 Task: Look for space in Banfora, Burkina Faso from 1st July, 2023 to 8th July, 2023 for 2 adults, 1 child in price range Rs.15000 to Rs.20000. Place can be entire place with 1  bedroom having 1 bed and 1 bathroom. Property type can be house, flat, guest house, hotel. Amenities needed are: air conditioning, free parkinig on premises, gym. Booking option can be shelf check-in. Required host language is English.
Action: Mouse moved to (564, 128)
Screenshot: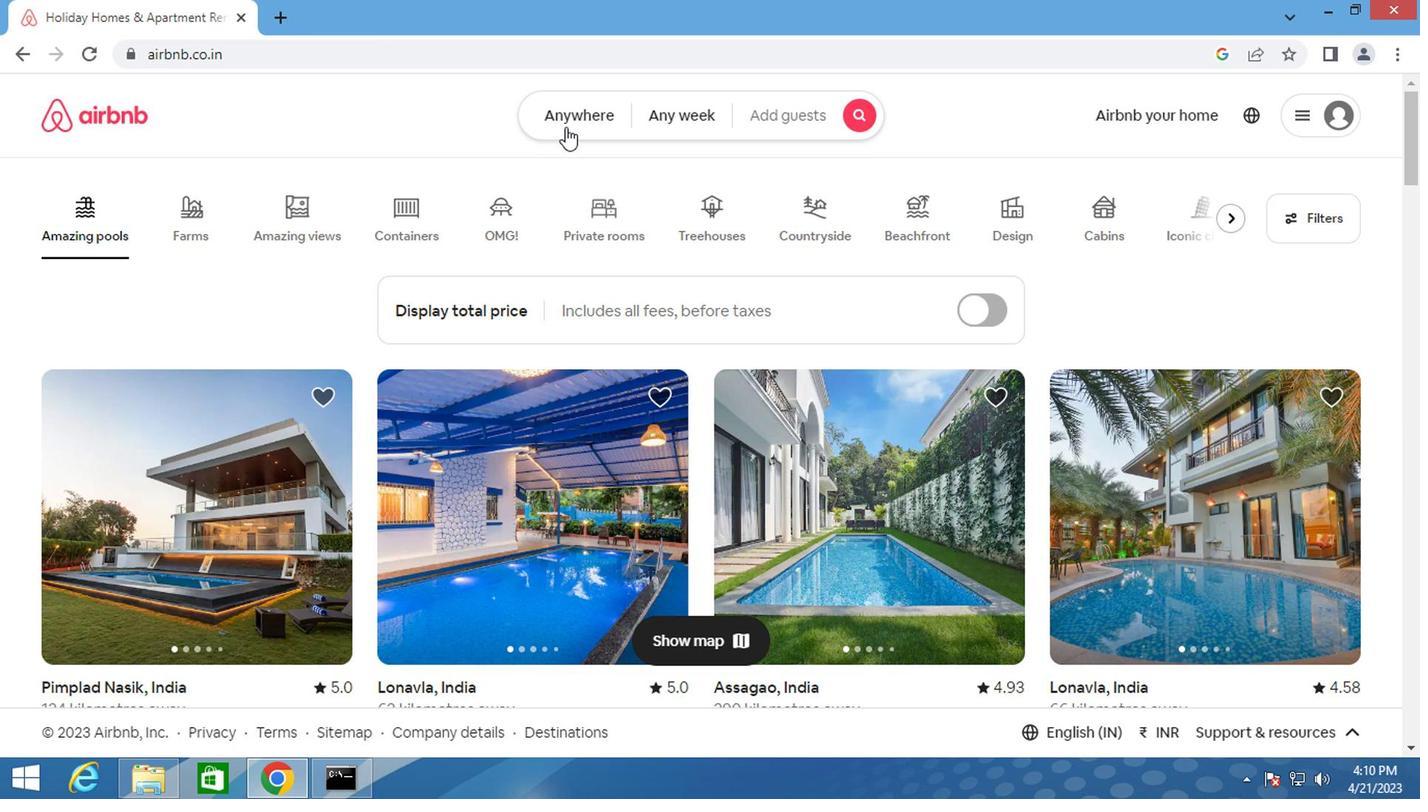 
Action: Mouse pressed left at (564, 128)
Screenshot: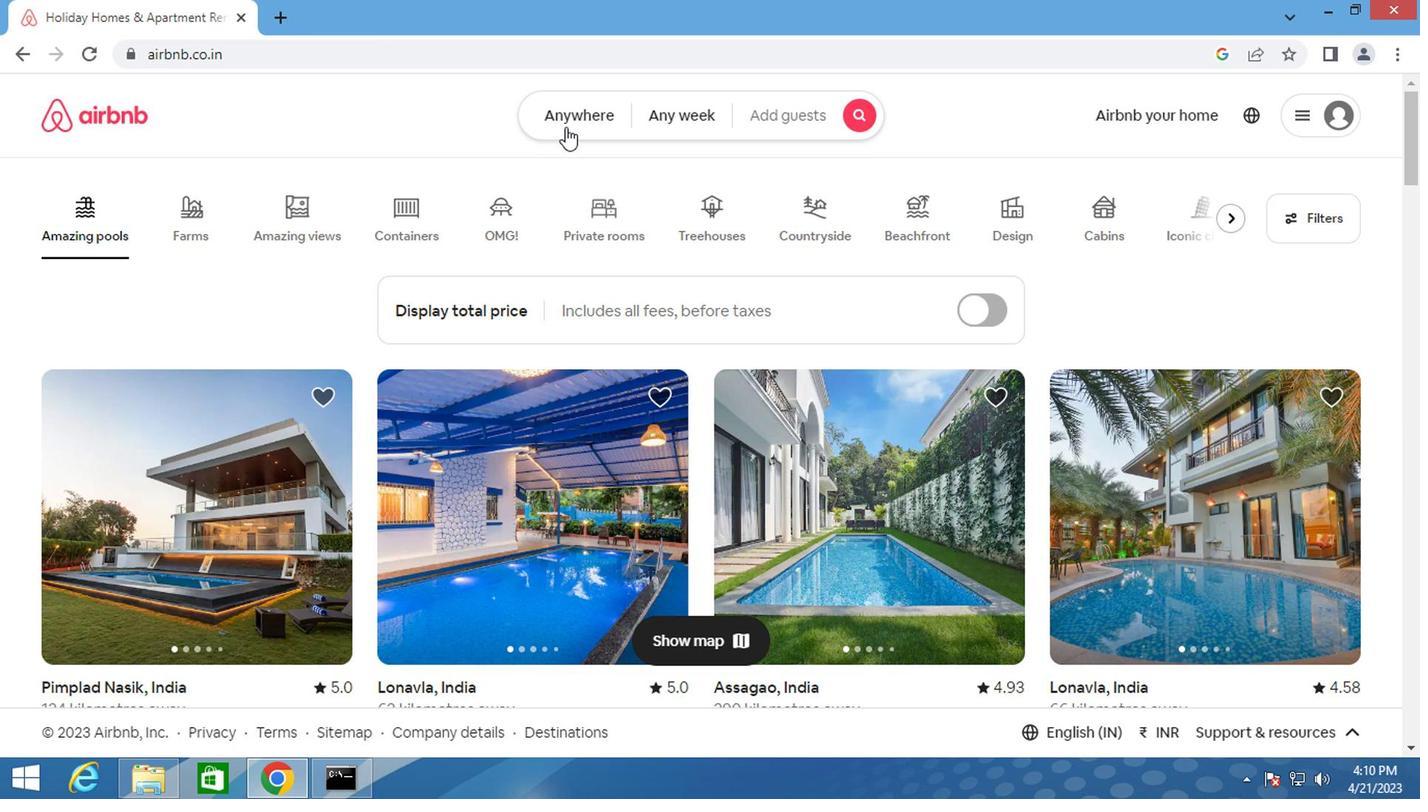 
Action: Mouse moved to (395, 189)
Screenshot: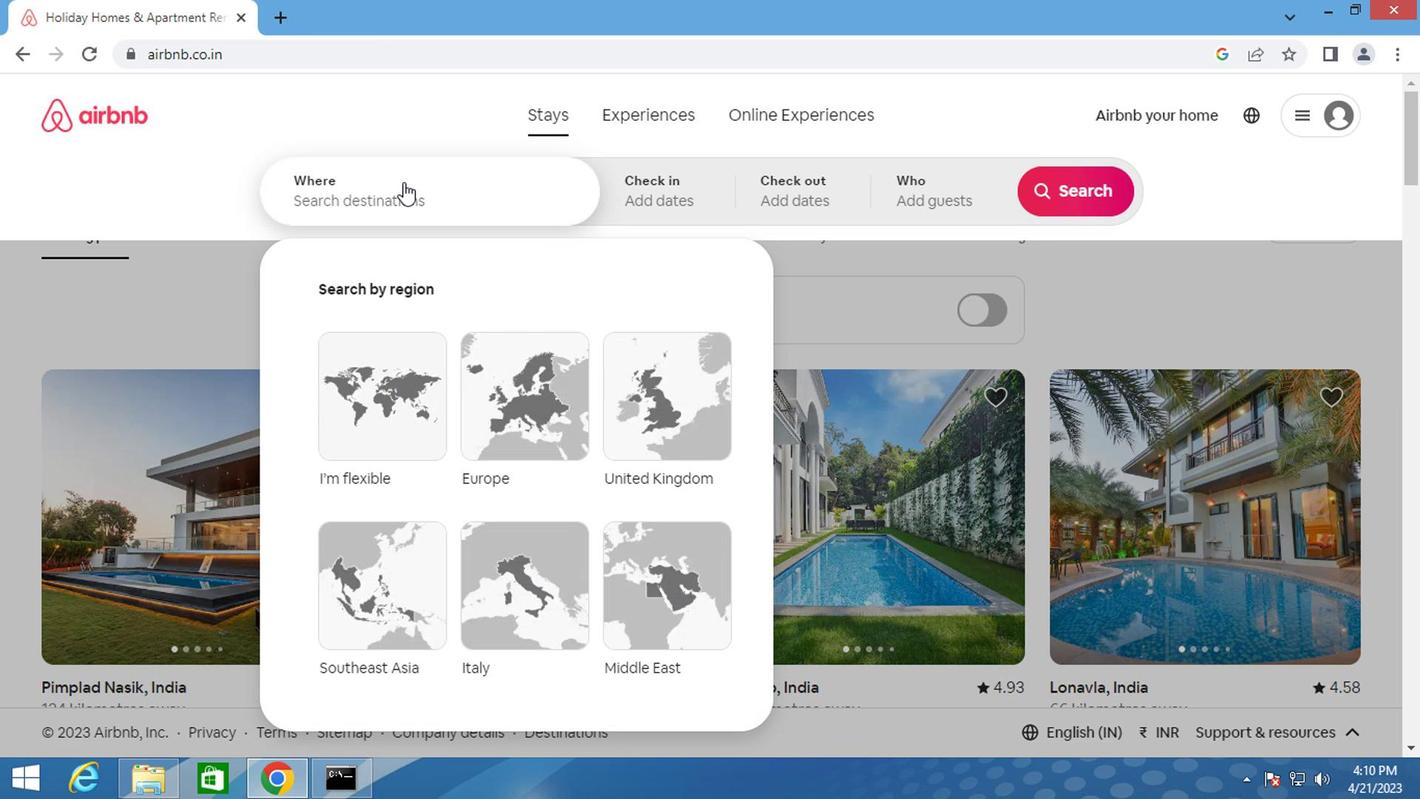 
Action: Mouse pressed left at (395, 189)
Screenshot: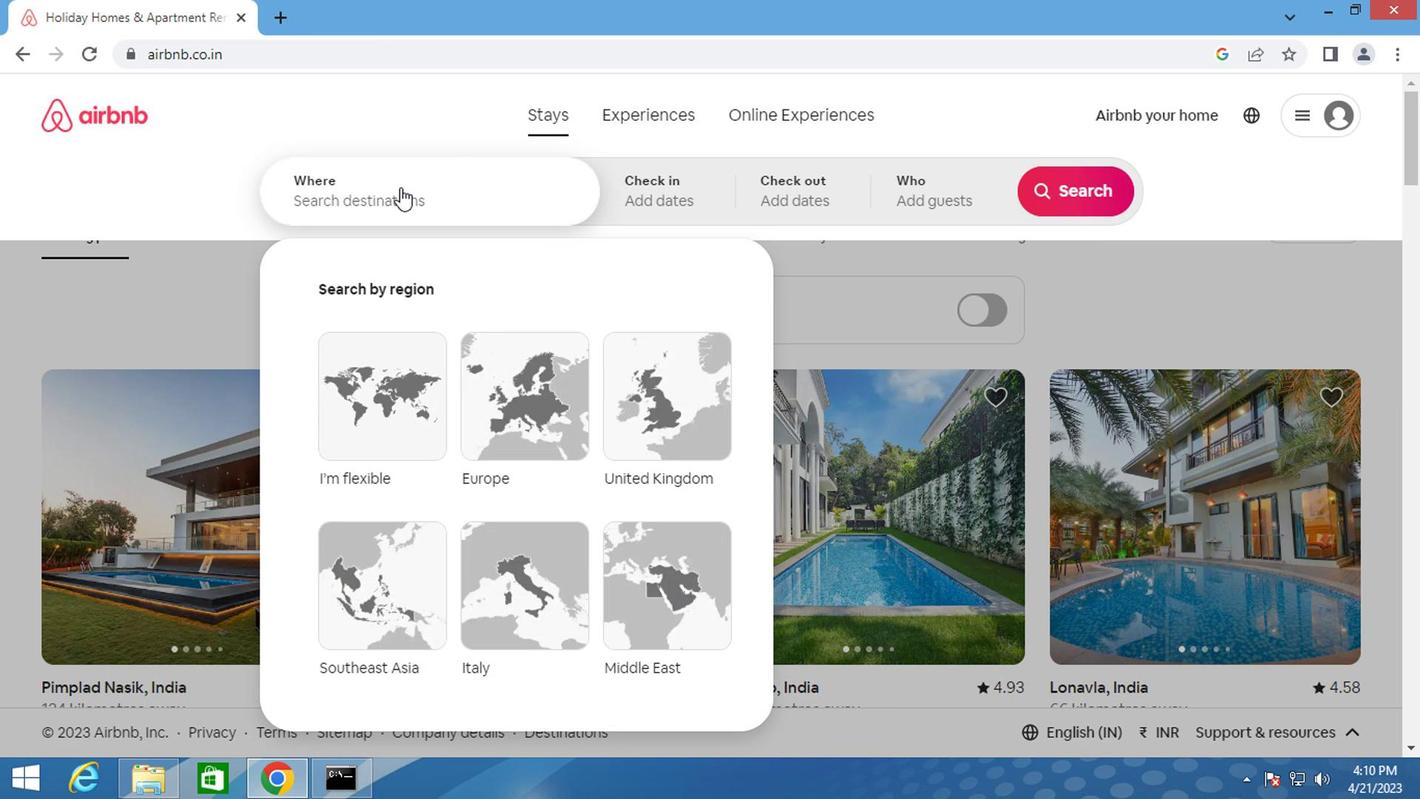 
Action: Mouse moved to (395, 190)
Screenshot: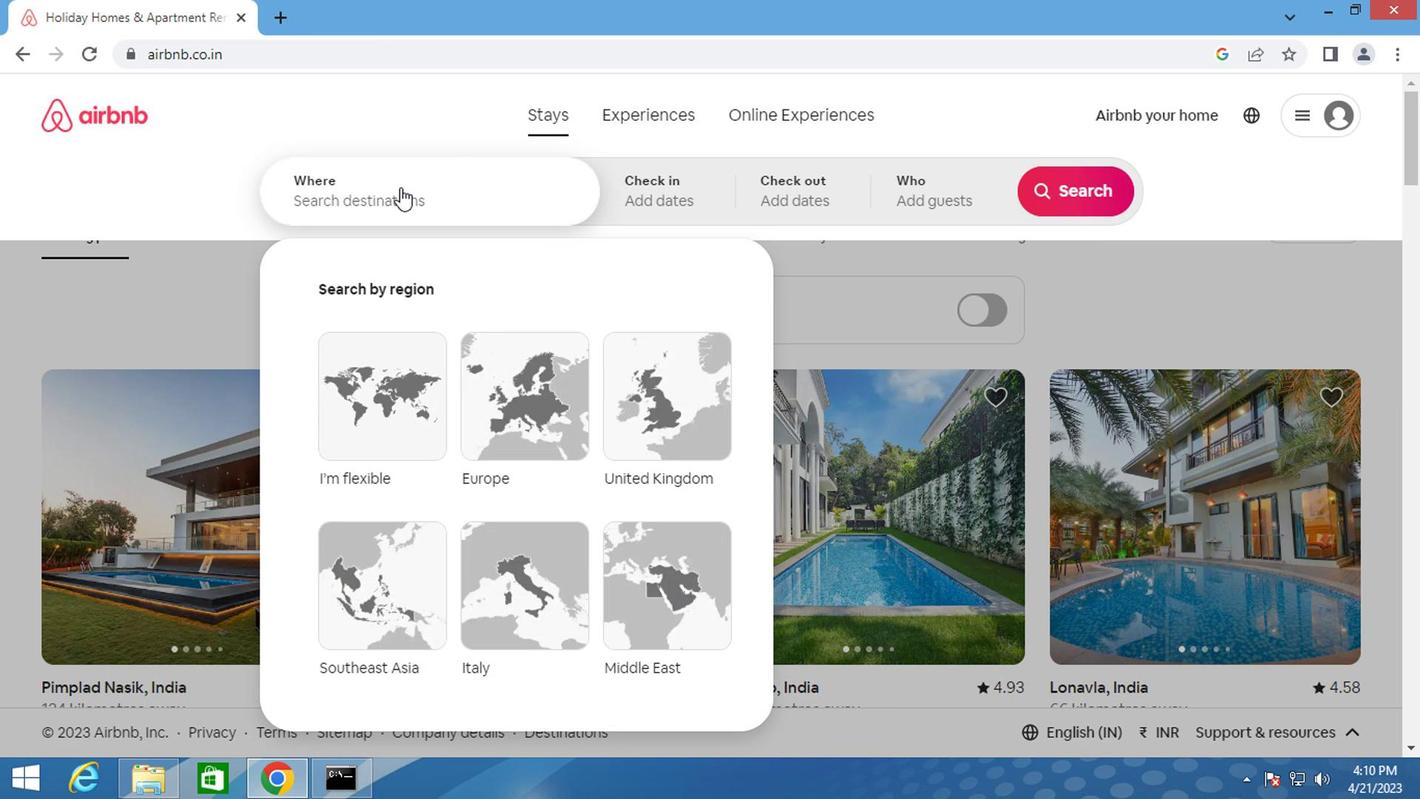 
Action: Key pressed <Key.shift>BANFORA,<Key.shift>BUR
Screenshot: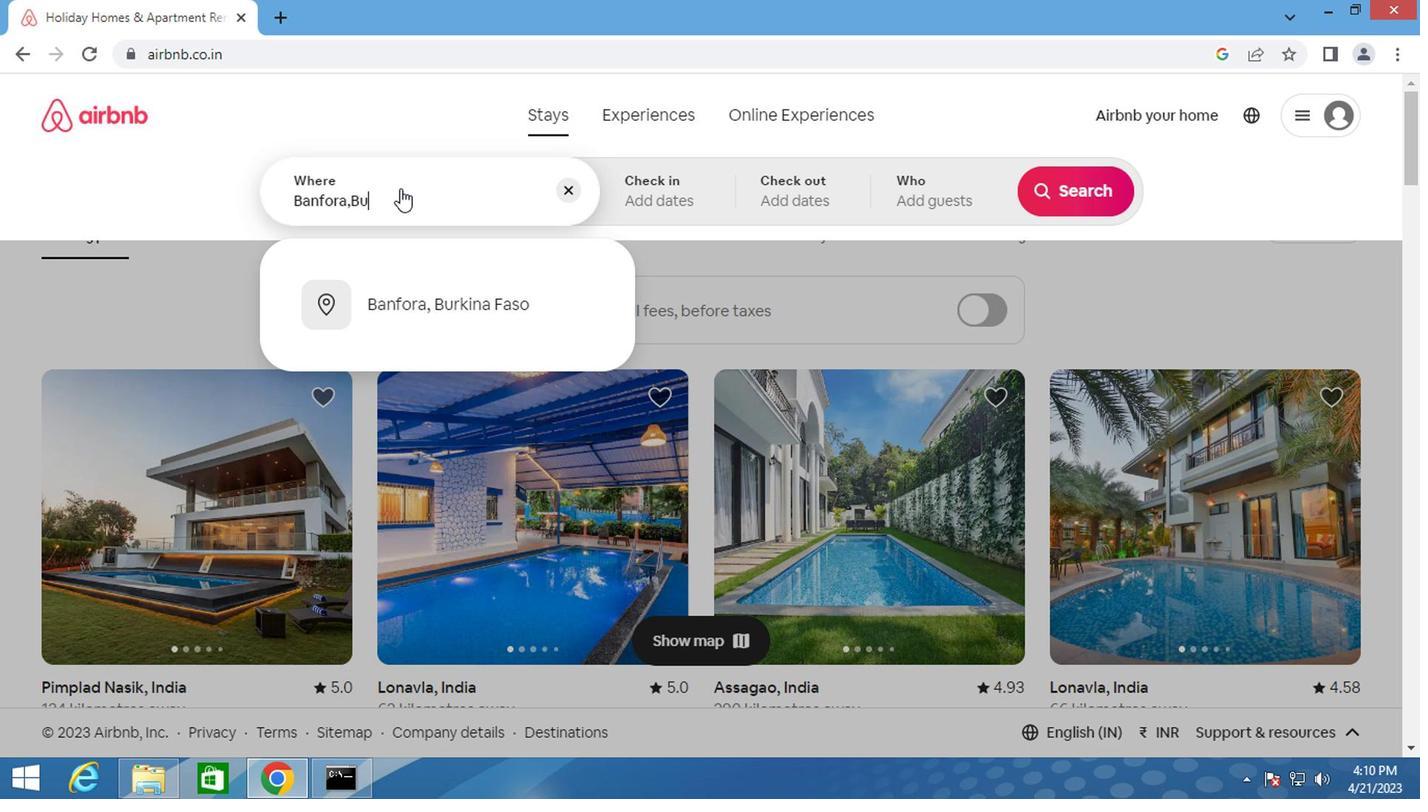 
Action: Mouse moved to (365, 292)
Screenshot: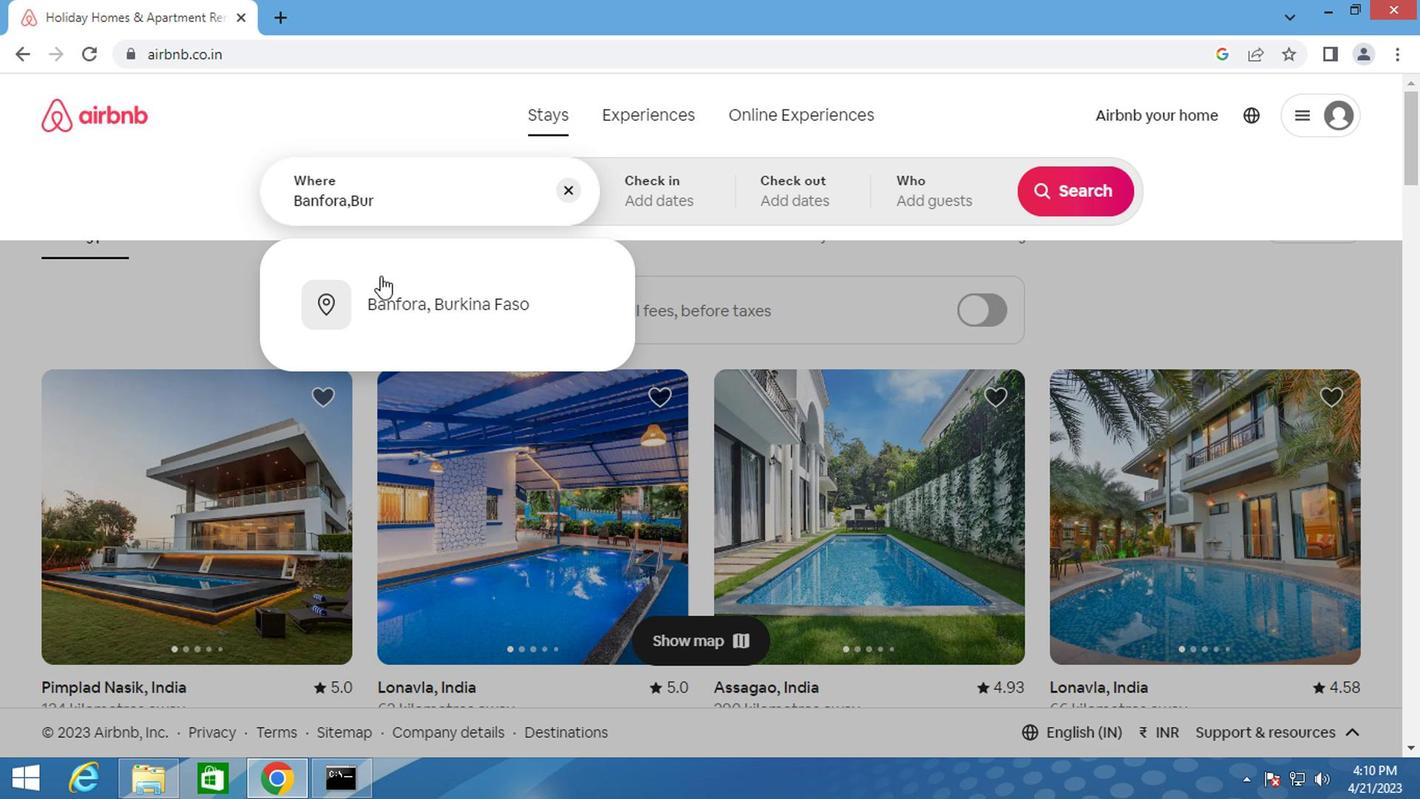 
Action: Mouse pressed left at (365, 292)
Screenshot: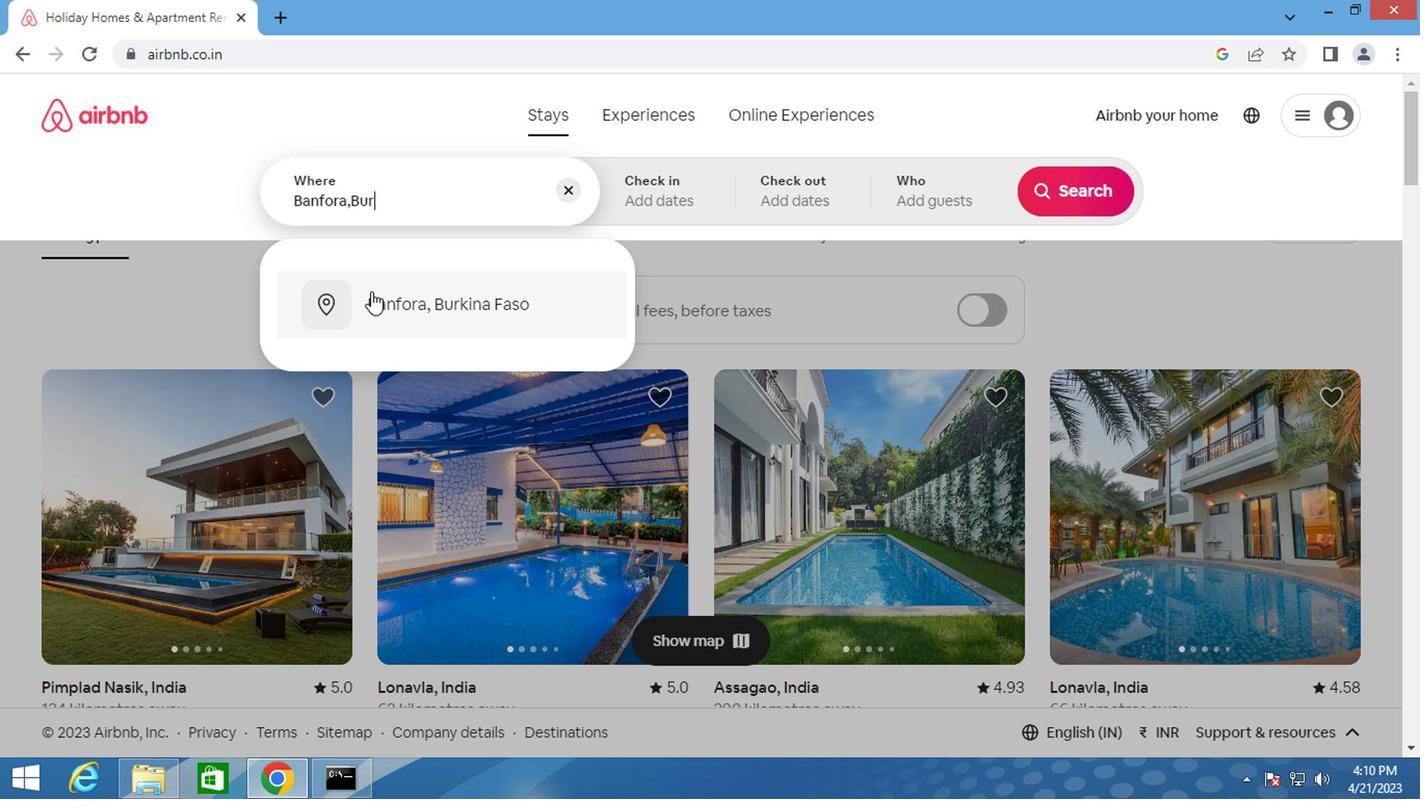 
Action: Mouse moved to (638, 201)
Screenshot: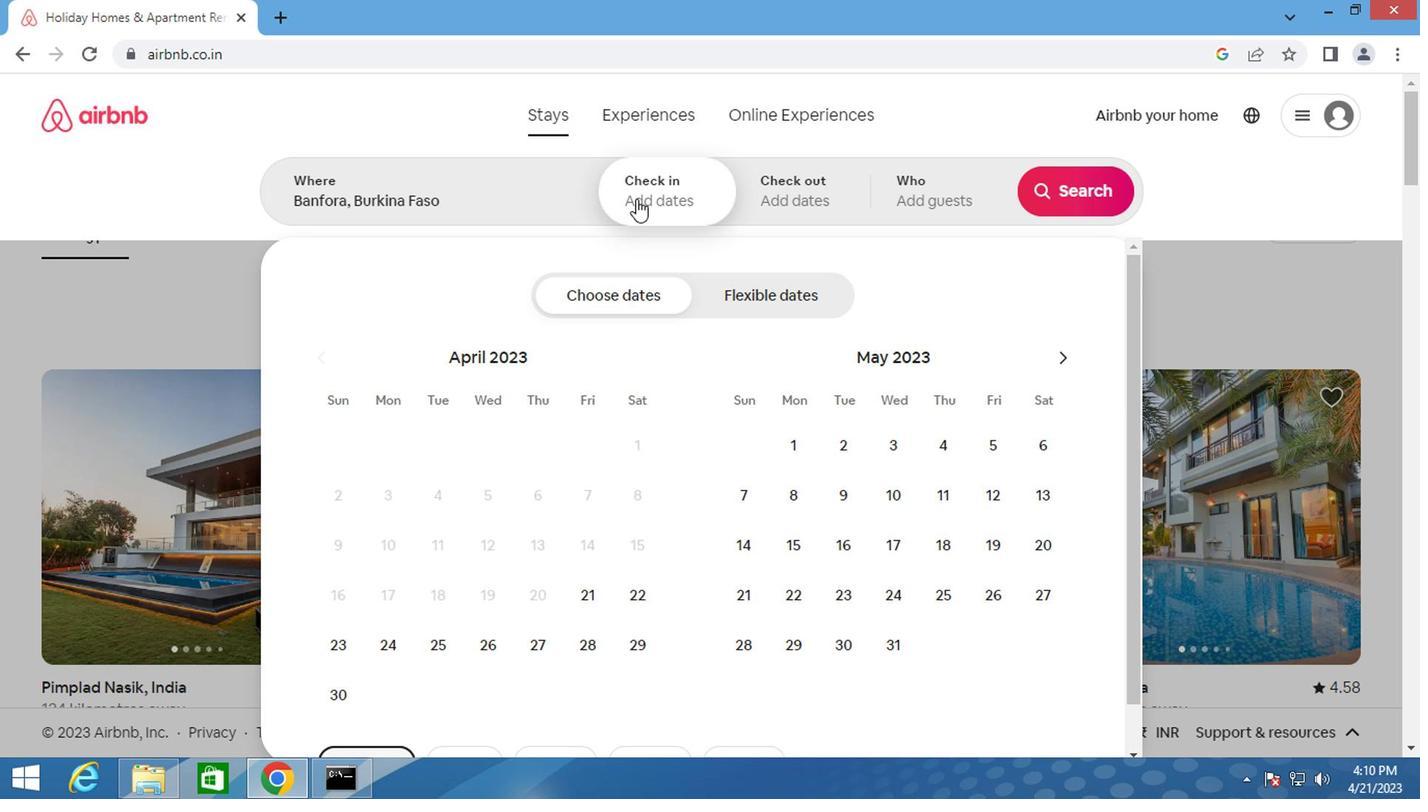 
Action: Mouse pressed left at (638, 201)
Screenshot: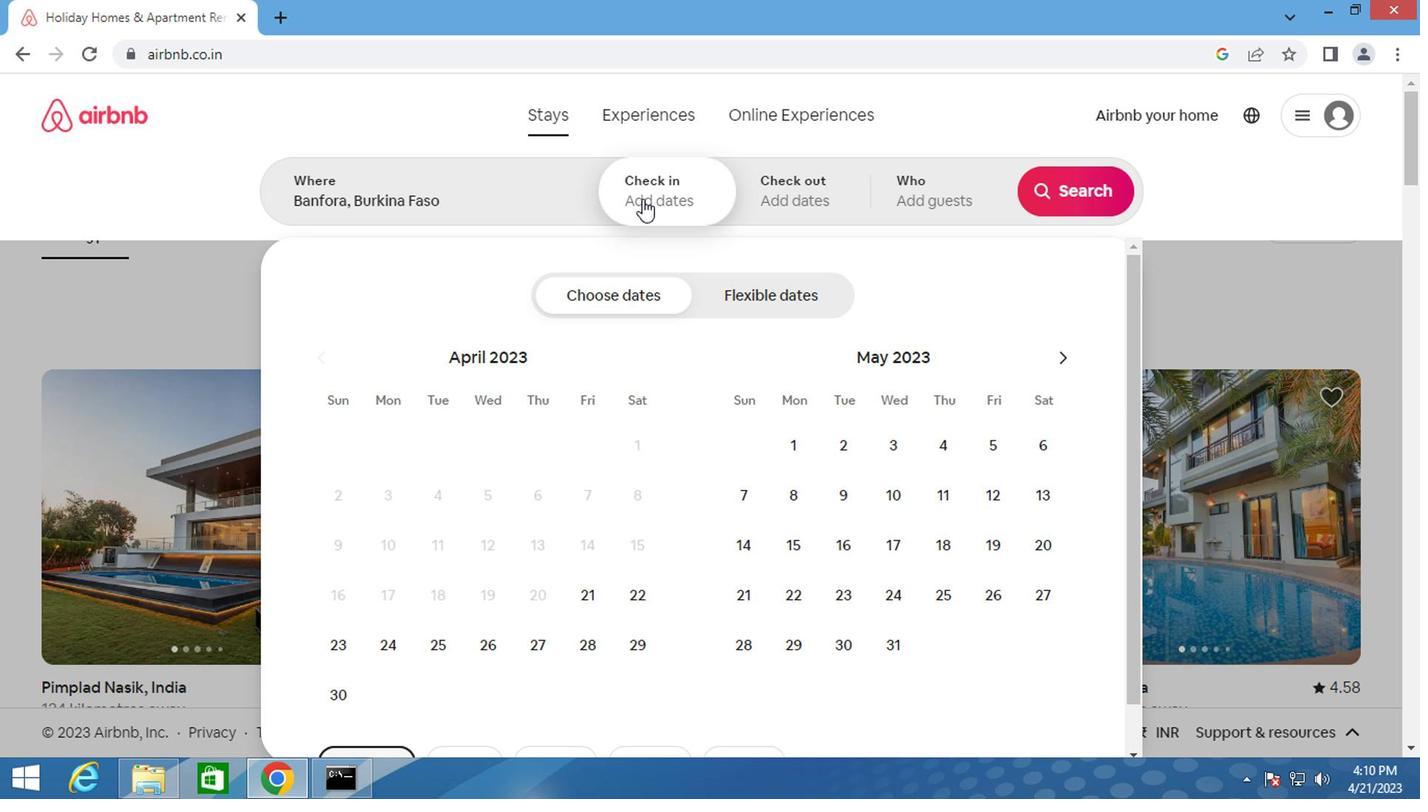 
Action: Mouse moved to (640, 201)
Screenshot: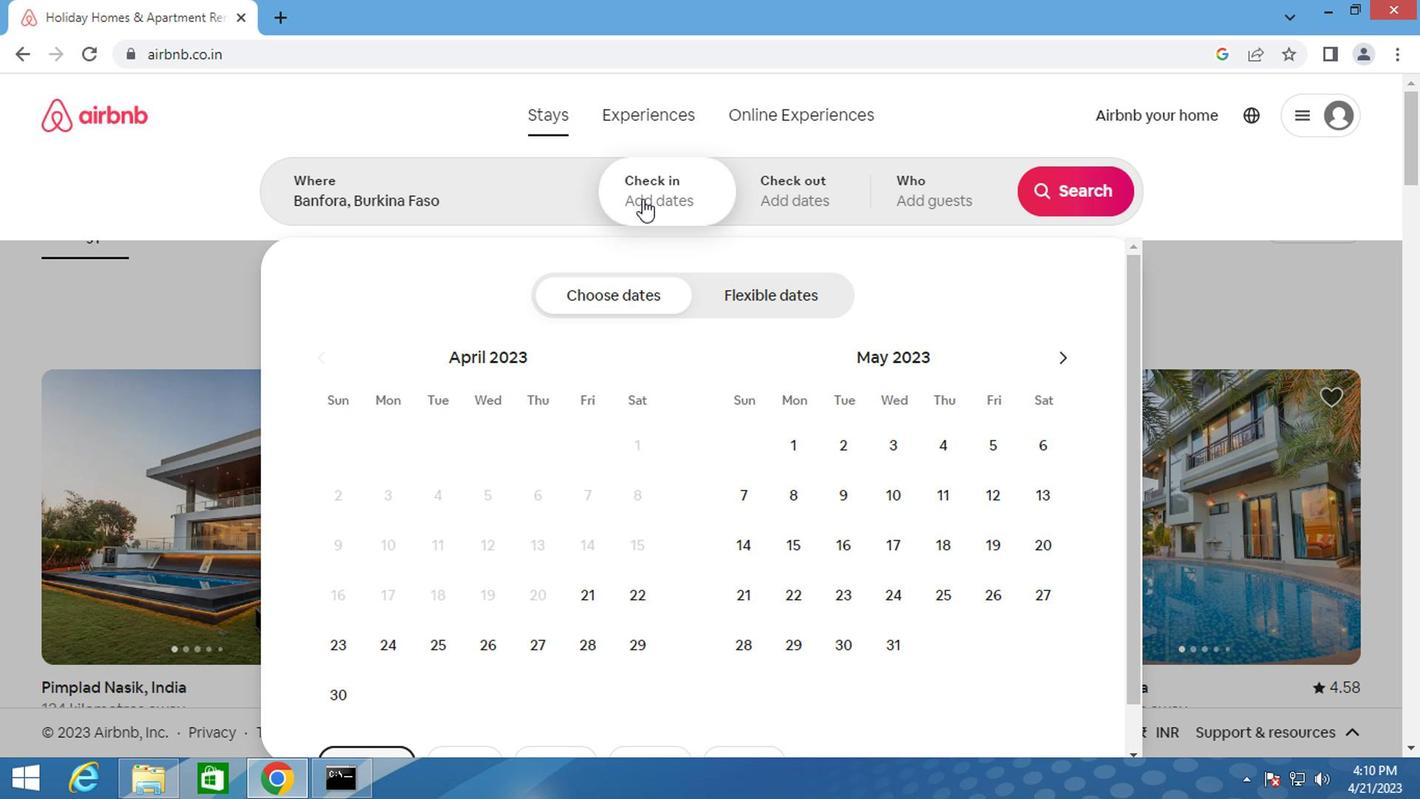 
Action: Mouse pressed left at (640, 201)
Screenshot: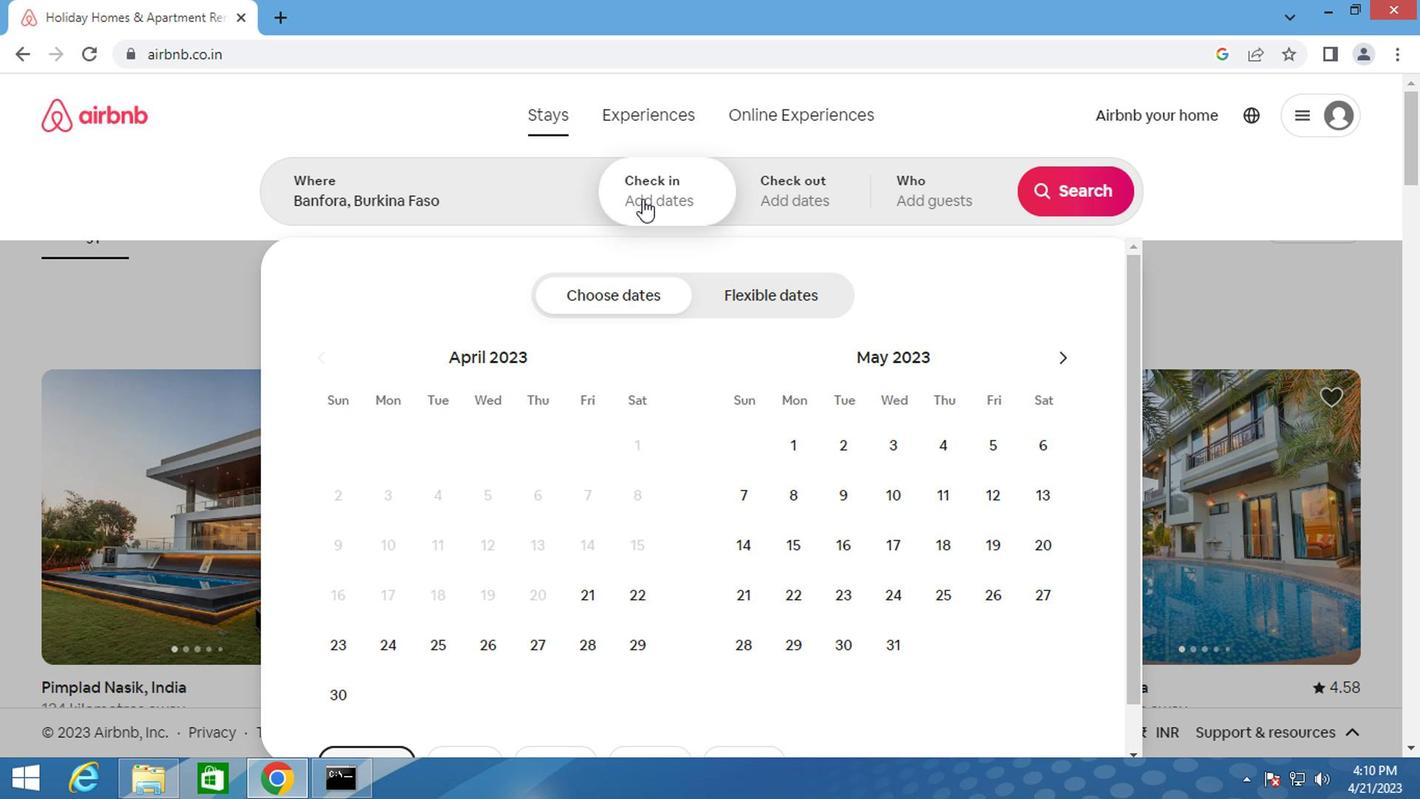 
Action: Mouse moved to (1057, 363)
Screenshot: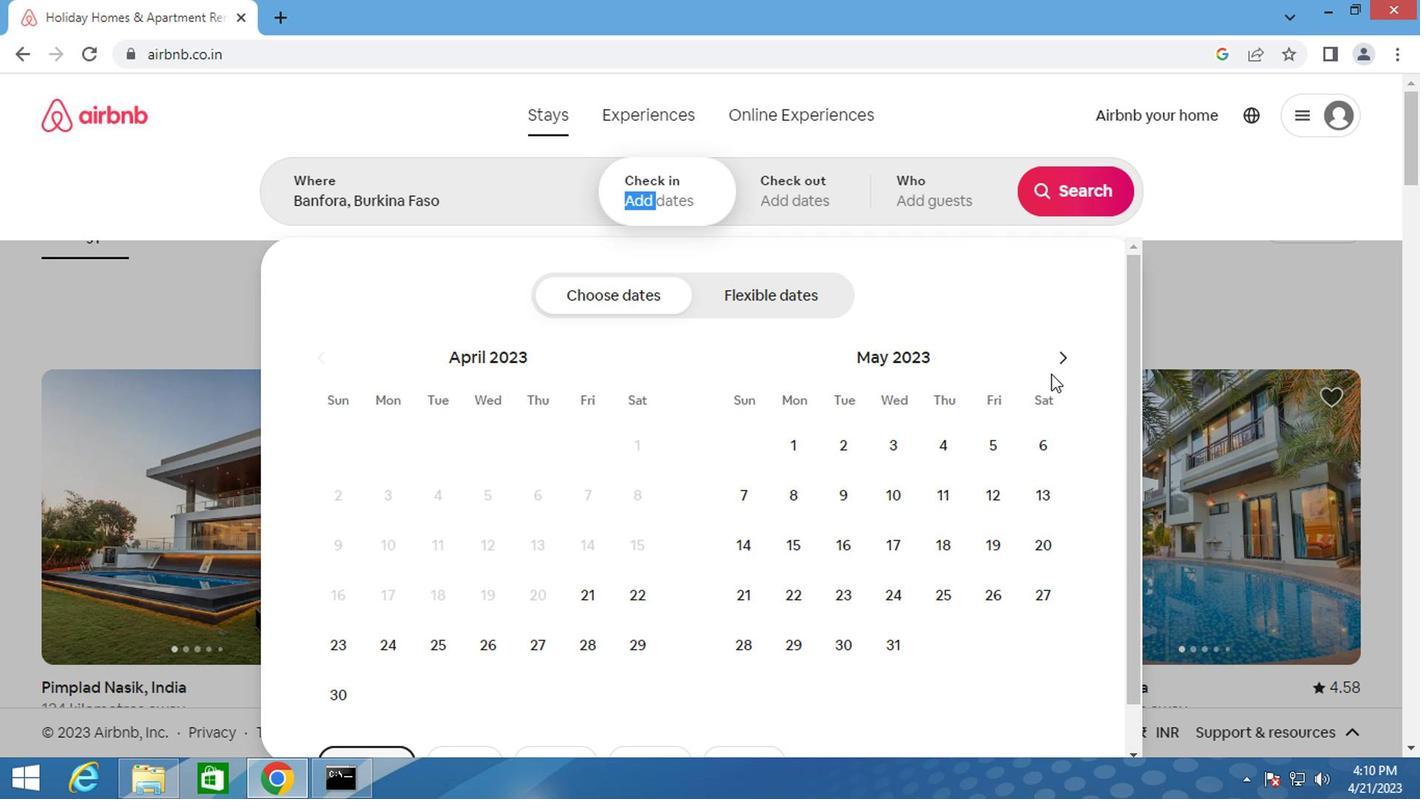 
Action: Mouse pressed left at (1057, 363)
Screenshot: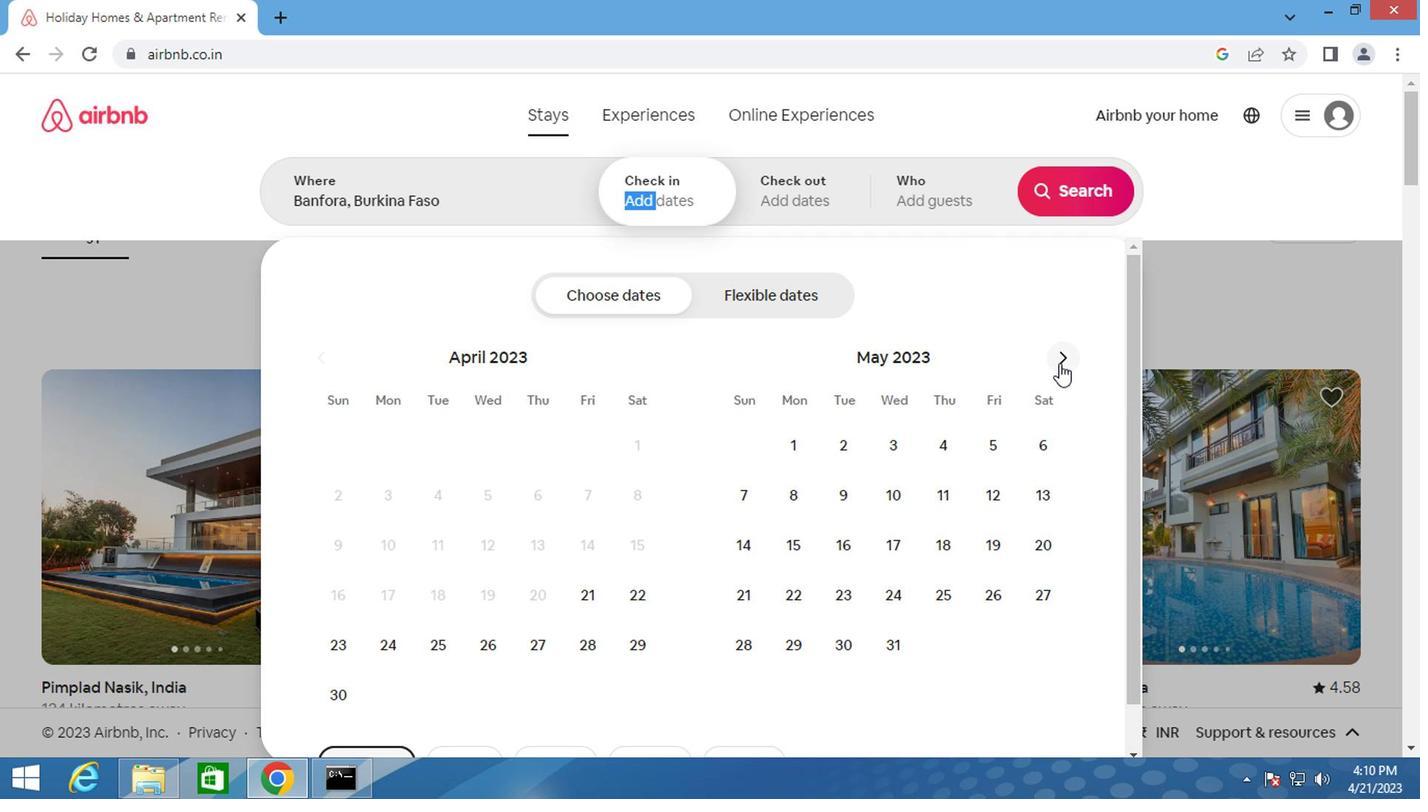 
Action: Mouse moved to (1061, 359)
Screenshot: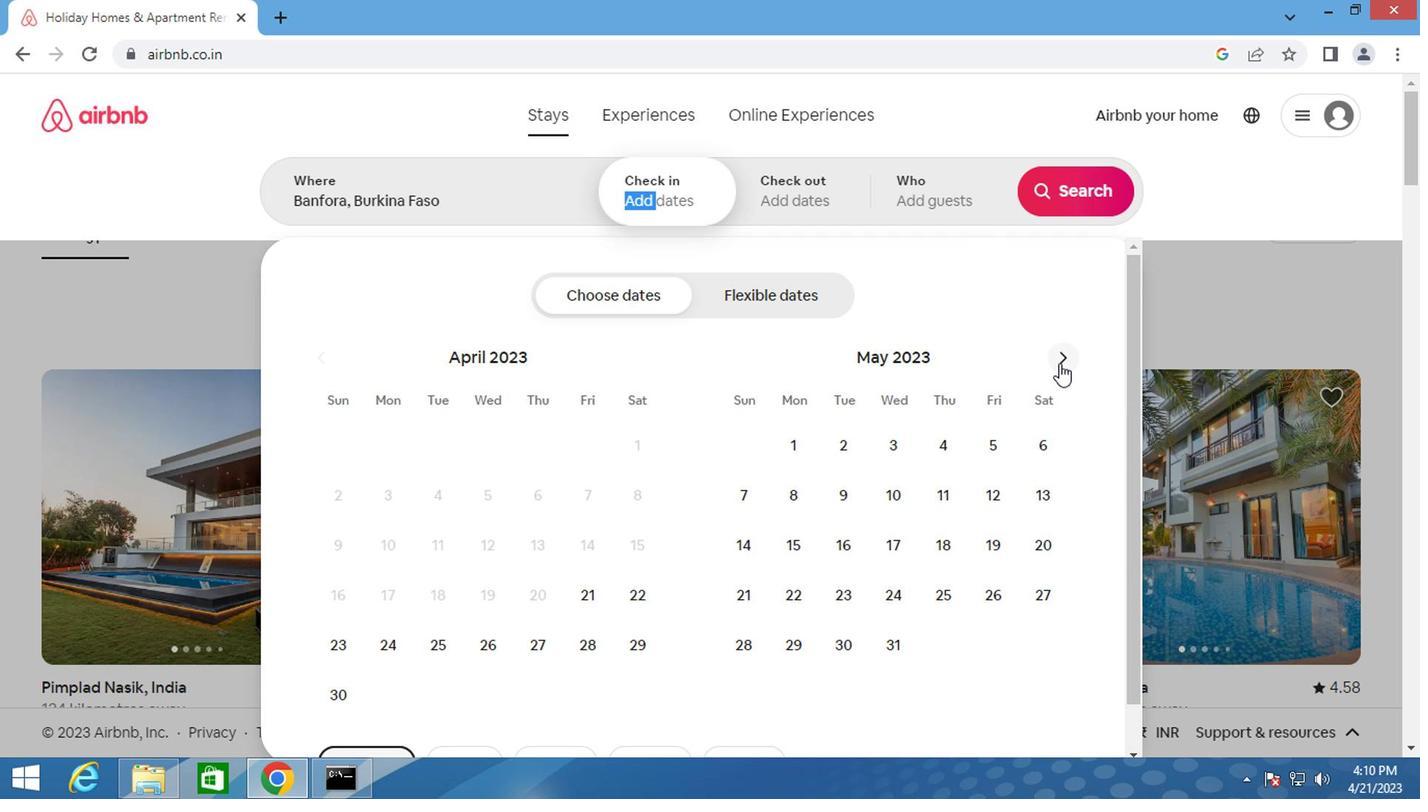 
Action: Mouse pressed left at (1061, 359)
Screenshot: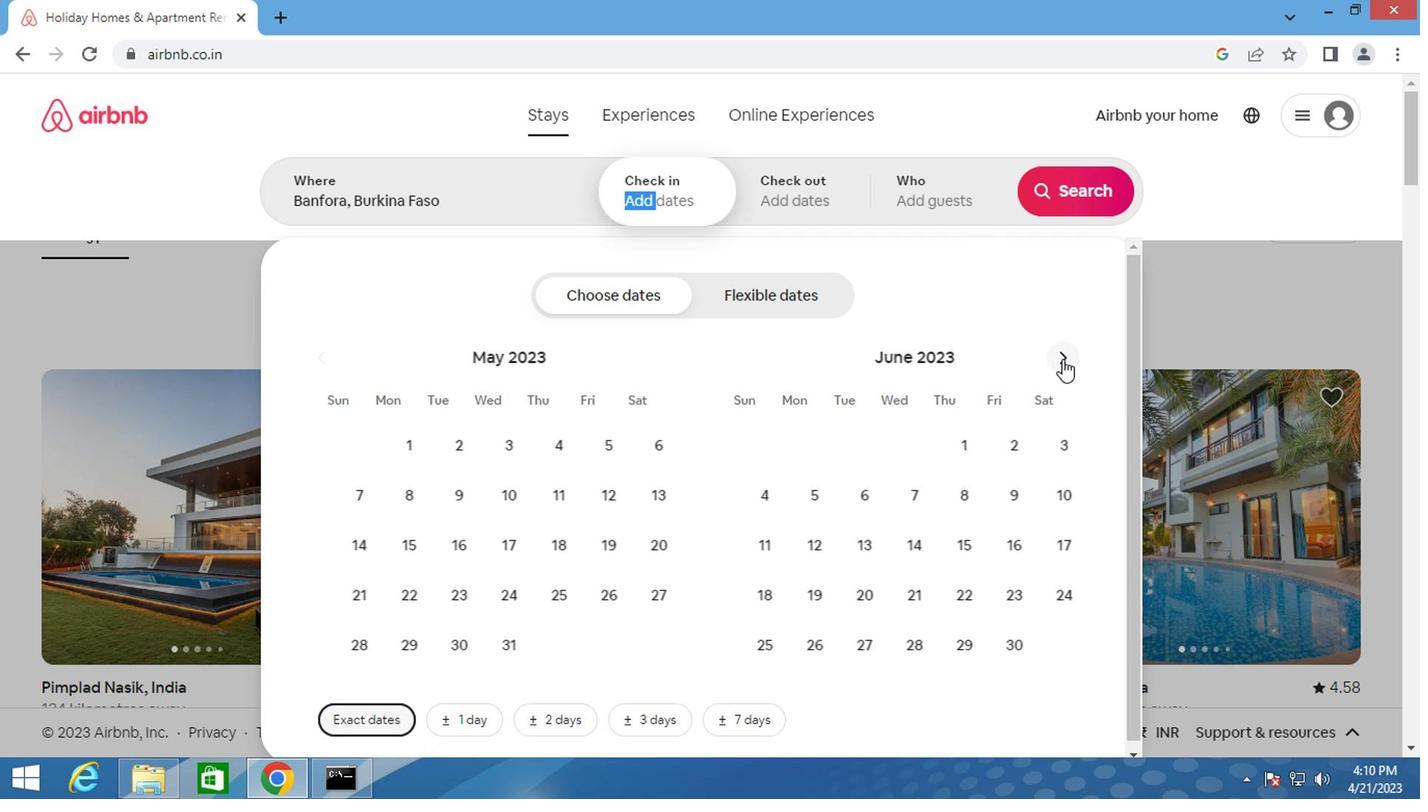 
Action: Mouse moved to (1036, 434)
Screenshot: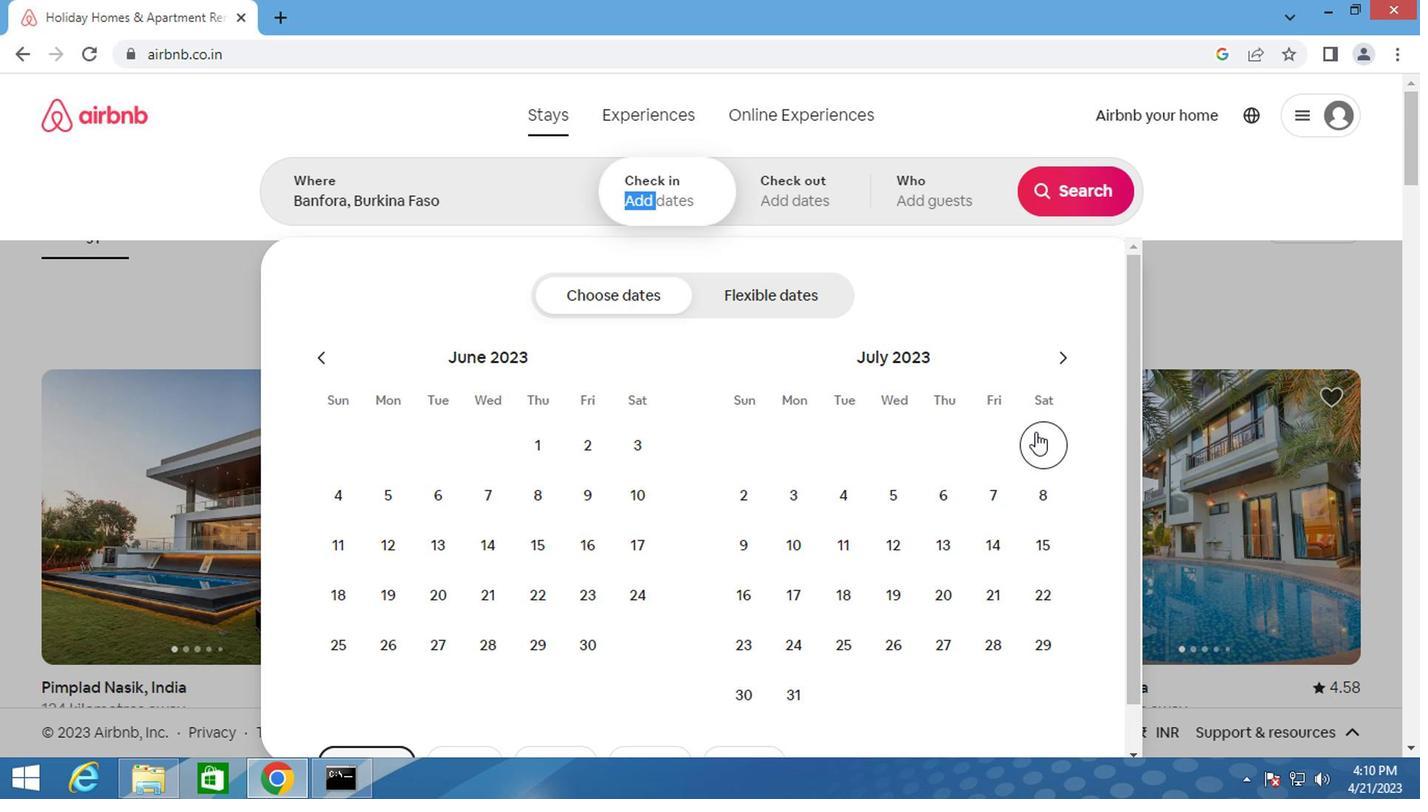 
Action: Mouse pressed left at (1036, 434)
Screenshot: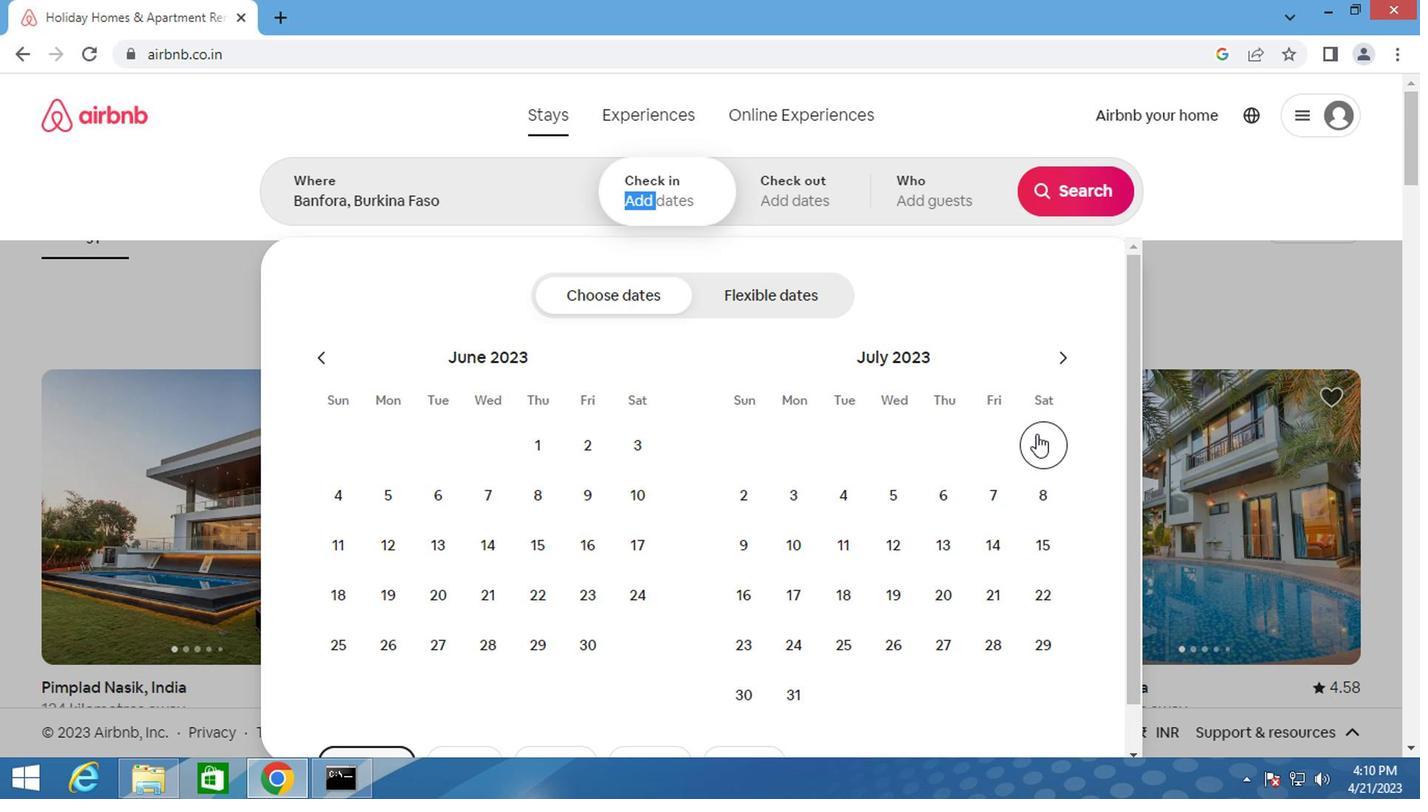 
Action: Mouse moved to (1032, 472)
Screenshot: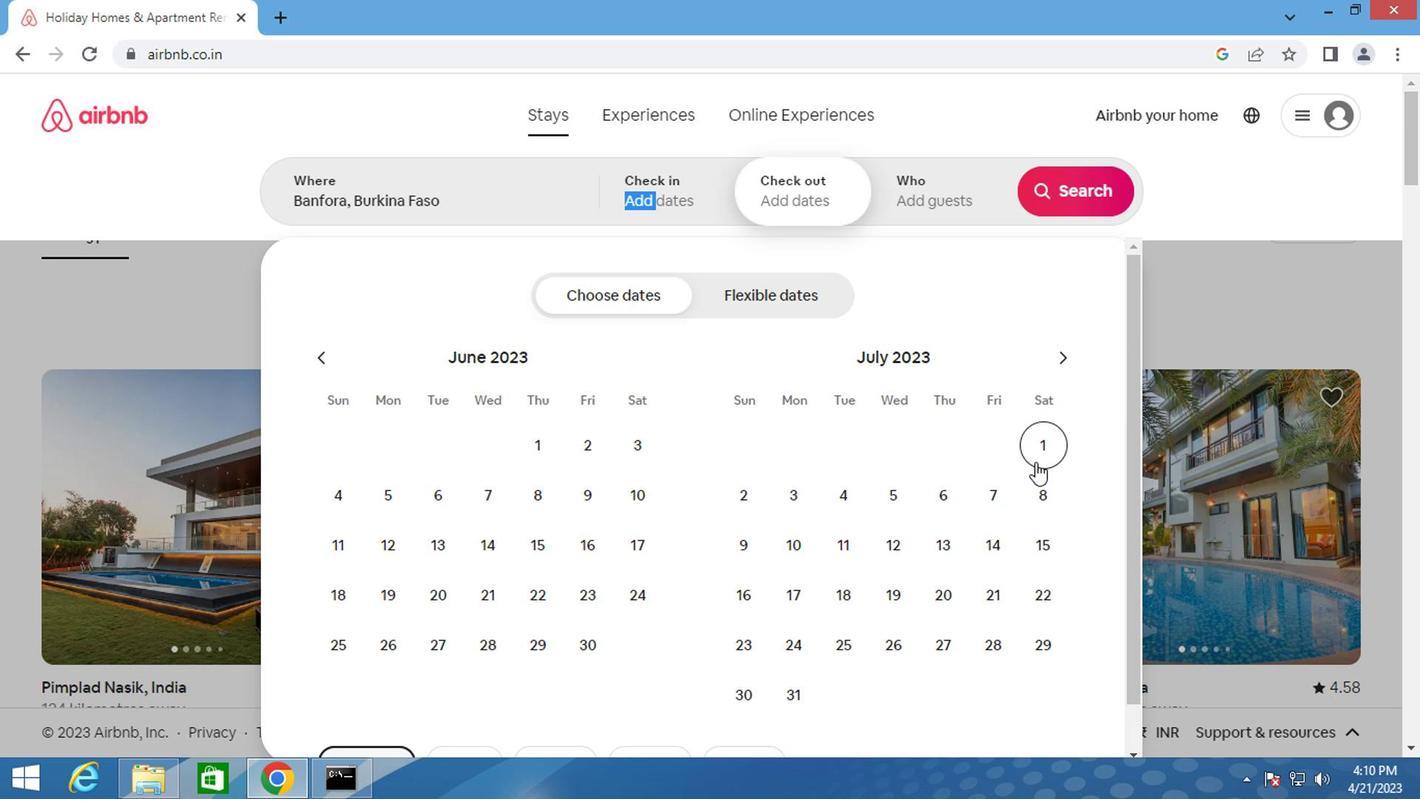 
Action: Mouse pressed left at (1032, 472)
Screenshot: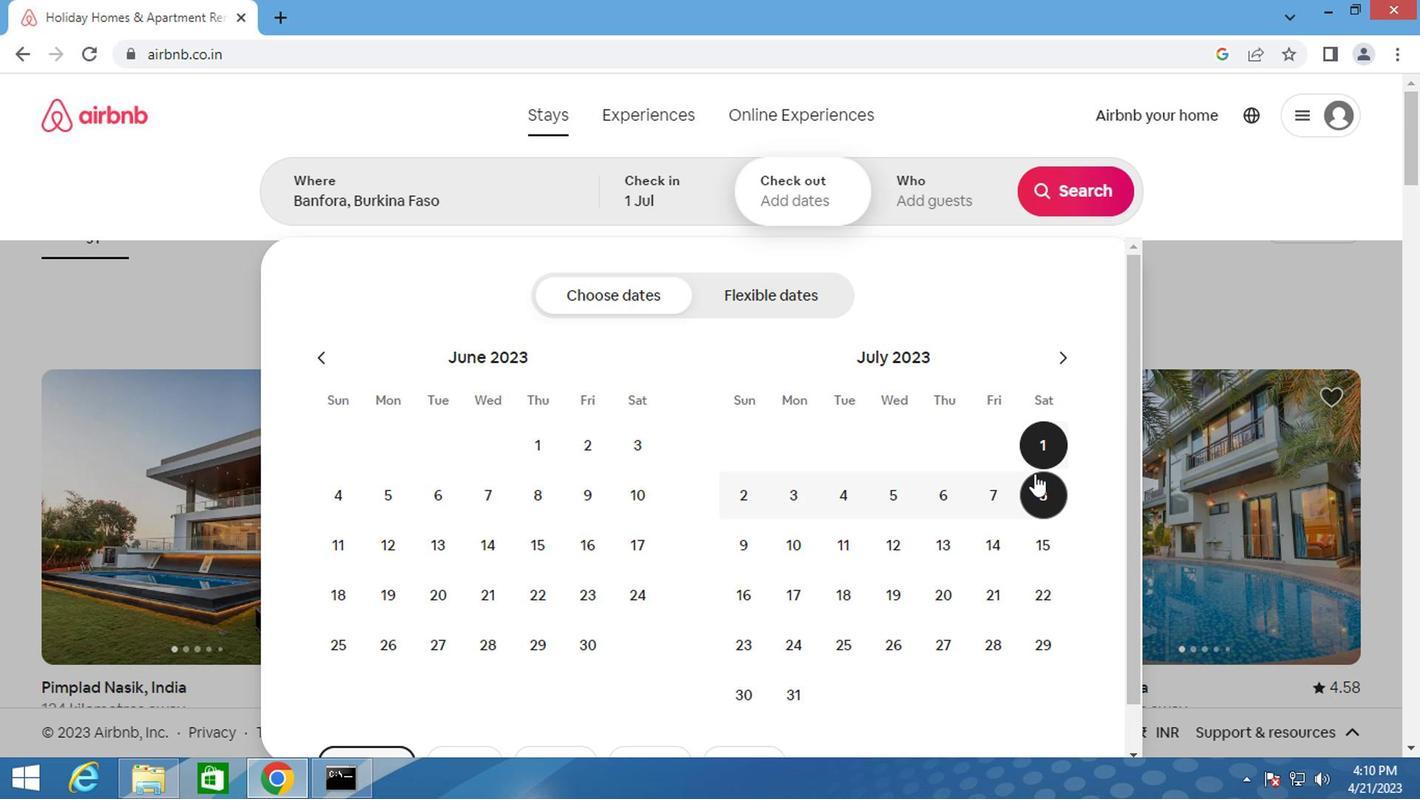 
Action: Mouse moved to (936, 196)
Screenshot: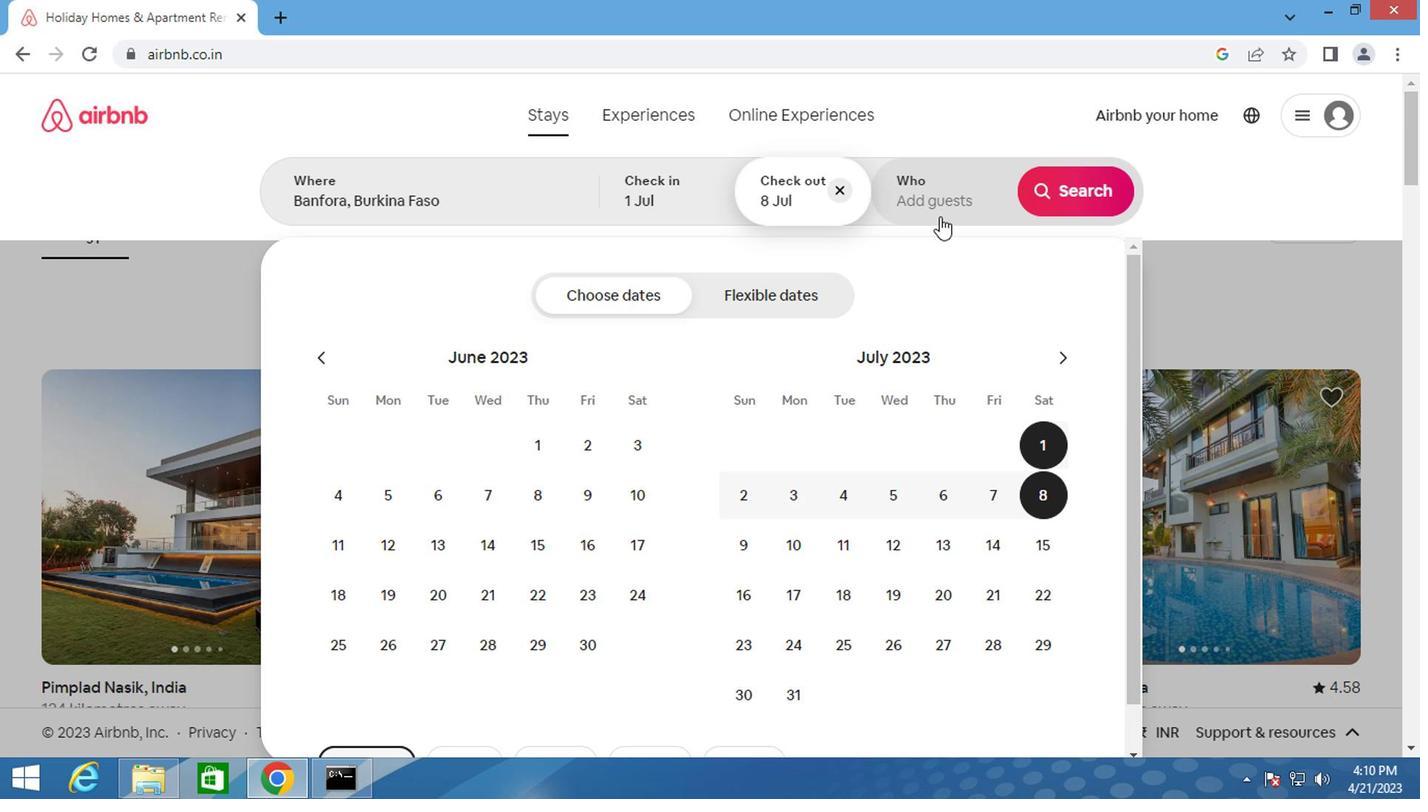 
Action: Mouse pressed left at (936, 196)
Screenshot: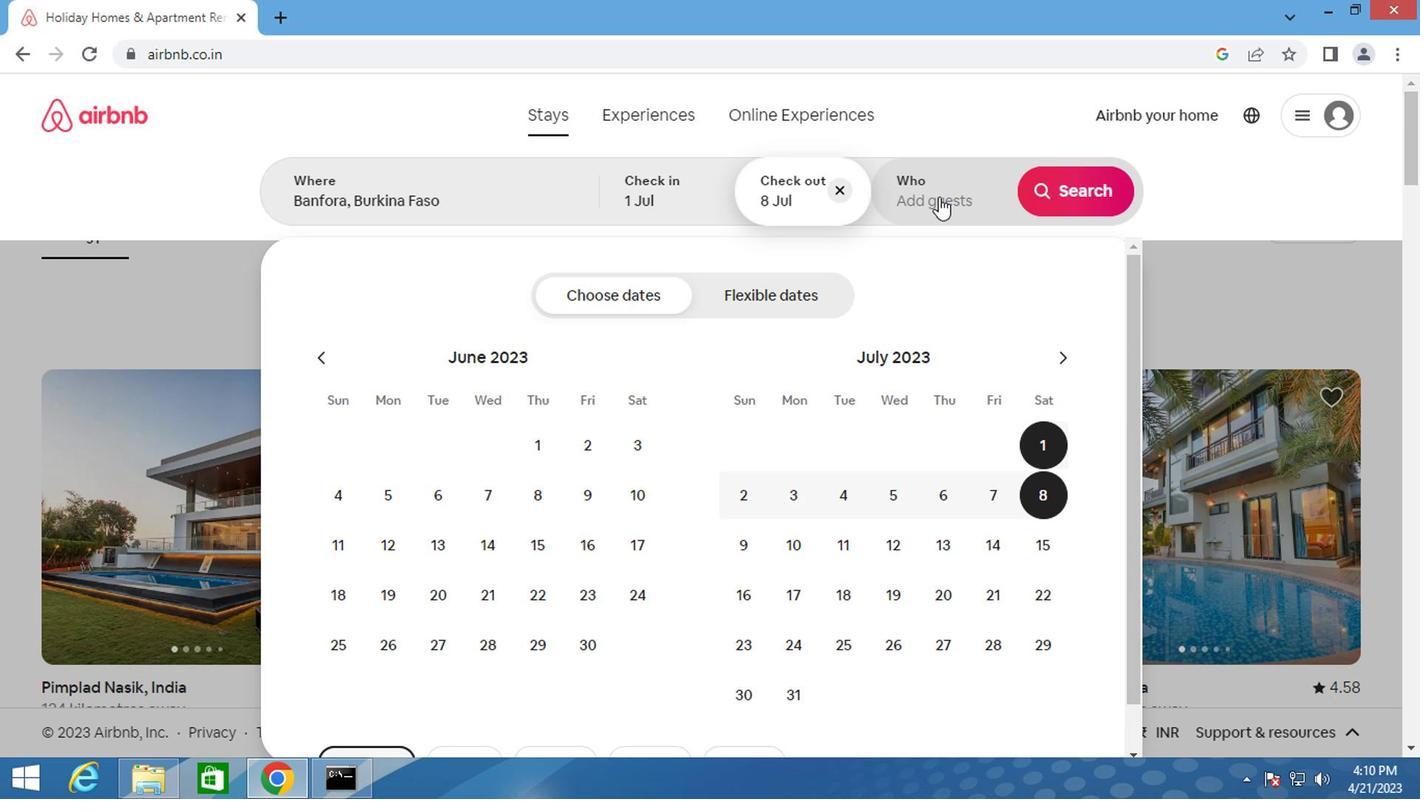 
Action: Mouse moved to (1078, 304)
Screenshot: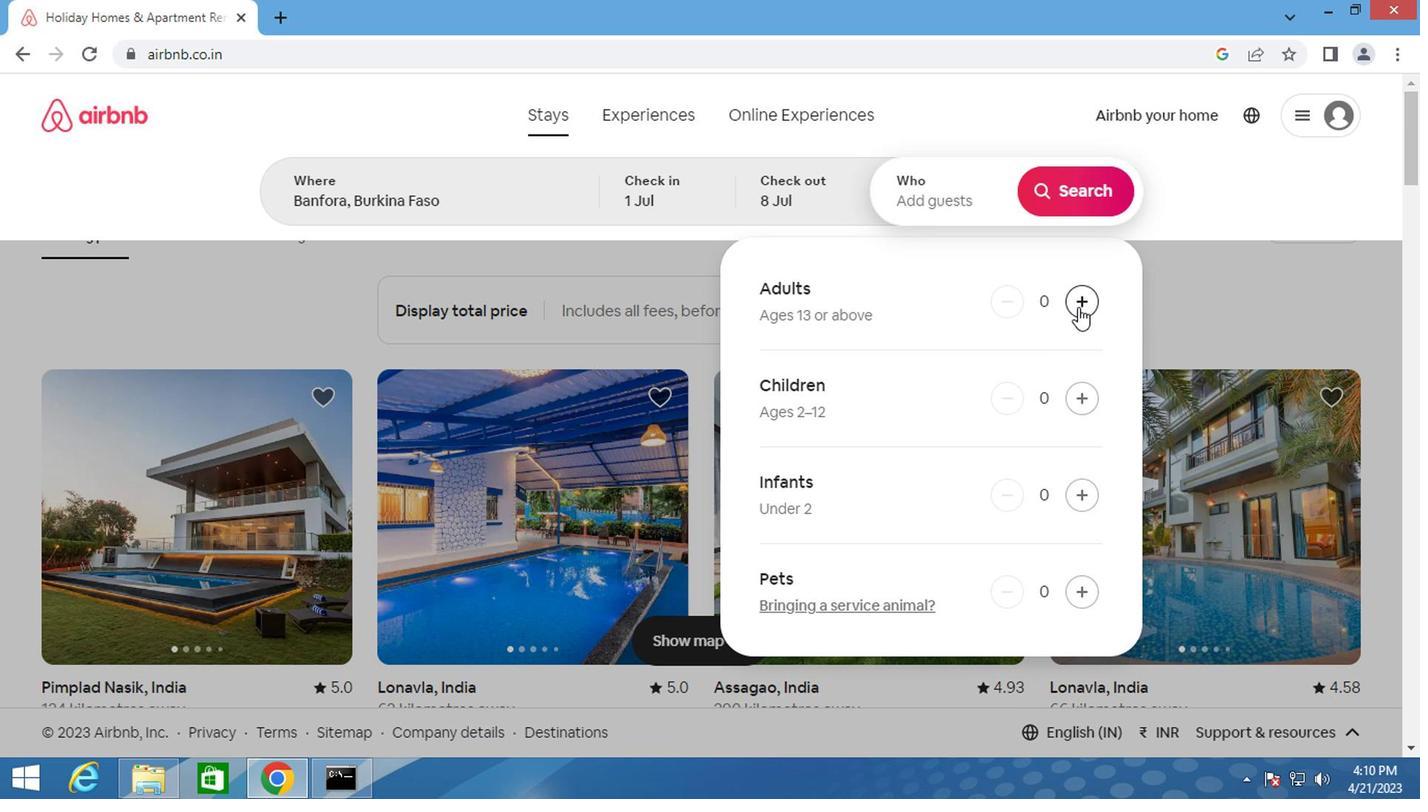
Action: Mouse pressed left at (1078, 304)
Screenshot: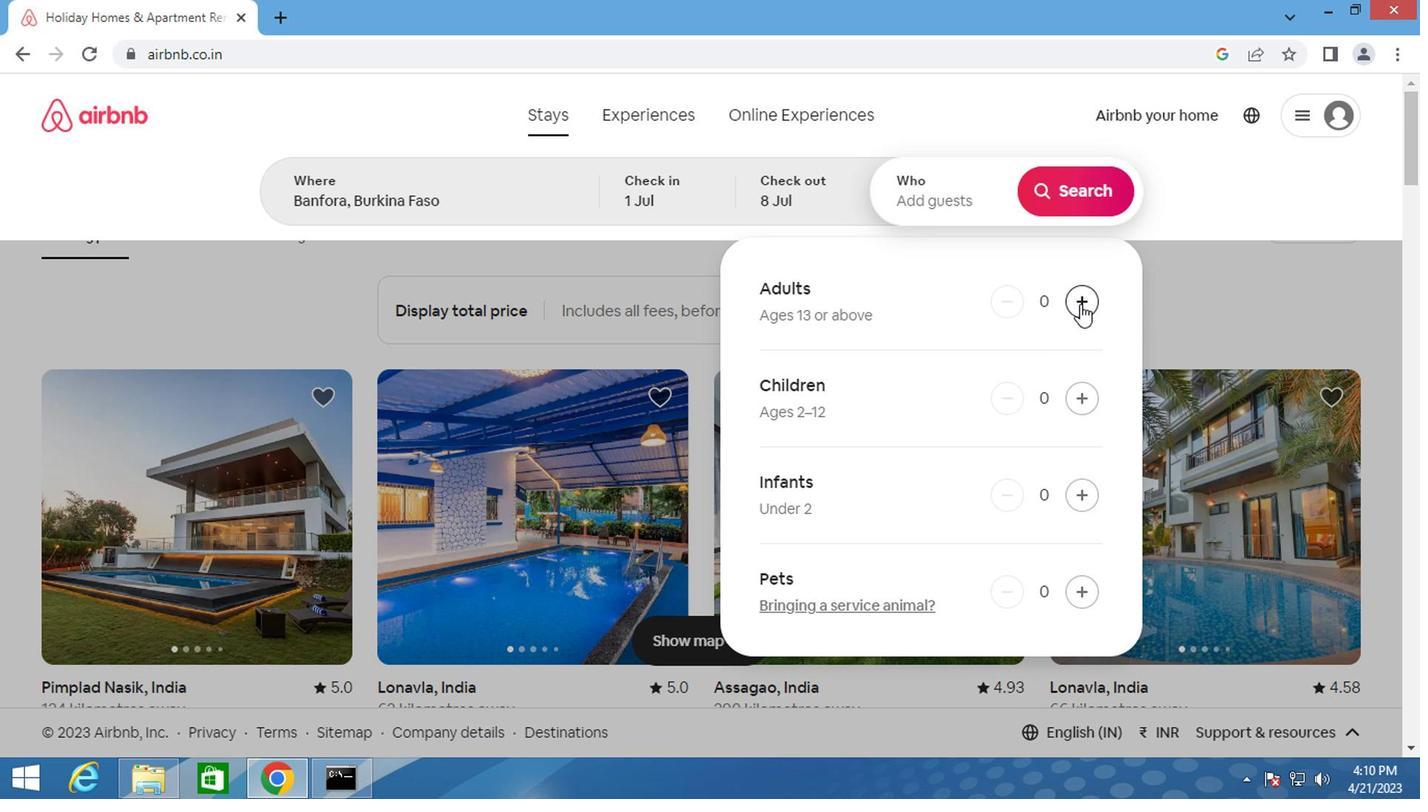 
Action: Mouse moved to (1079, 304)
Screenshot: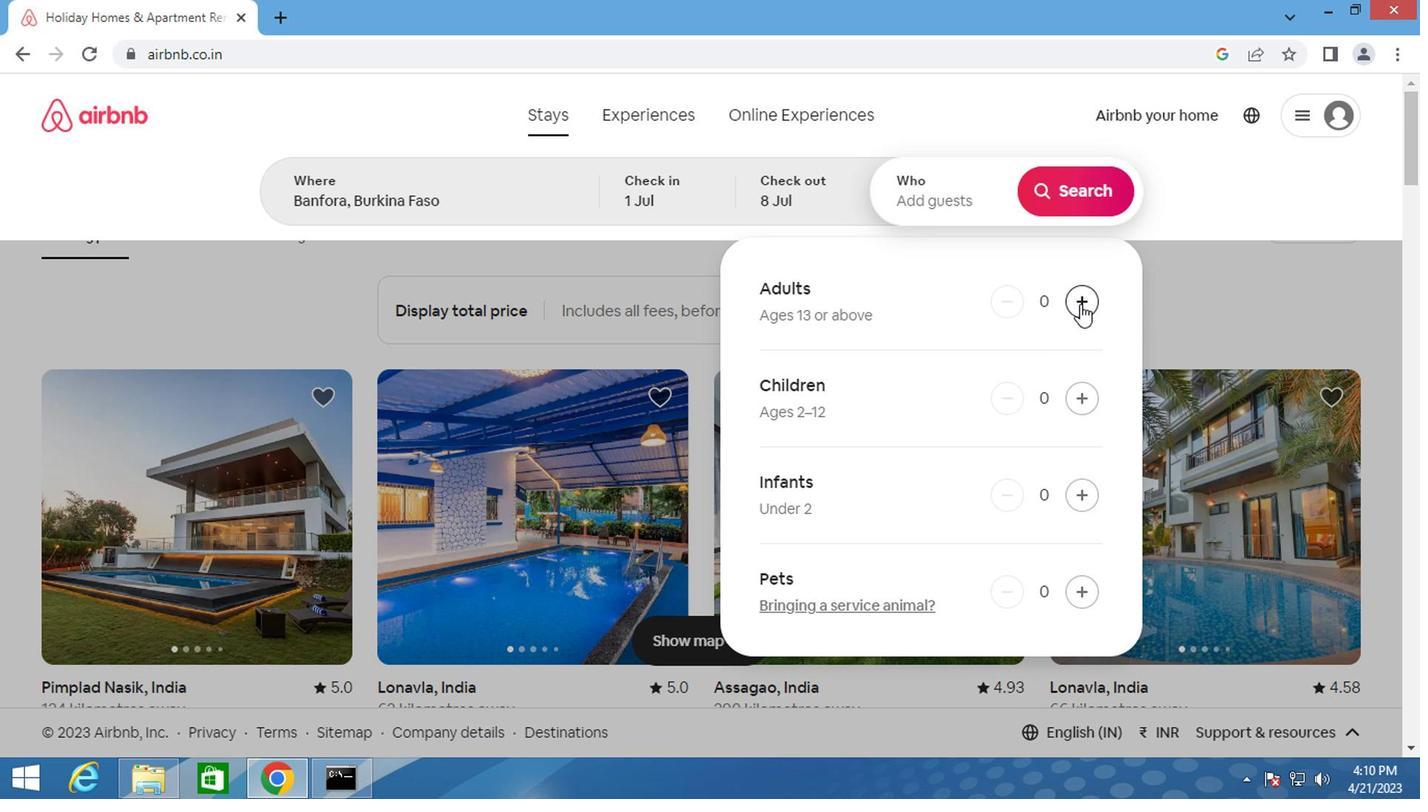 
Action: Mouse pressed left at (1079, 304)
Screenshot: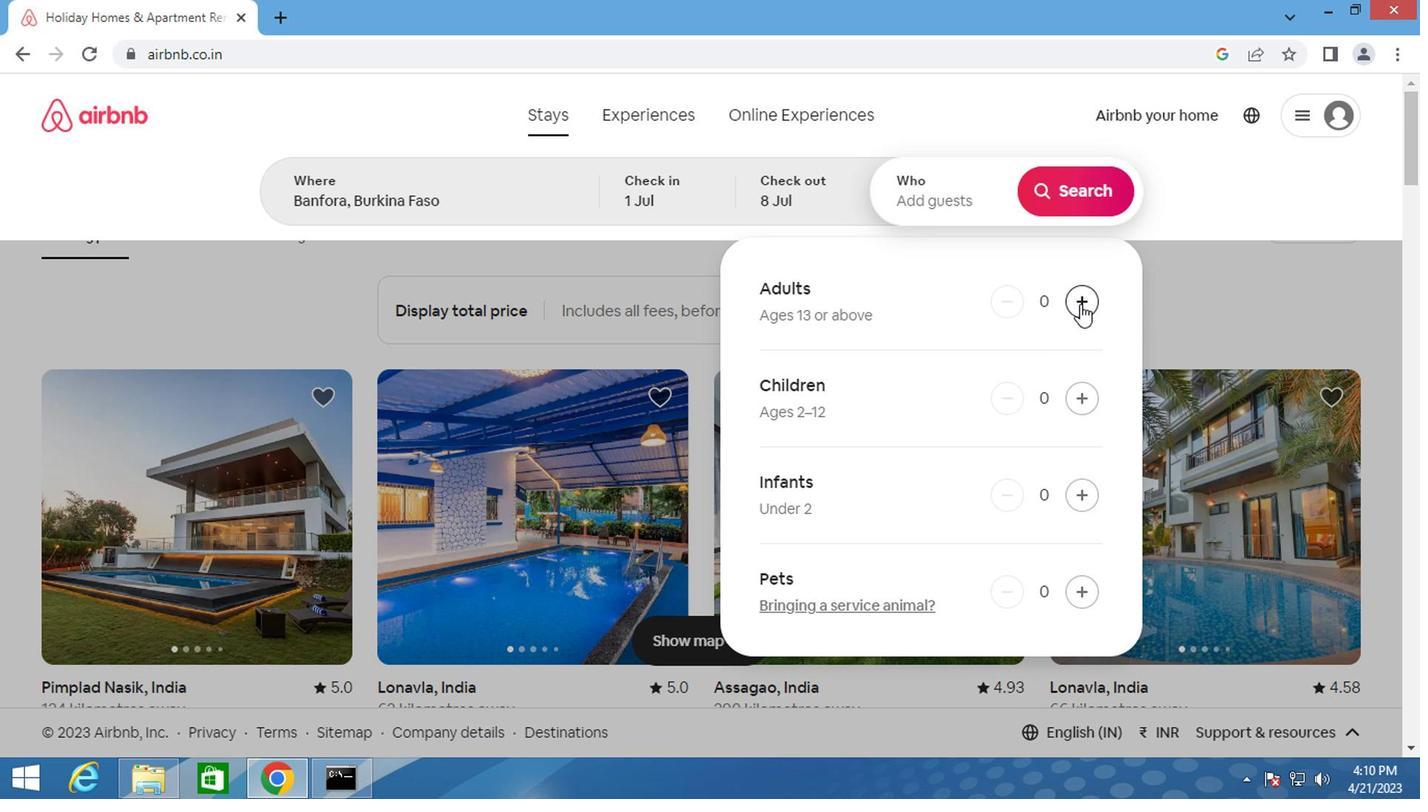 
Action: Mouse moved to (1074, 395)
Screenshot: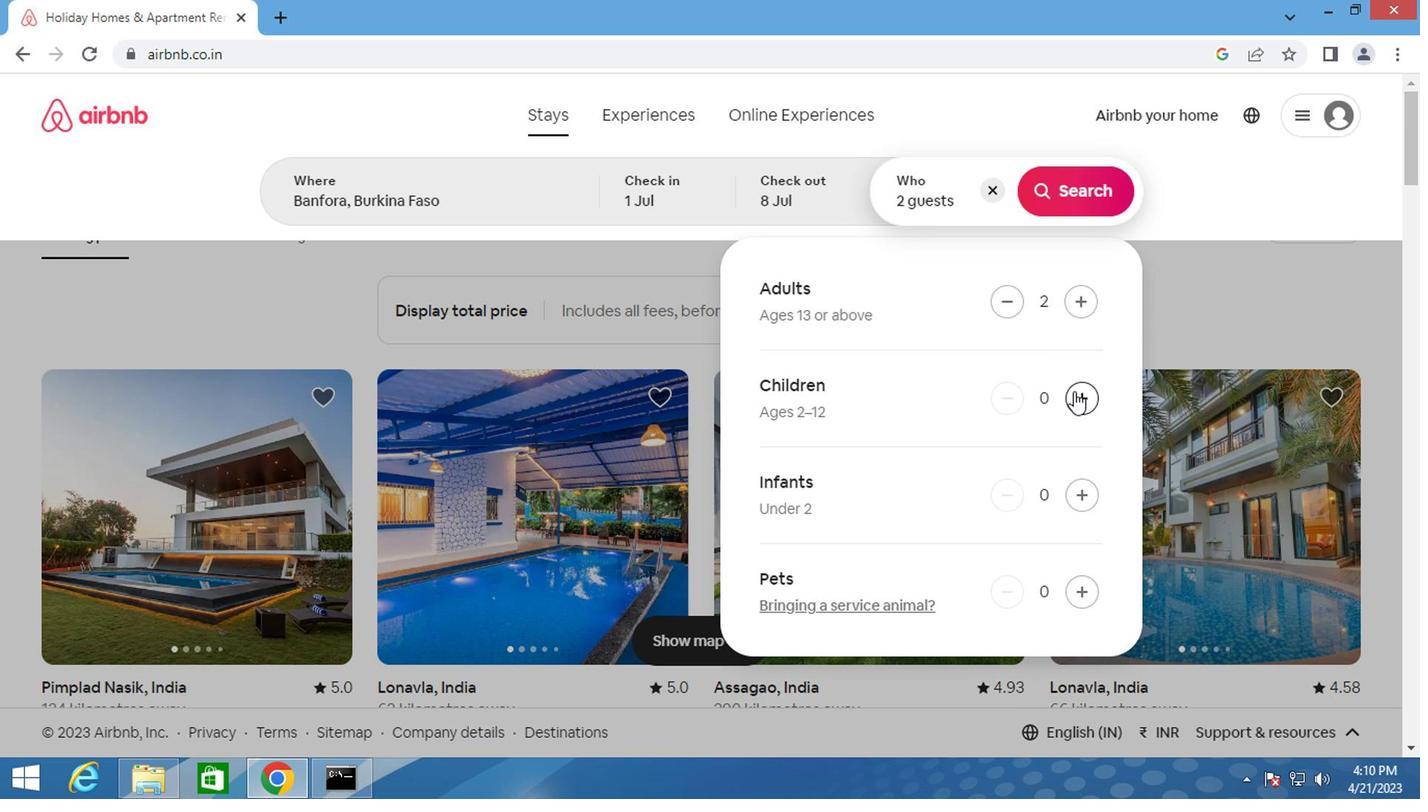 
Action: Mouse pressed left at (1074, 395)
Screenshot: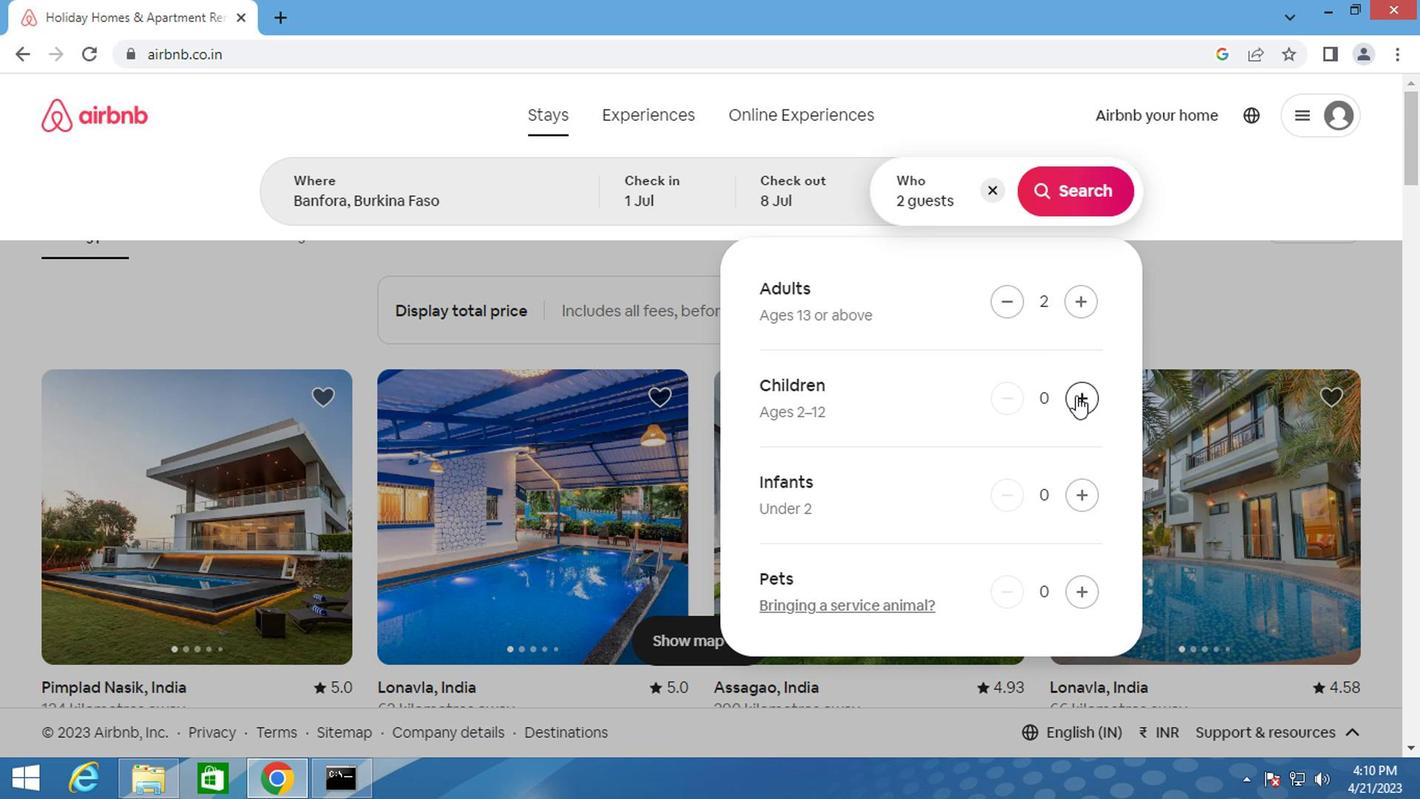 
Action: Mouse moved to (1069, 207)
Screenshot: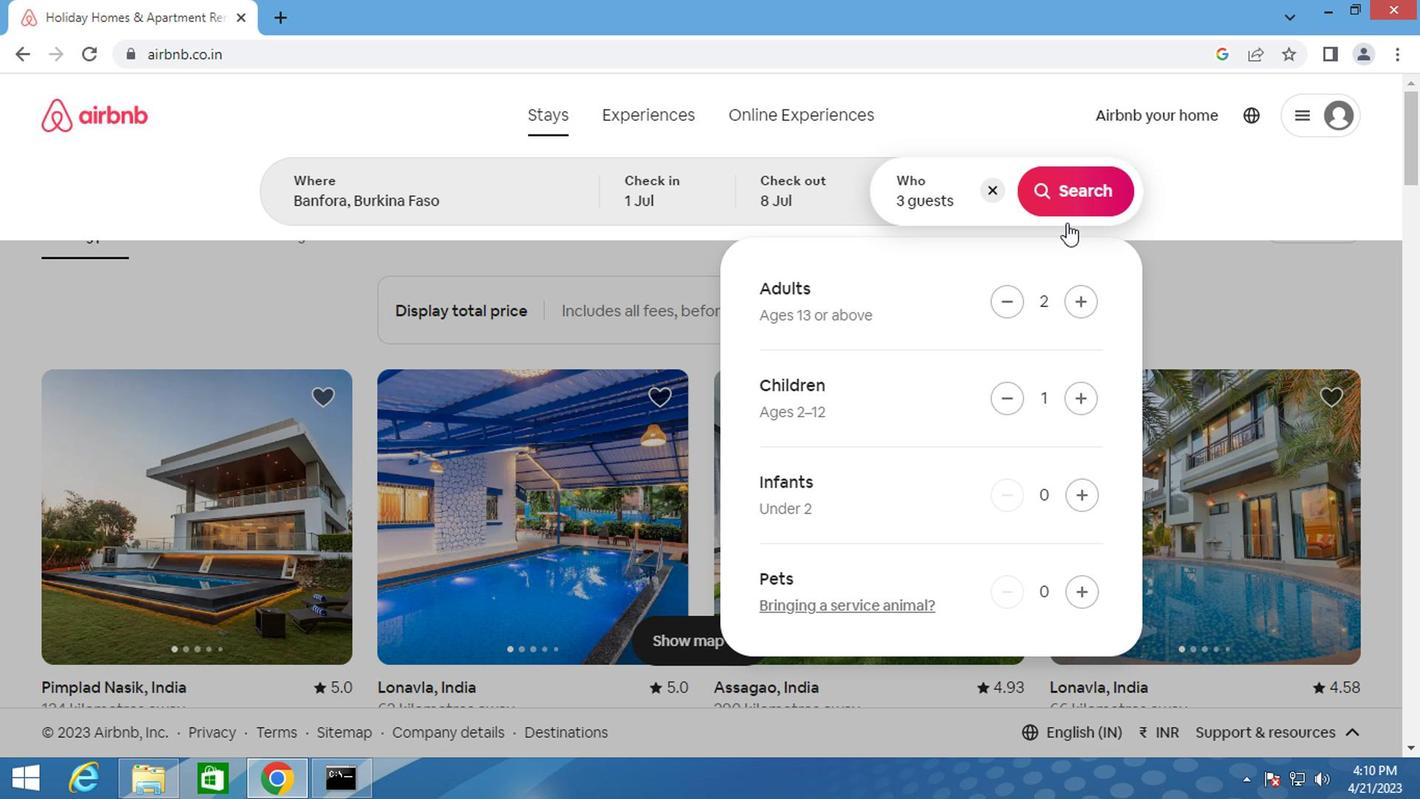 
Action: Mouse pressed left at (1069, 207)
Screenshot: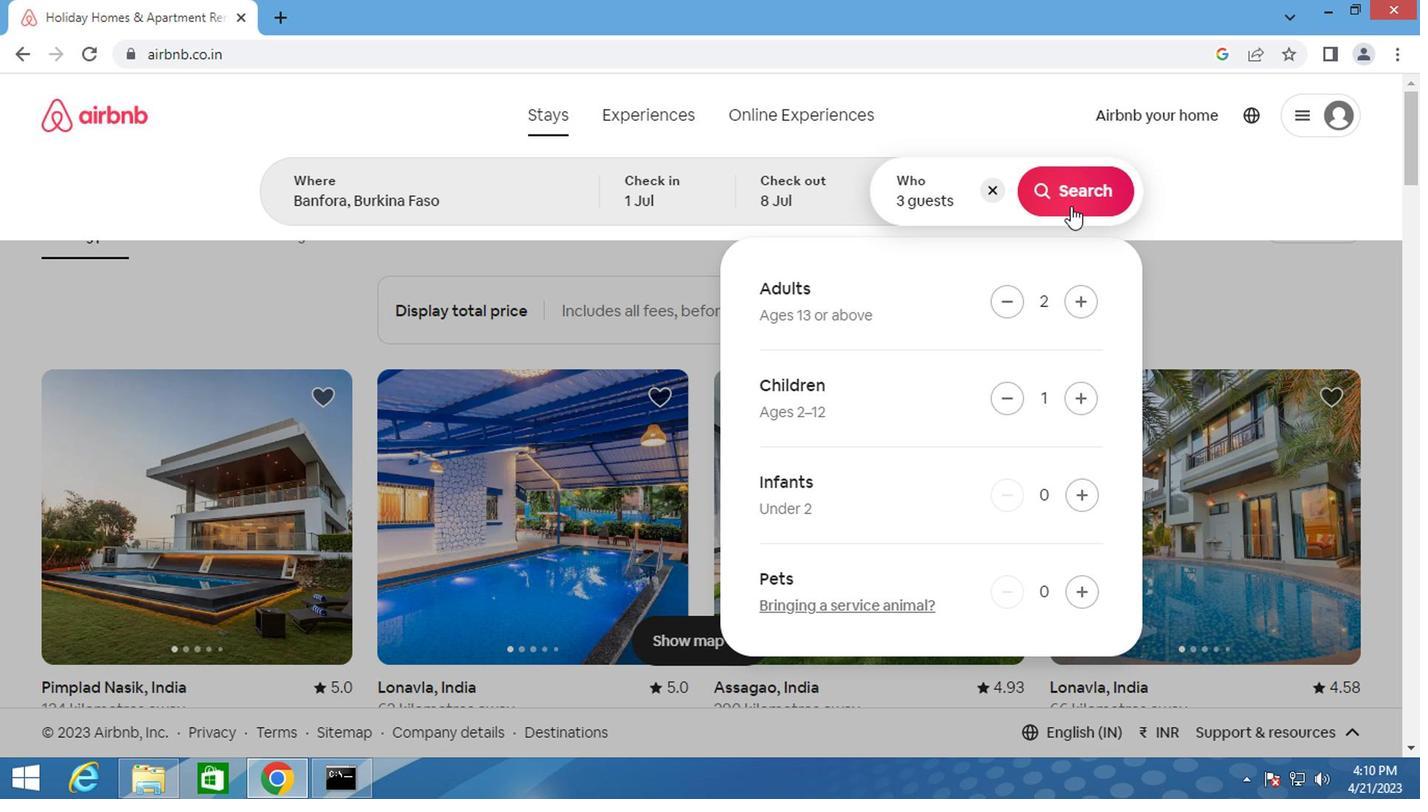 
Action: Mouse moved to (1306, 207)
Screenshot: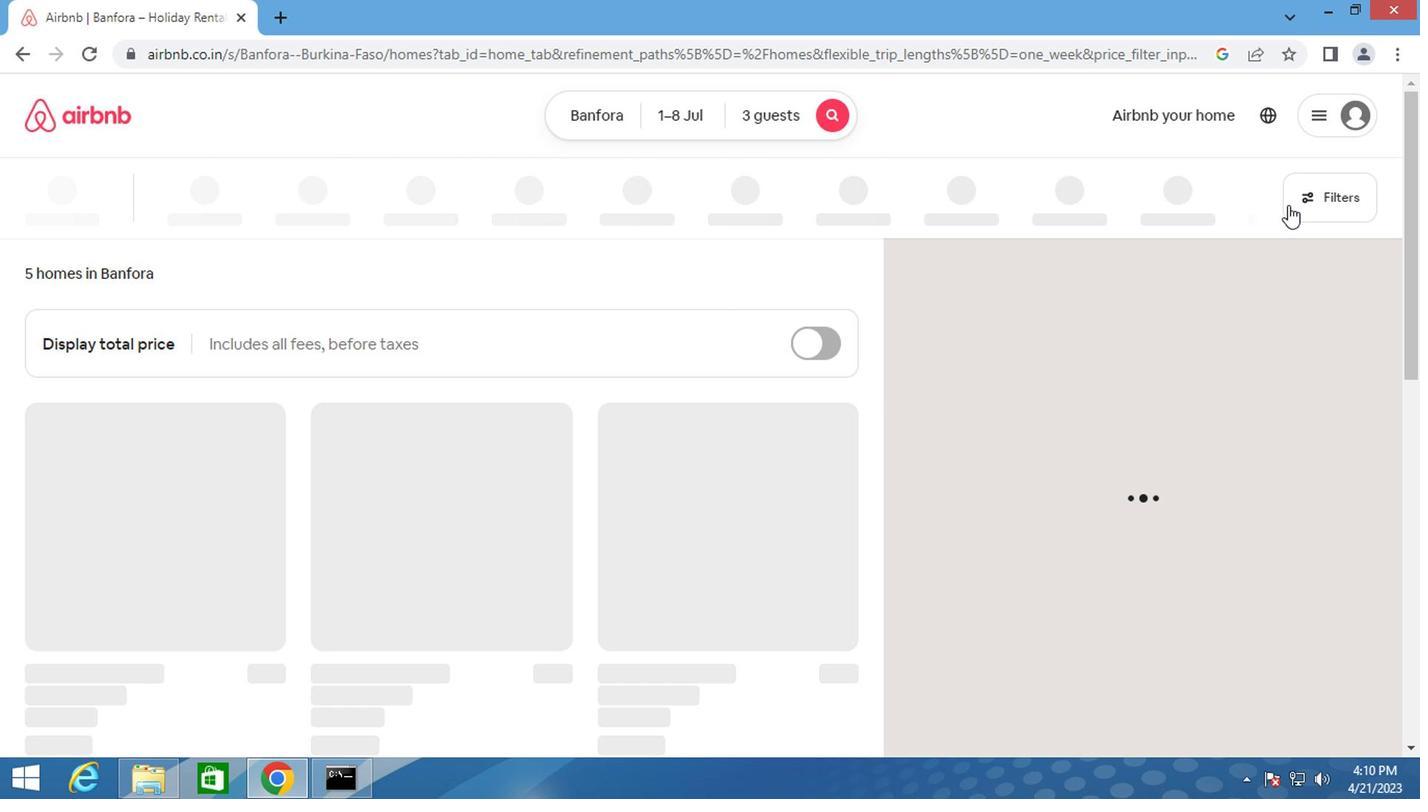 
Action: Mouse pressed left at (1306, 207)
Screenshot: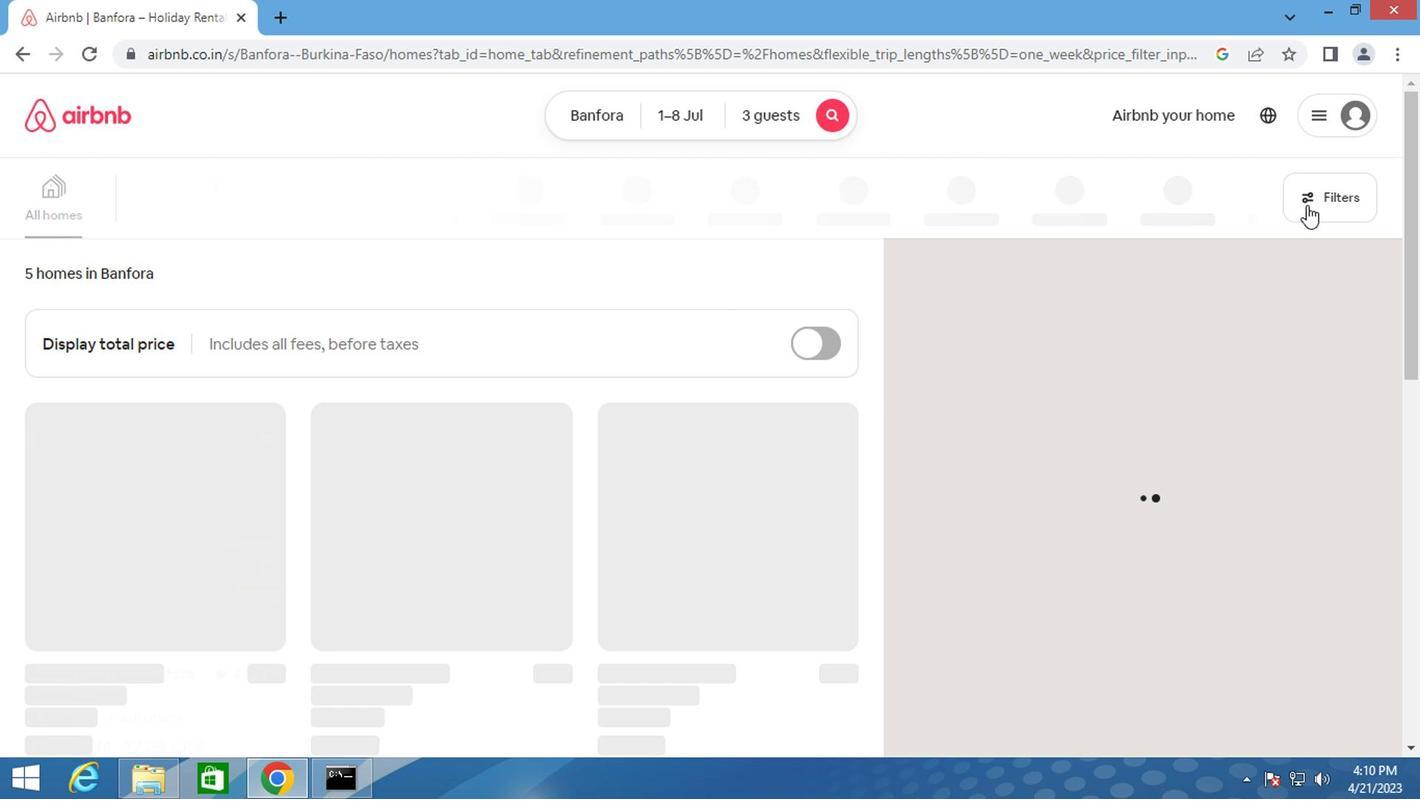 
Action: Mouse moved to (412, 463)
Screenshot: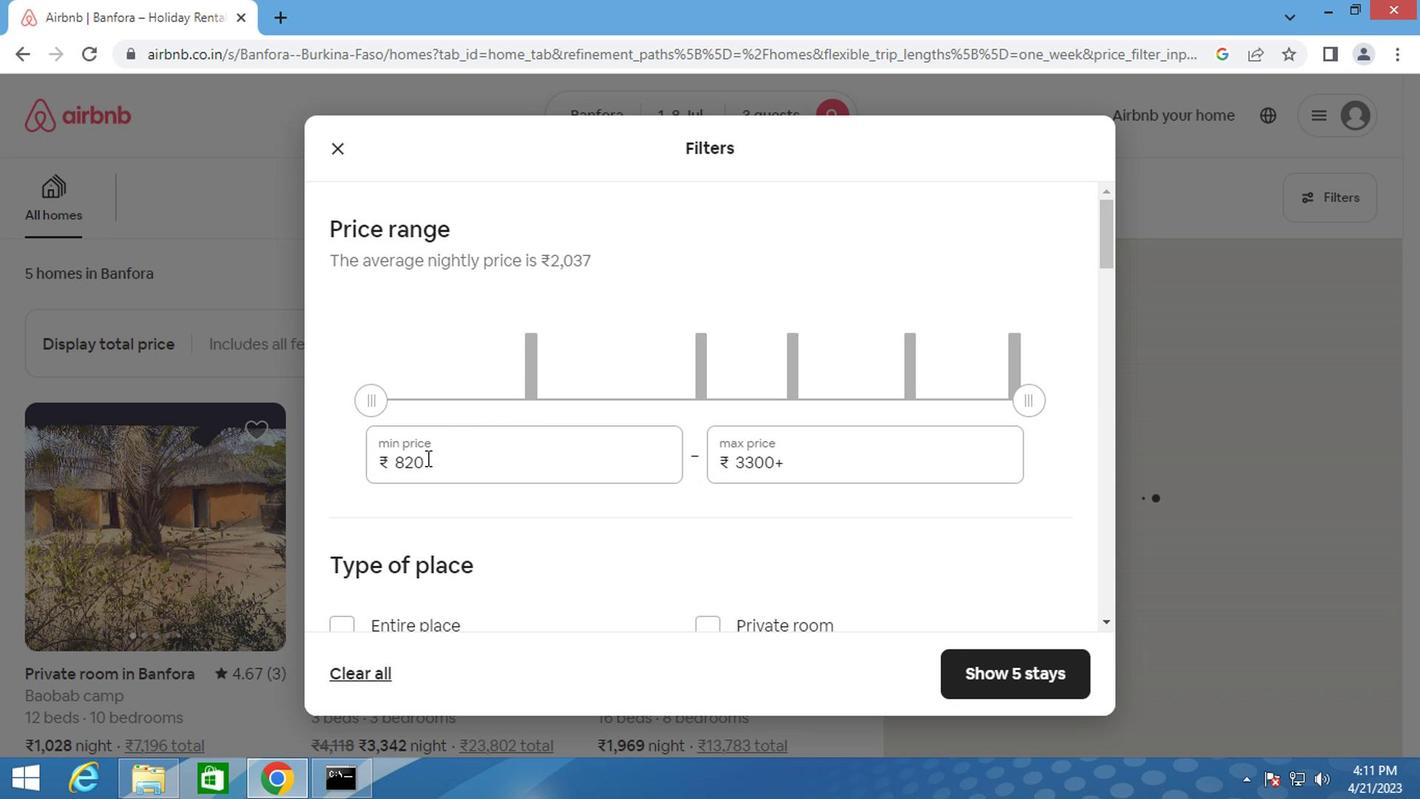 
Action: Mouse pressed left at (412, 463)
Screenshot: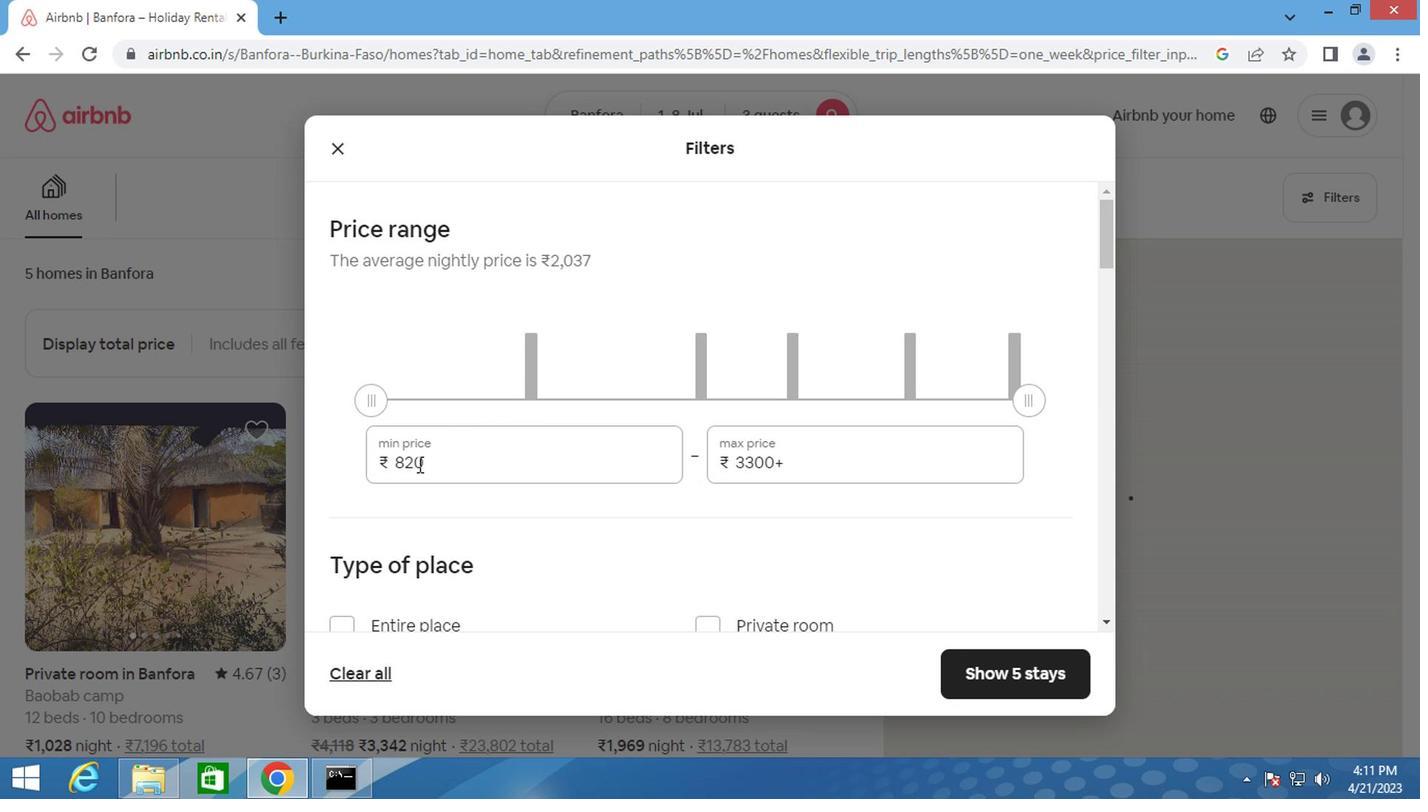 
Action: Mouse pressed left at (412, 463)
Screenshot: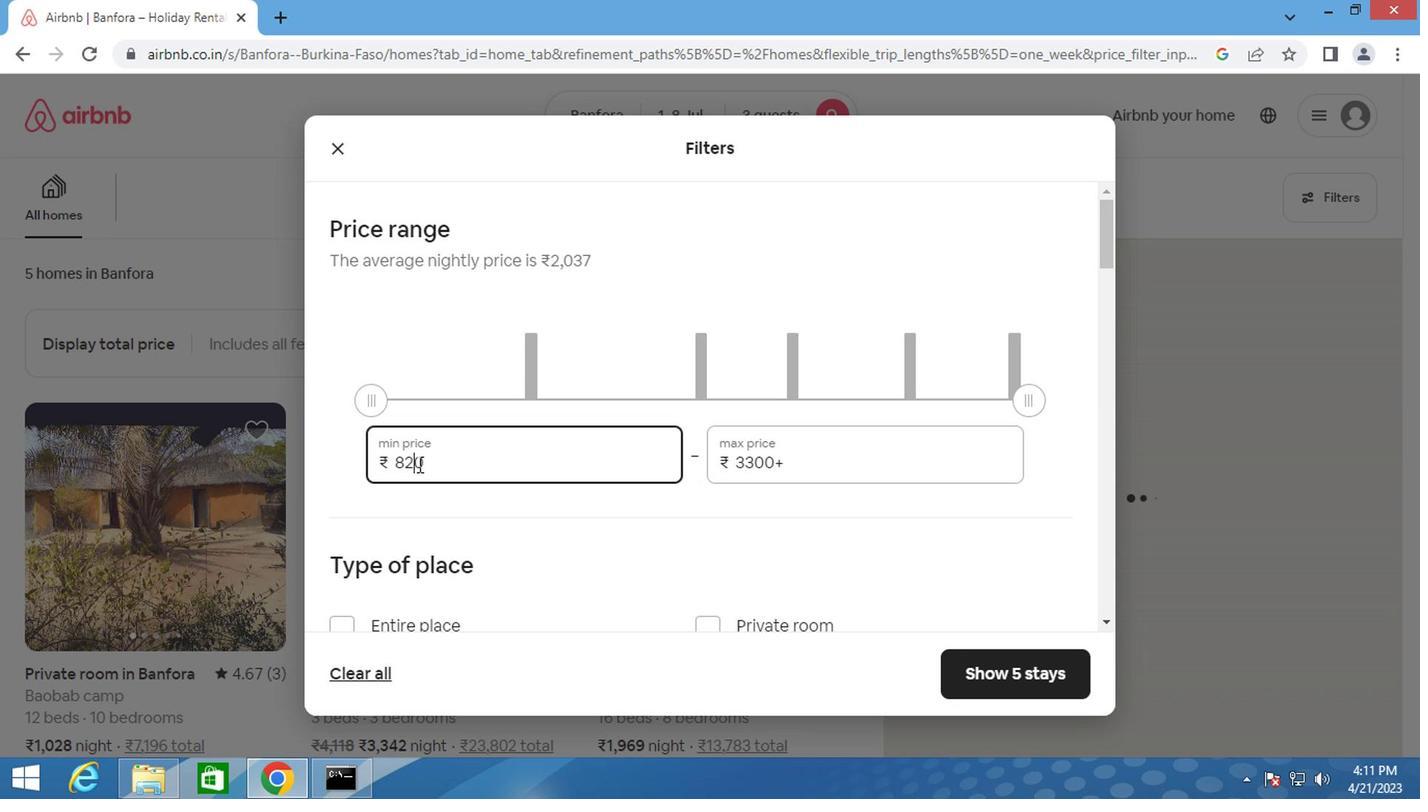 
Action: Mouse moved to (420, 457)
Screenshot: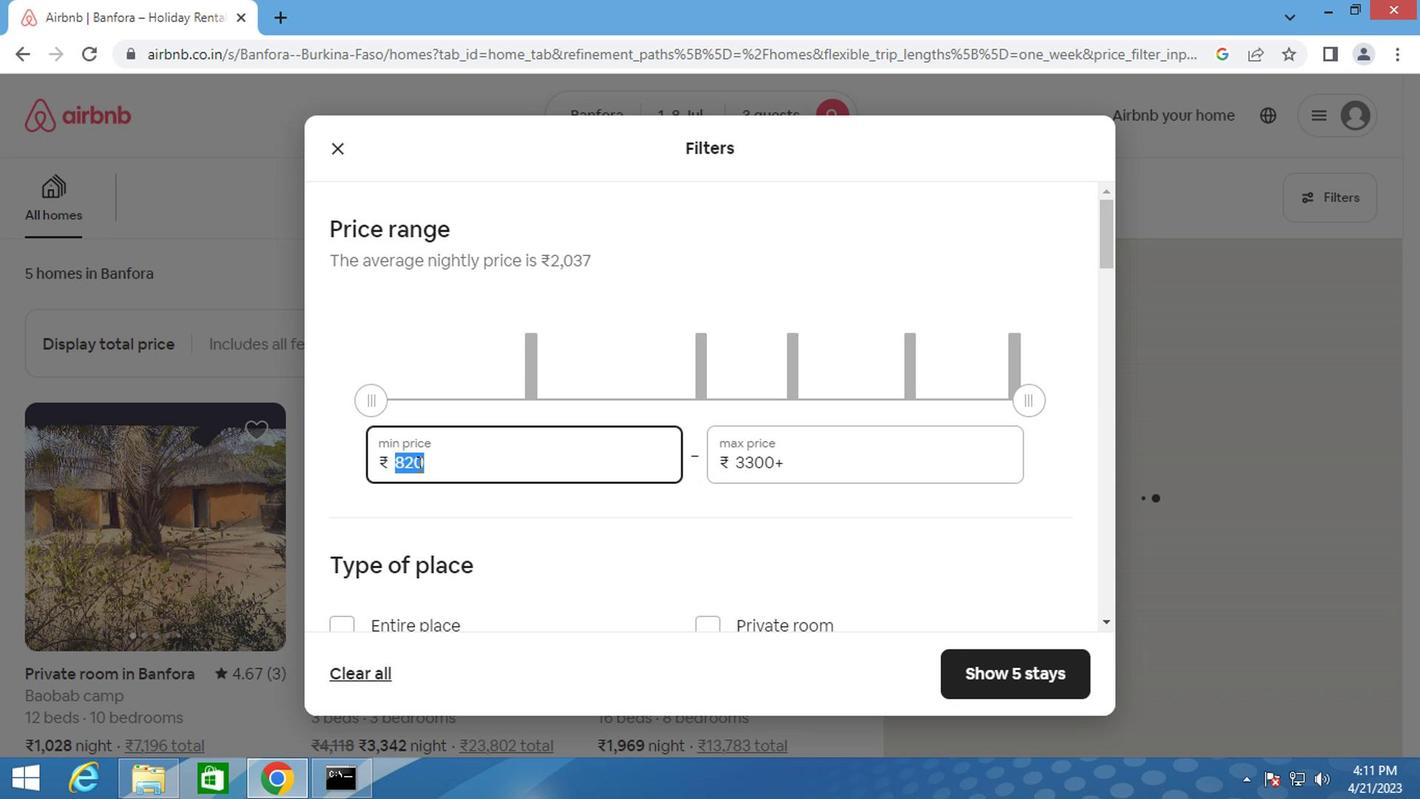 
Action: Key pressed <Key.backspace>15000
Screenshot: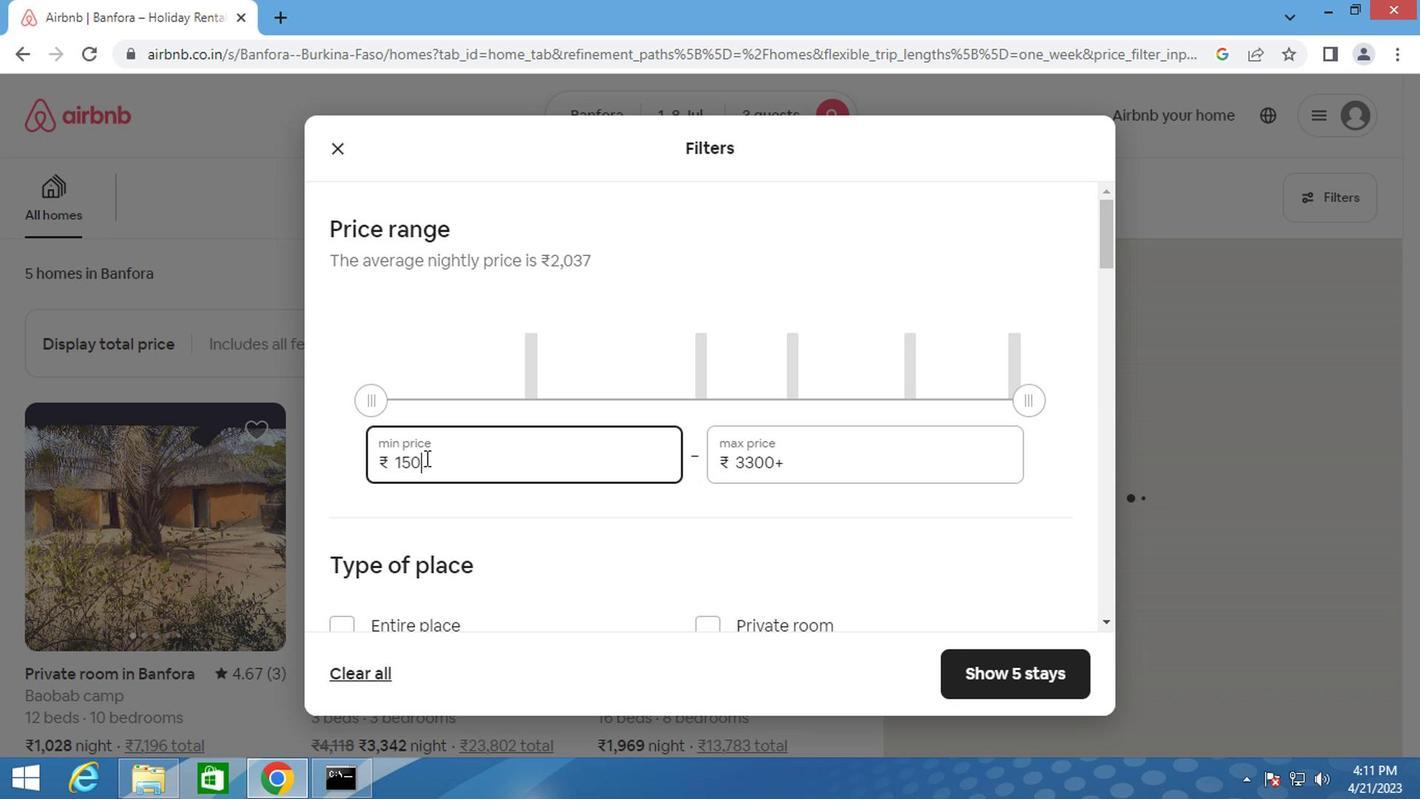 
Action: Mouse moved to (744, 461)
Screenshot: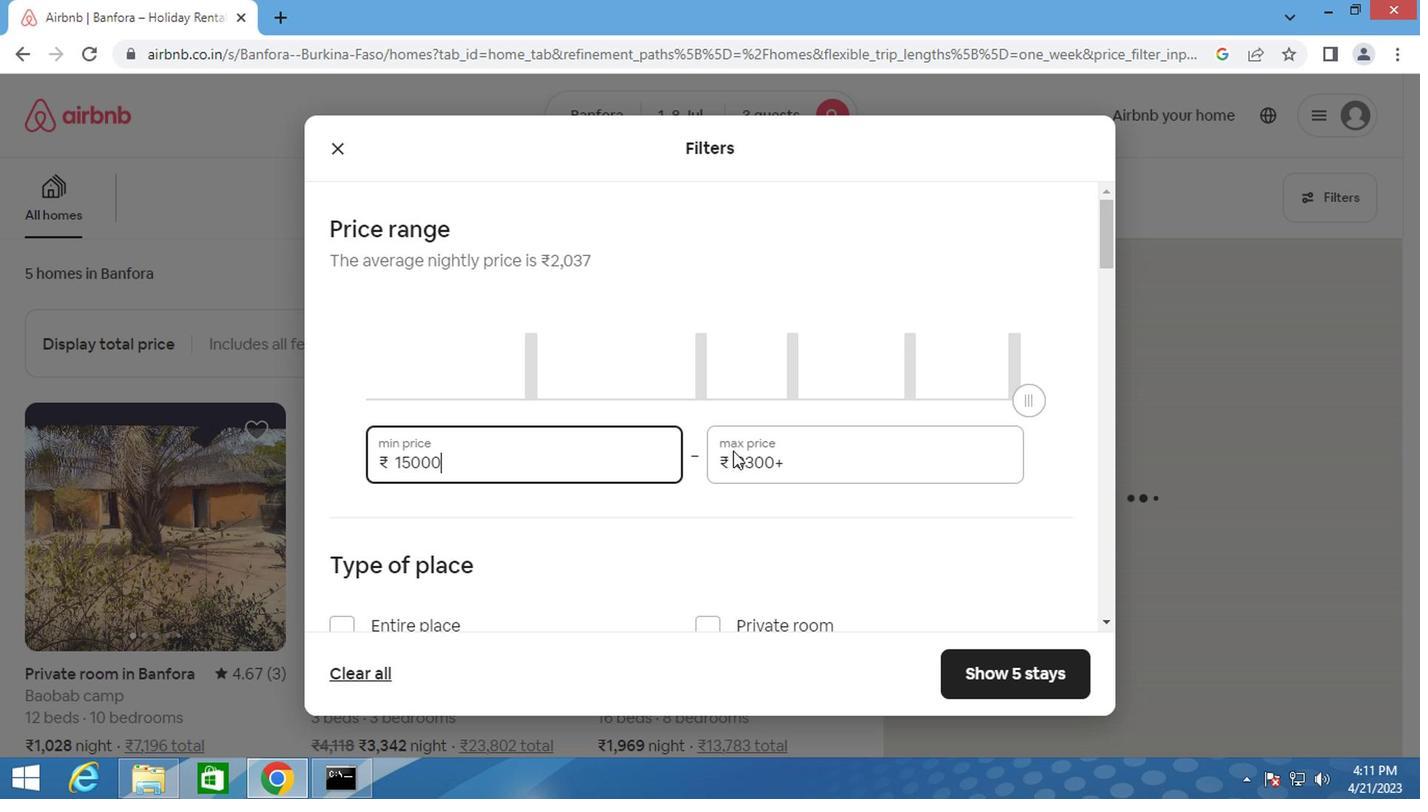 
Action: Mouse pressed left at (744, 461)
Screenshot: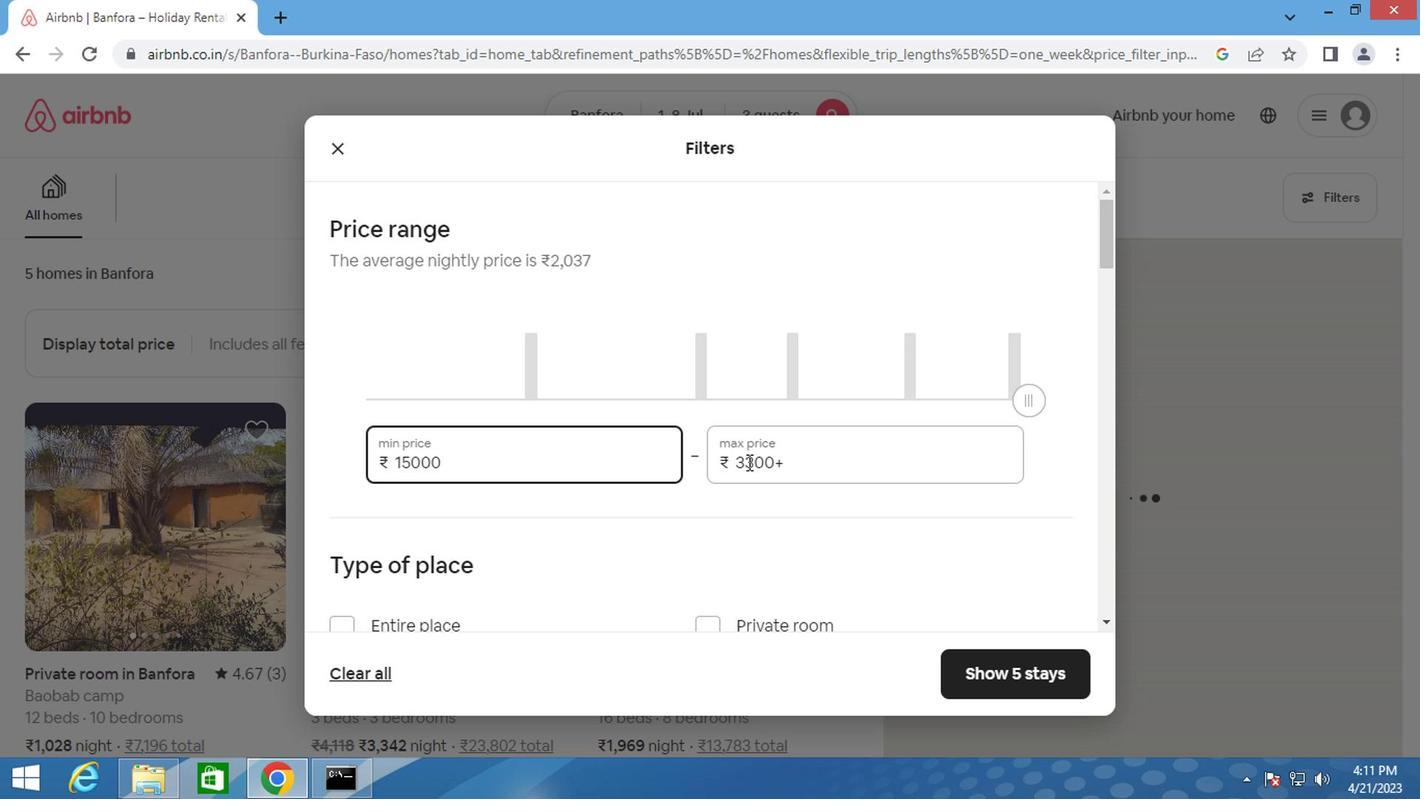 
Action: Mouse pressed left at (744, 461)
Screenshot: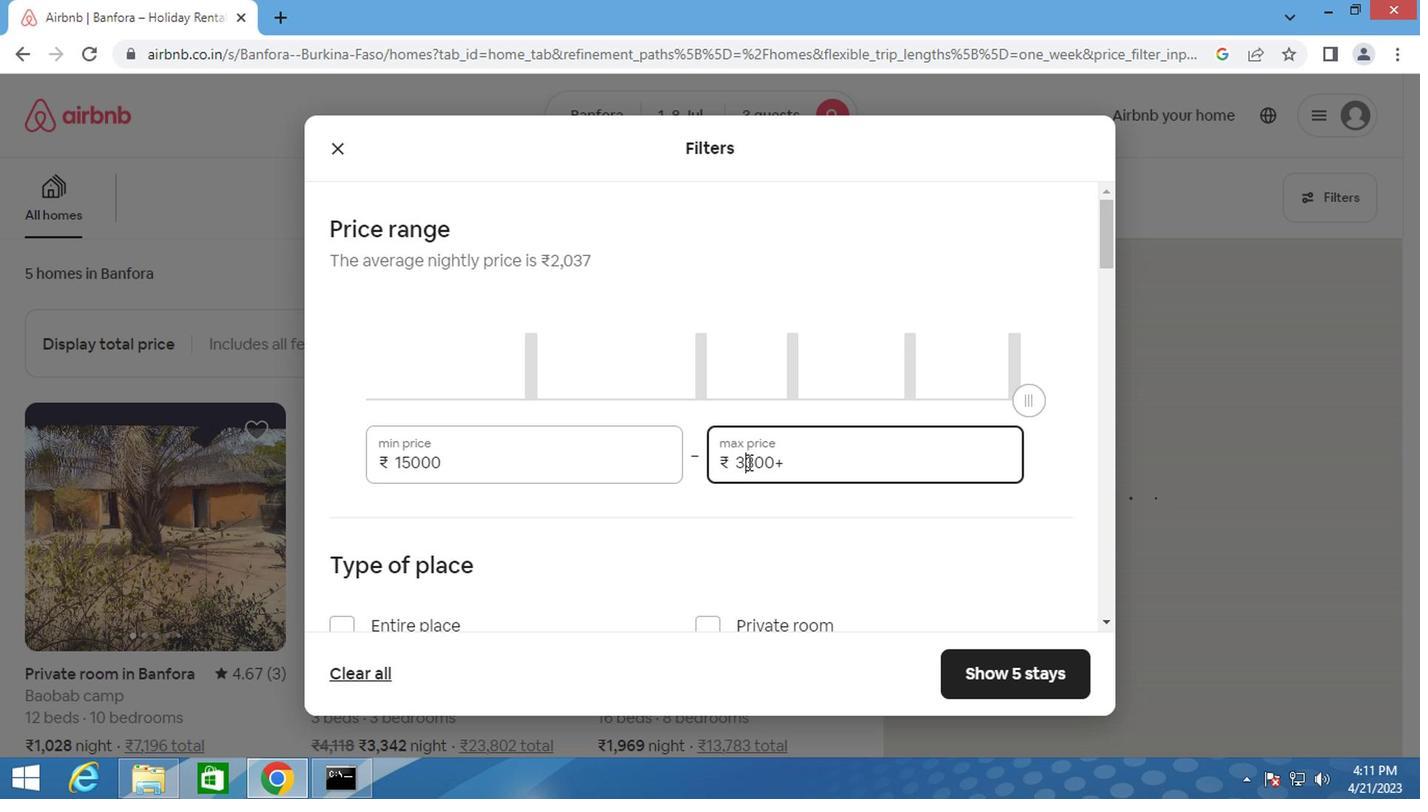 
Action: Mouse pressed left at (744, 461)
Screenshot: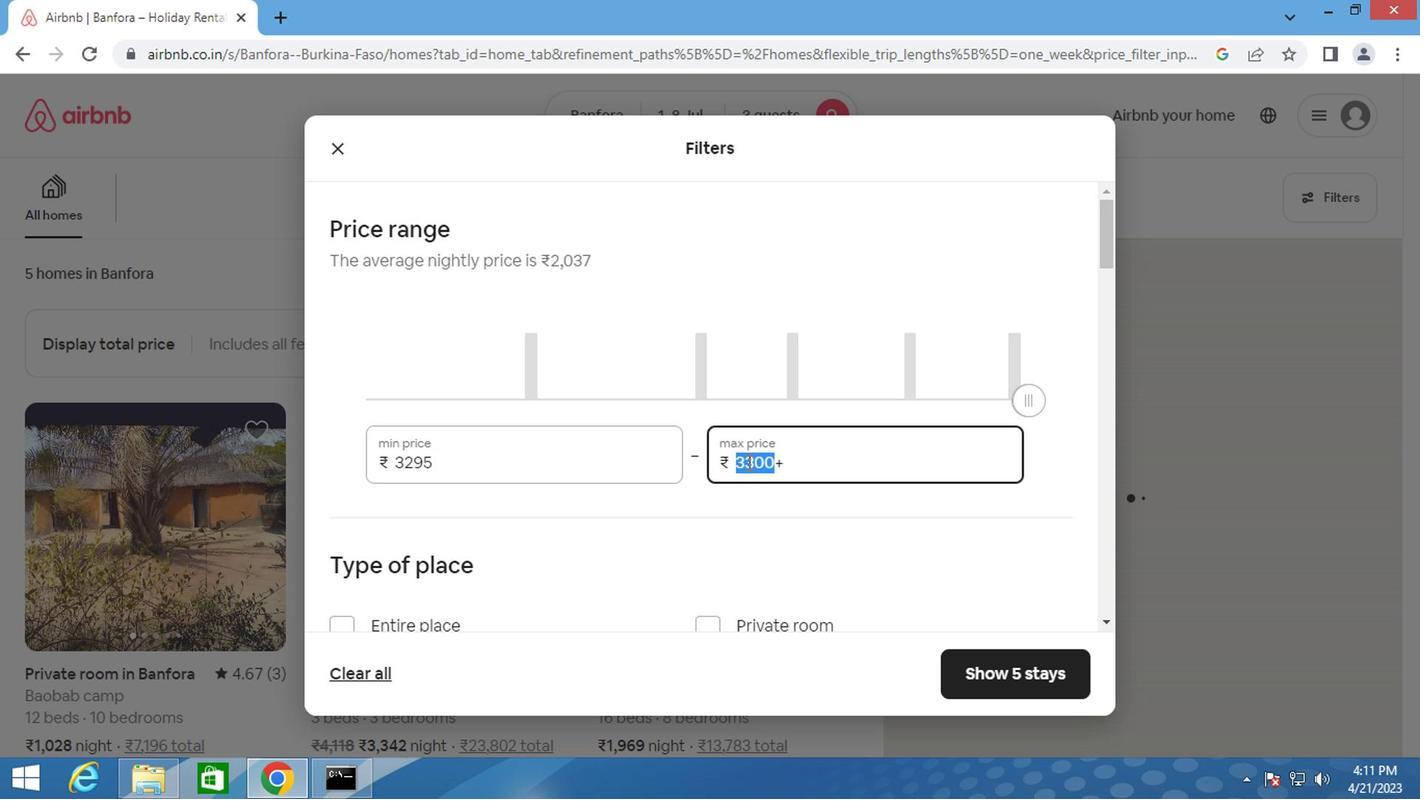 
Action: Key pressed <Key.backspace>20000
Screenshot: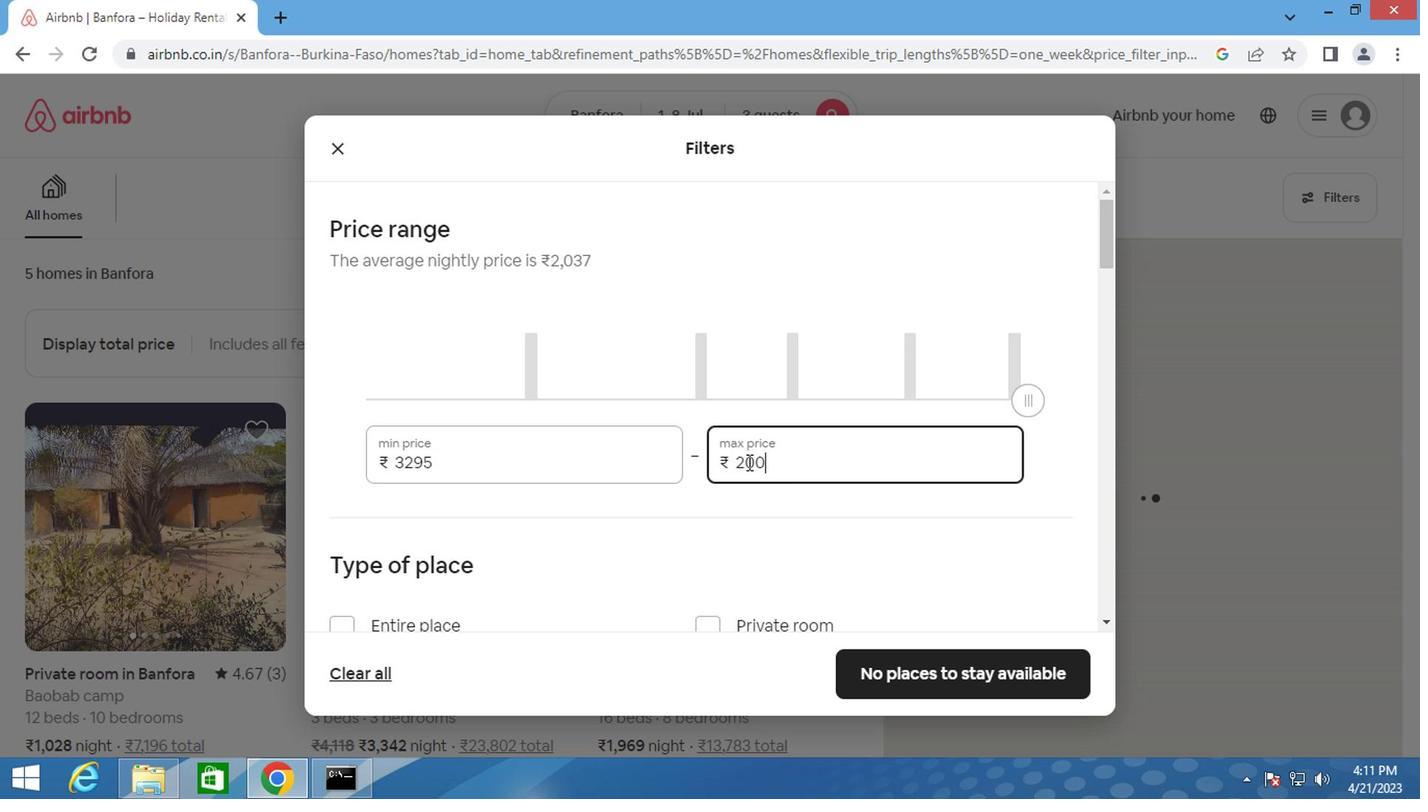 
Action: Mouse moved to (341, 626)
Screenshot: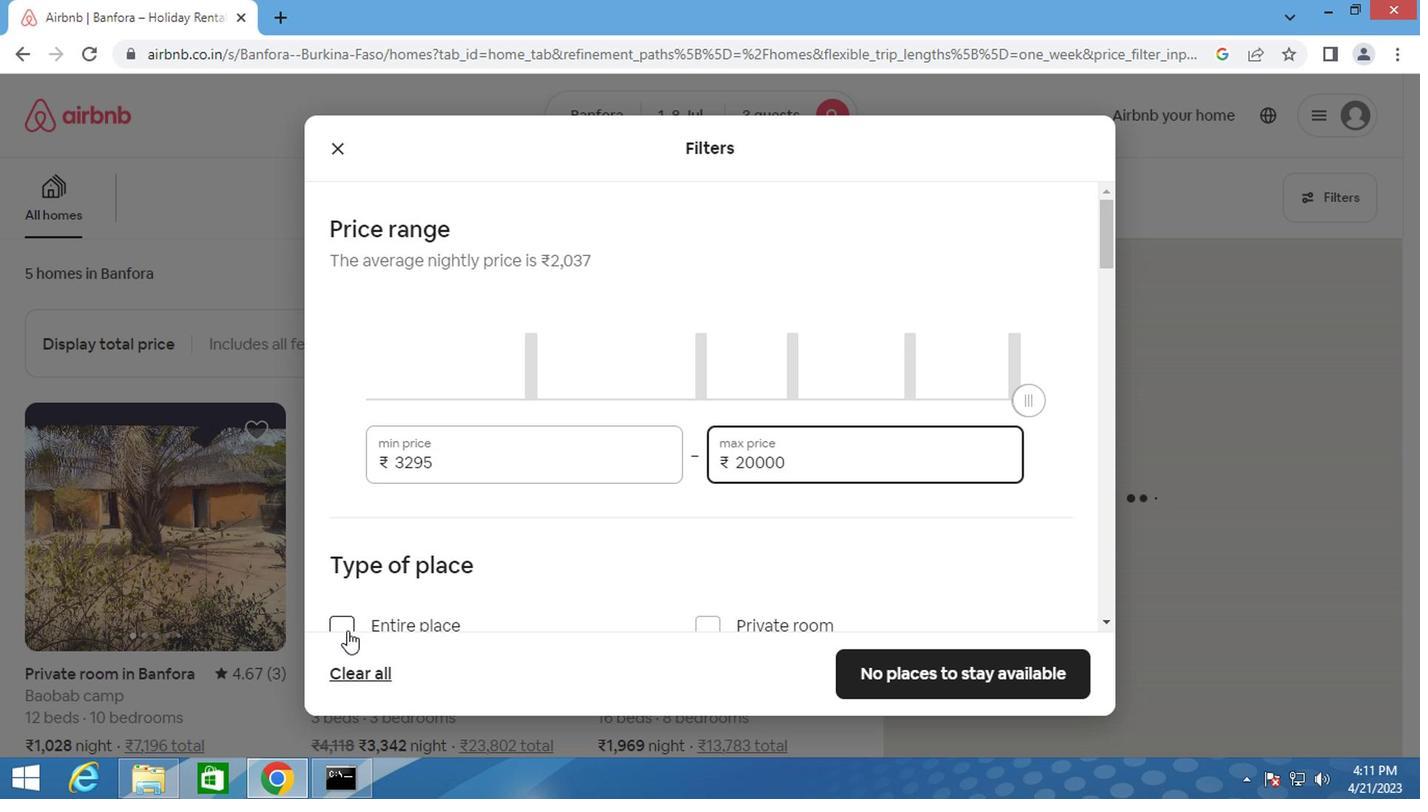 
Action: Mouse pressed left at (341, 626)
Screenshot: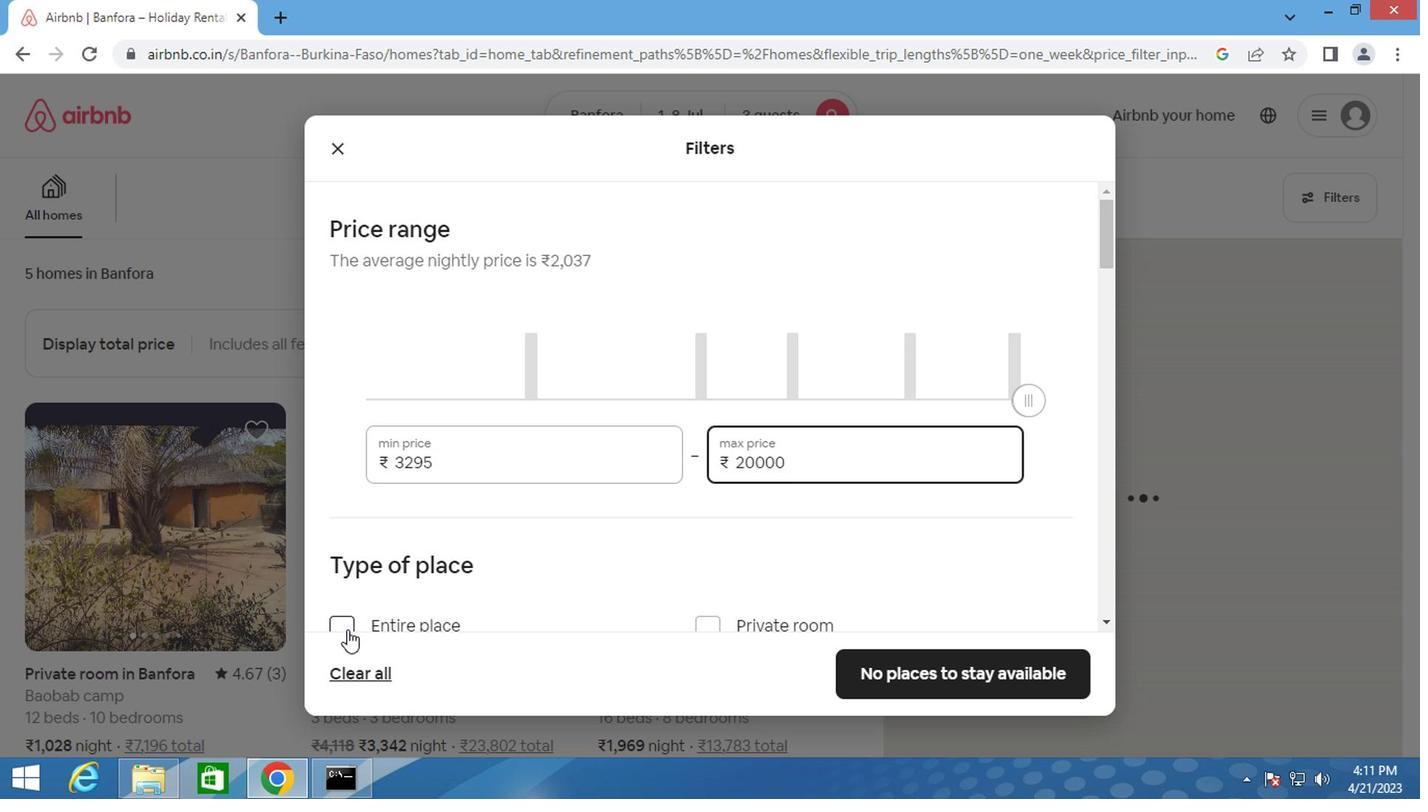 
Action: Mouse moved to (458, 546)
Screenshot: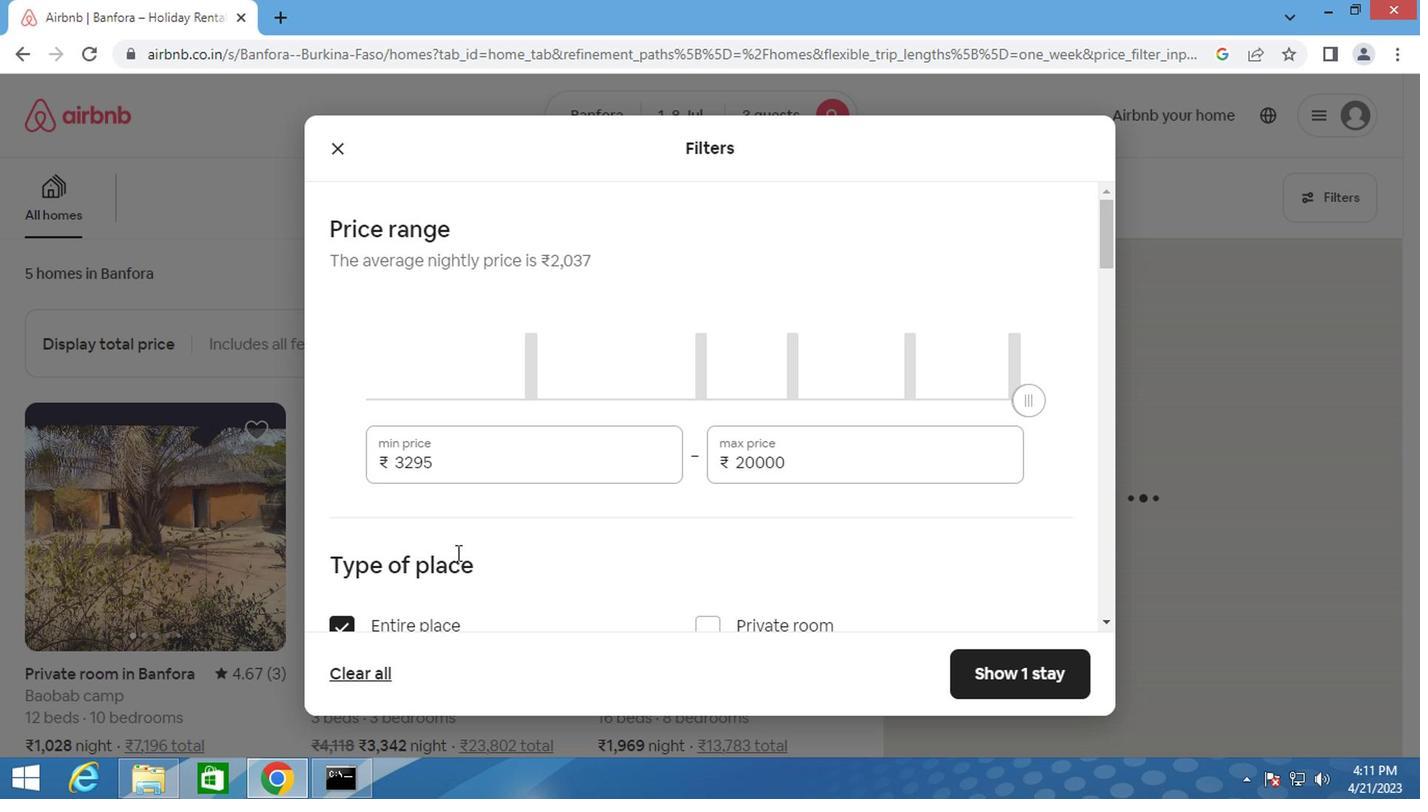 
Action: Mouse scrolled (458, 545) with delta (0, -1)
Screenshot: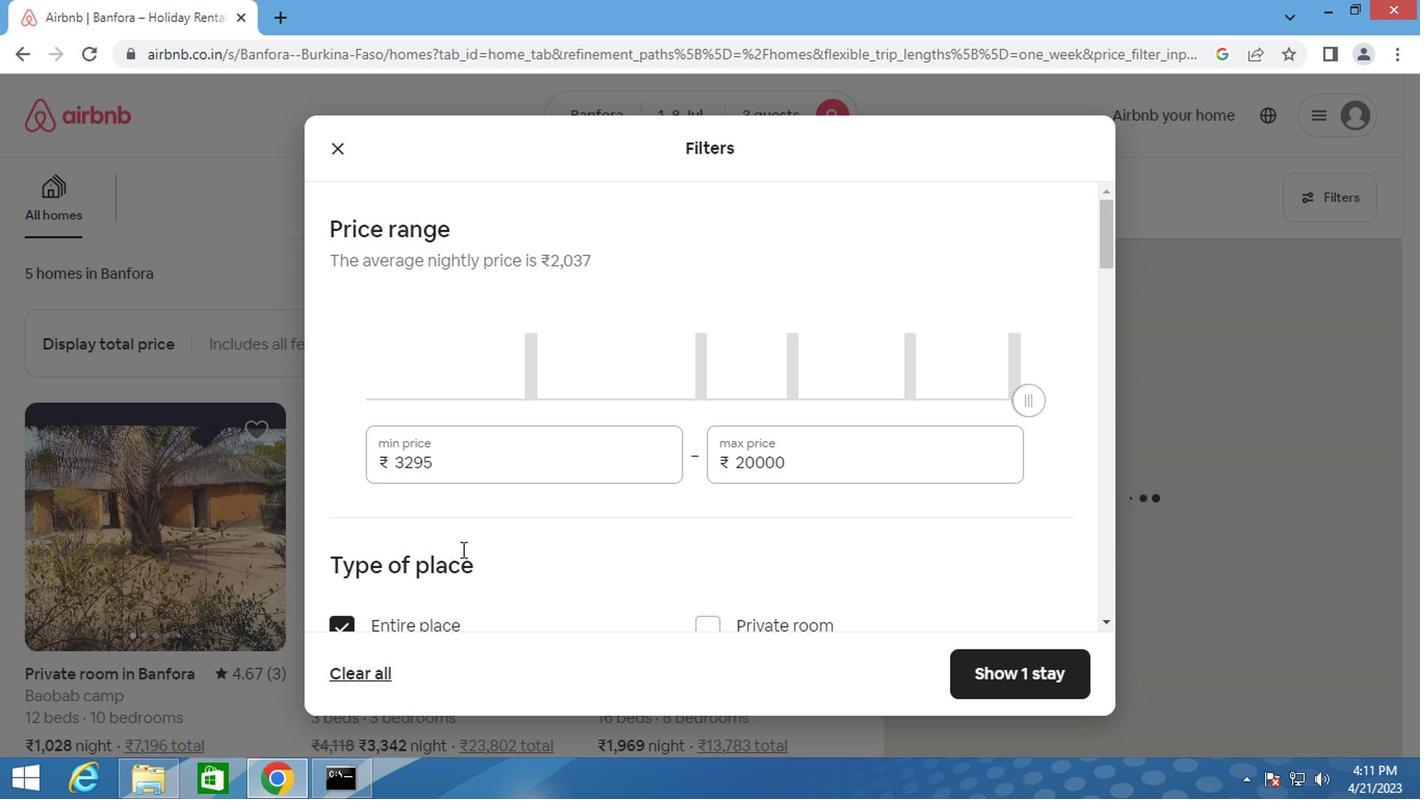 
Action: Mouse scrolled (458, 545) with delta (0, -1)
Screenshot: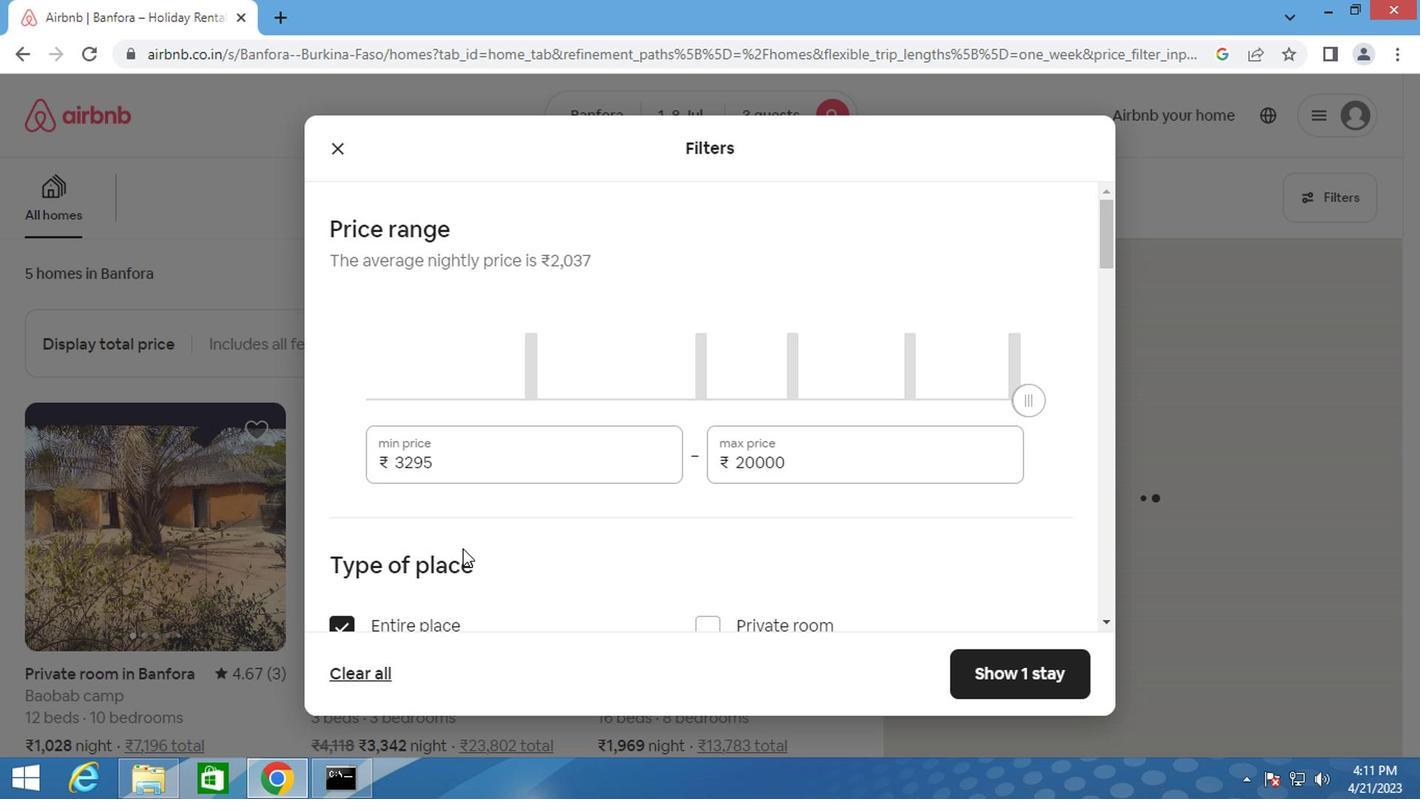 
Action: Mouse scrolled (458, 545) with delta (0, -1)
Screenshot: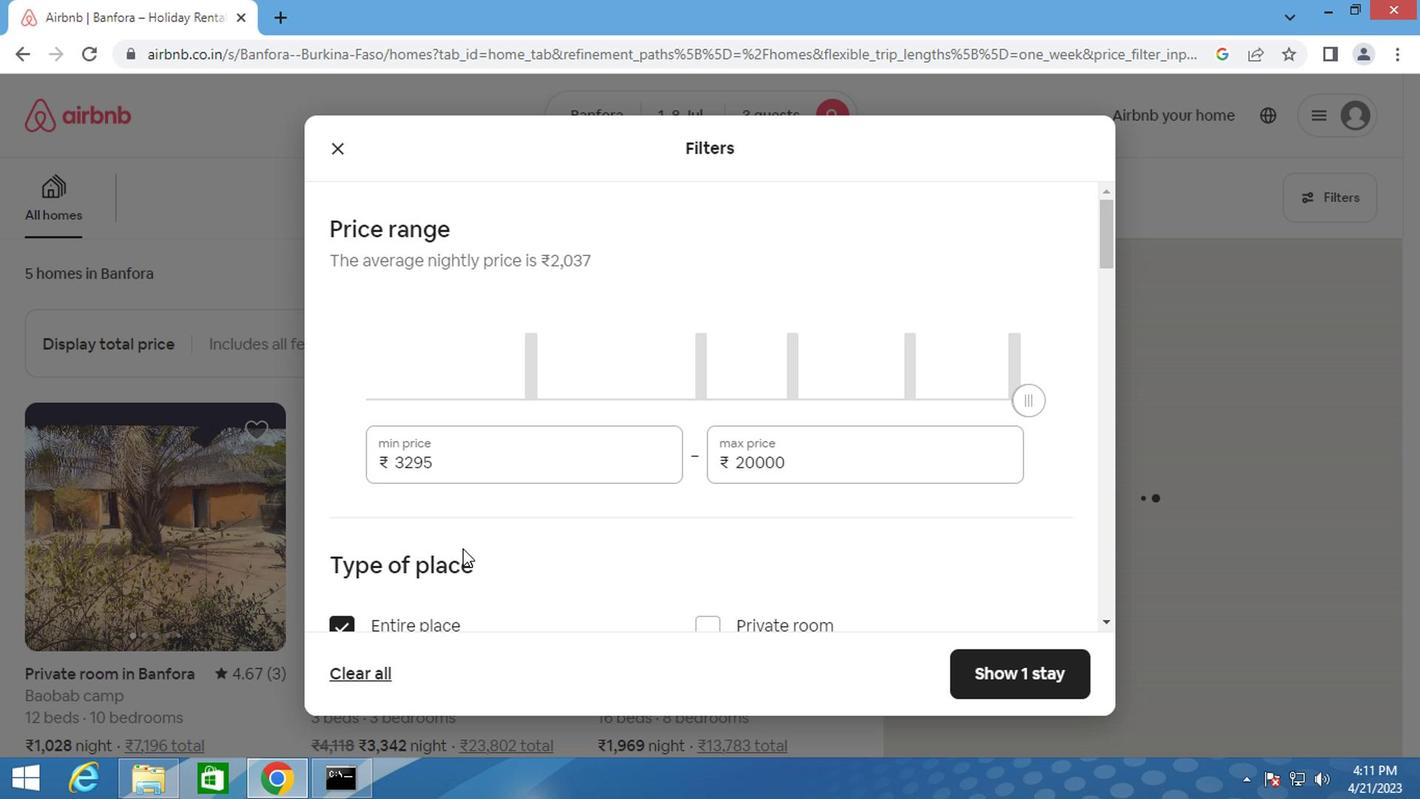 
Action: Mouse scrolled (458, 545) with delta (0, -1)
Screenshot: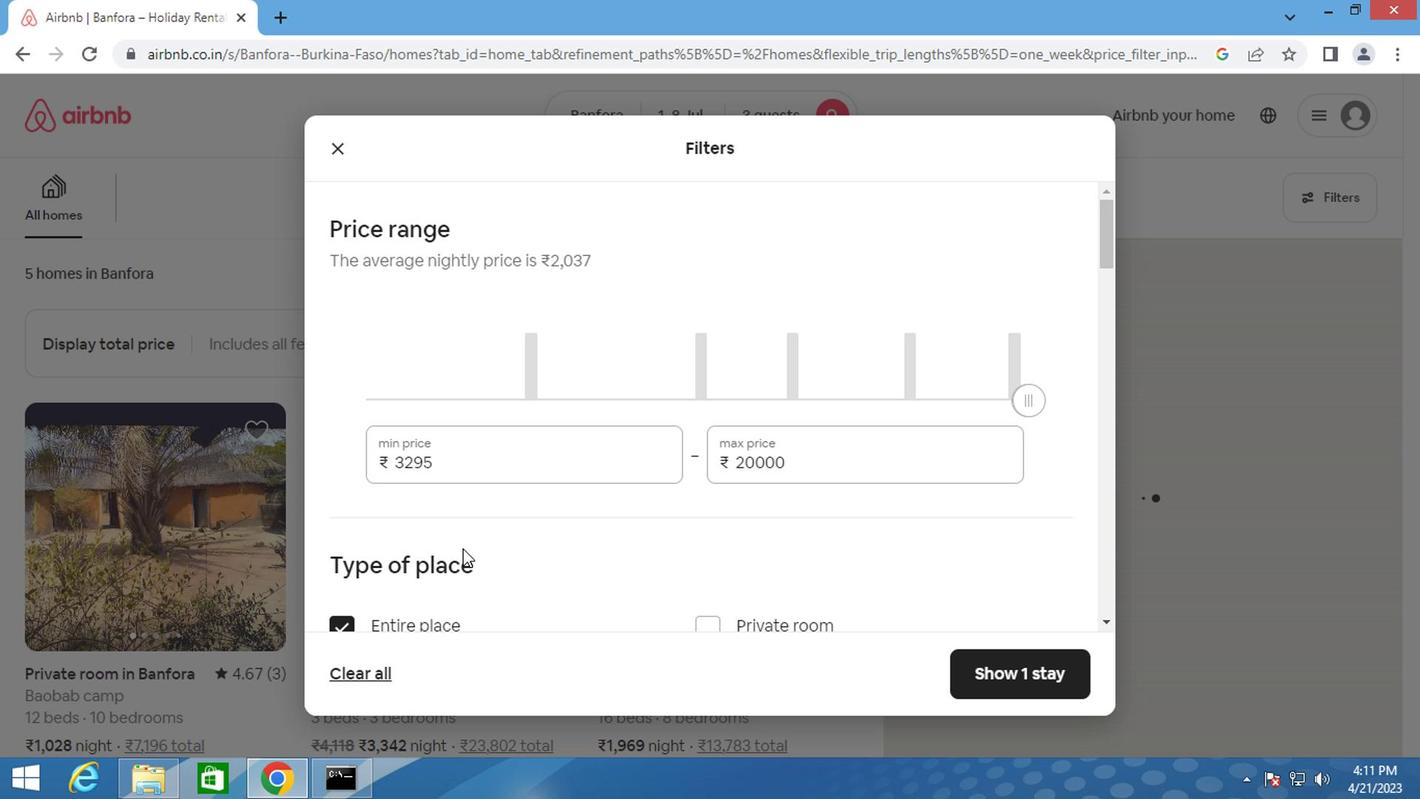 
Action: Mouse moved to (468, 523)
Screenshot: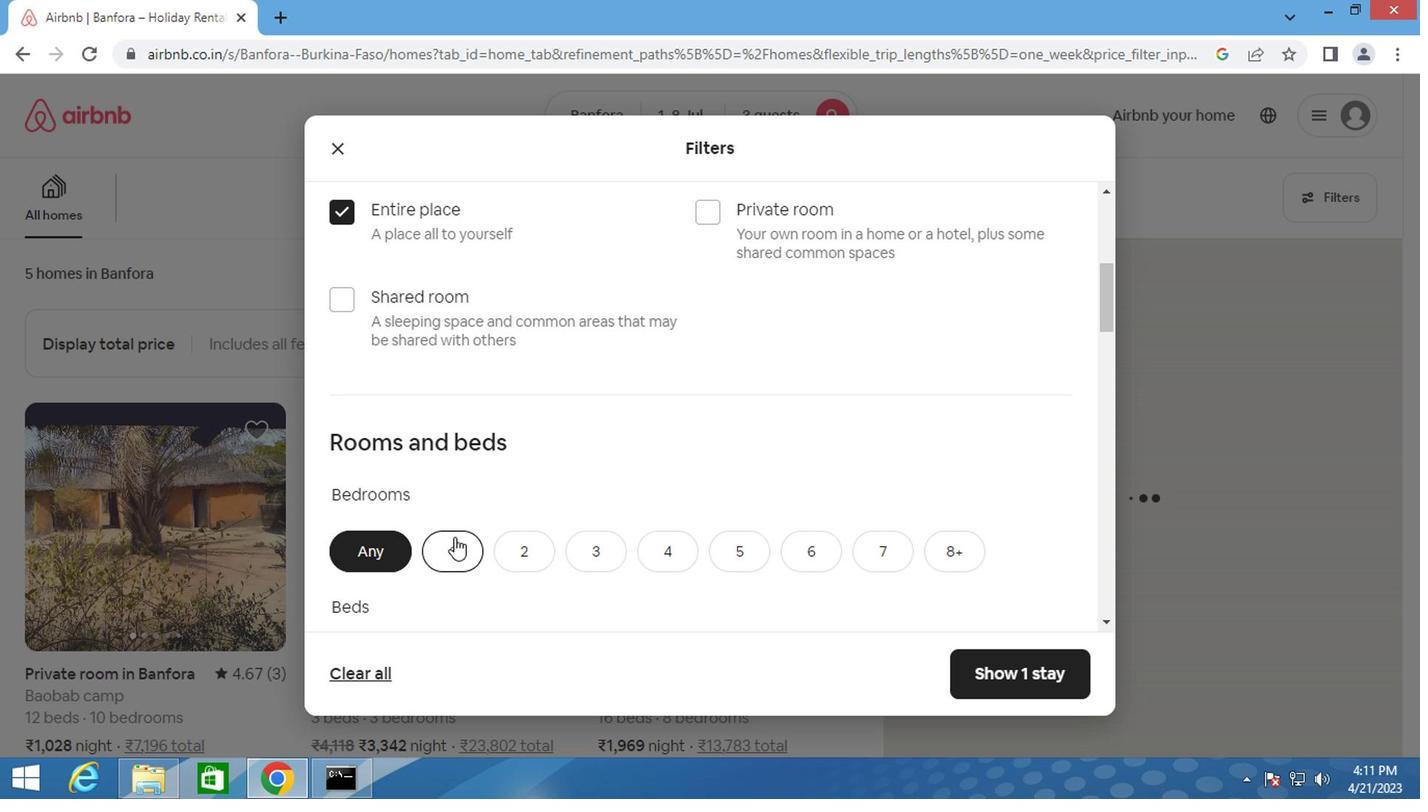 
Action: Mouse scrolled (468, 523) with delta (0, 0)
Screenshot: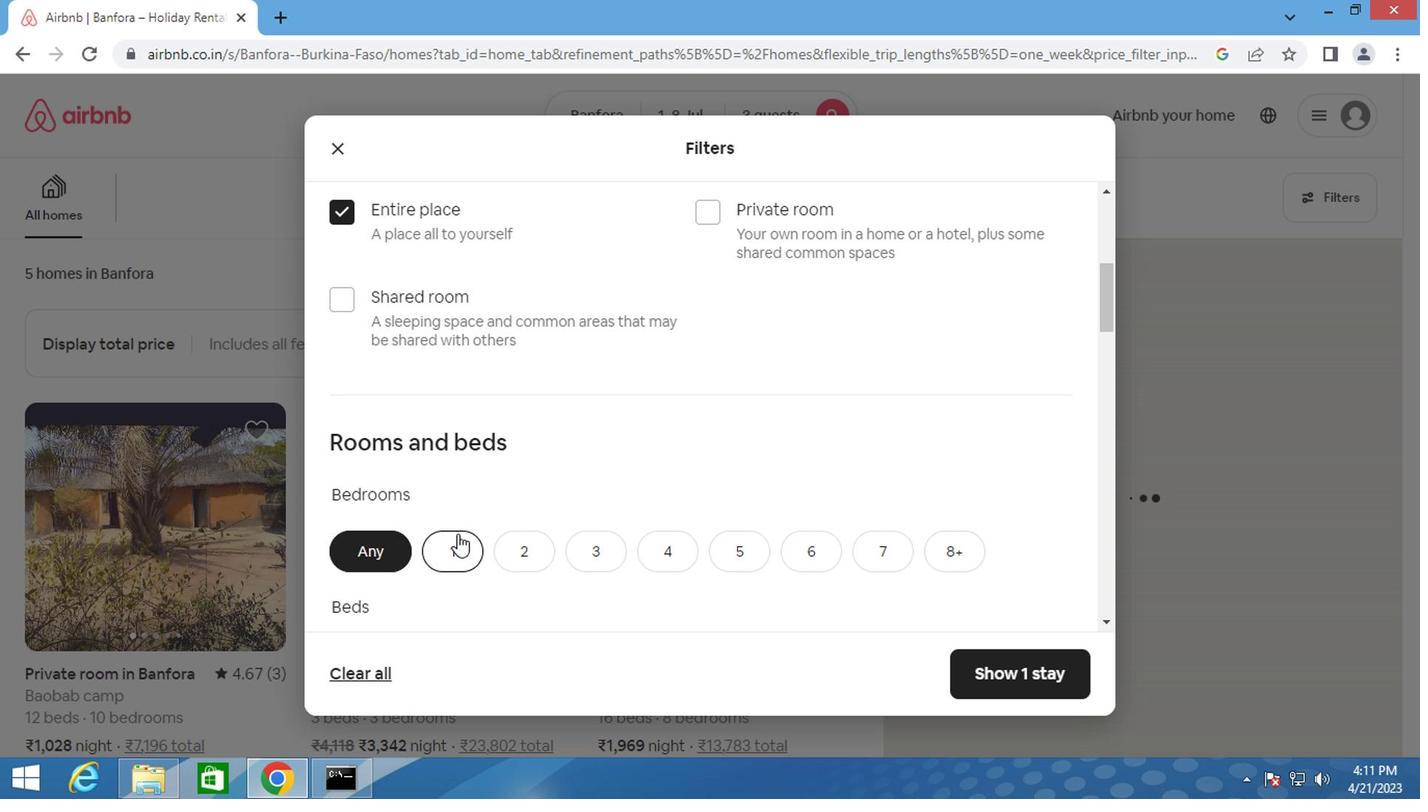 
Action: Mouse scrolled (468, 523) with delta (0, 0)
Screenshot: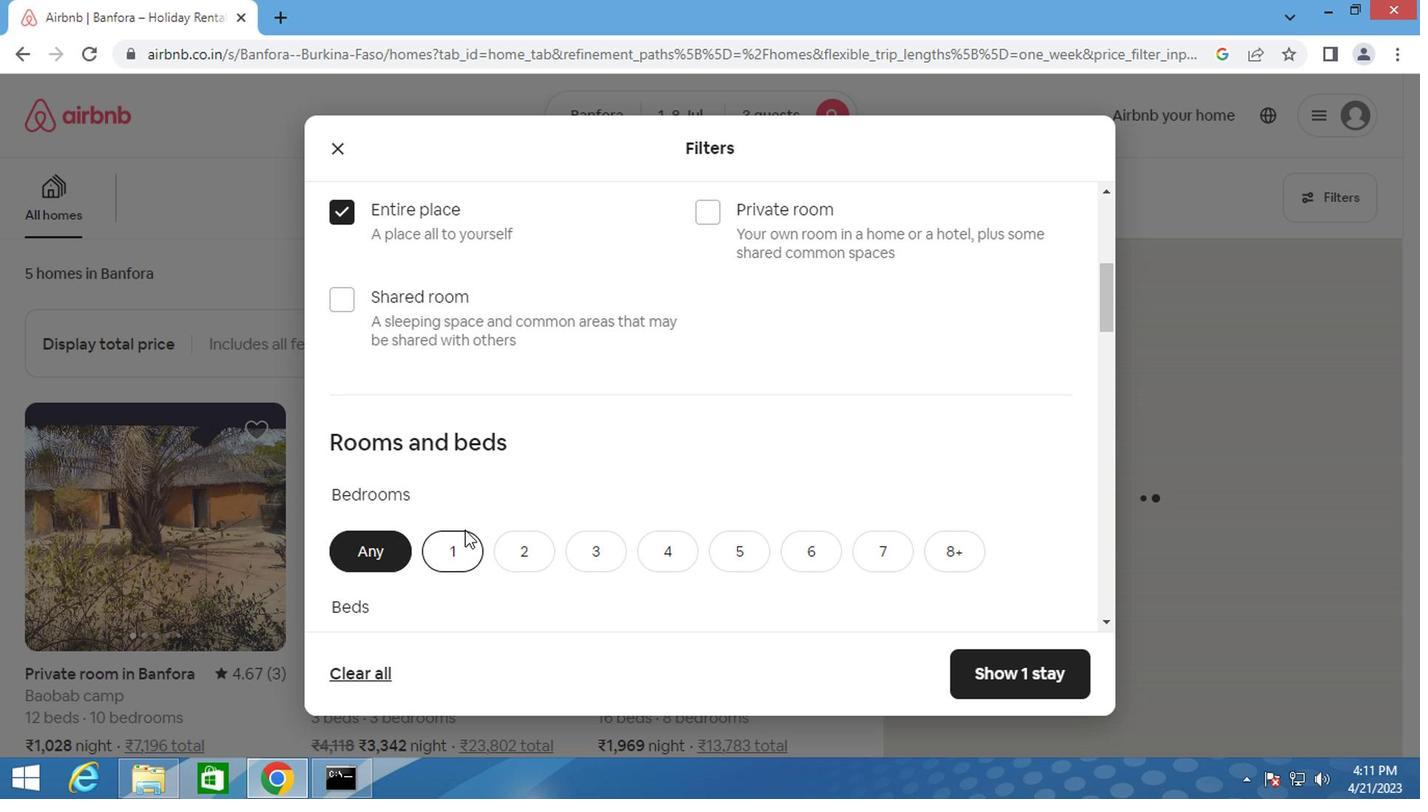 
Action: Mouse moved to (469, 521)
Screenshot: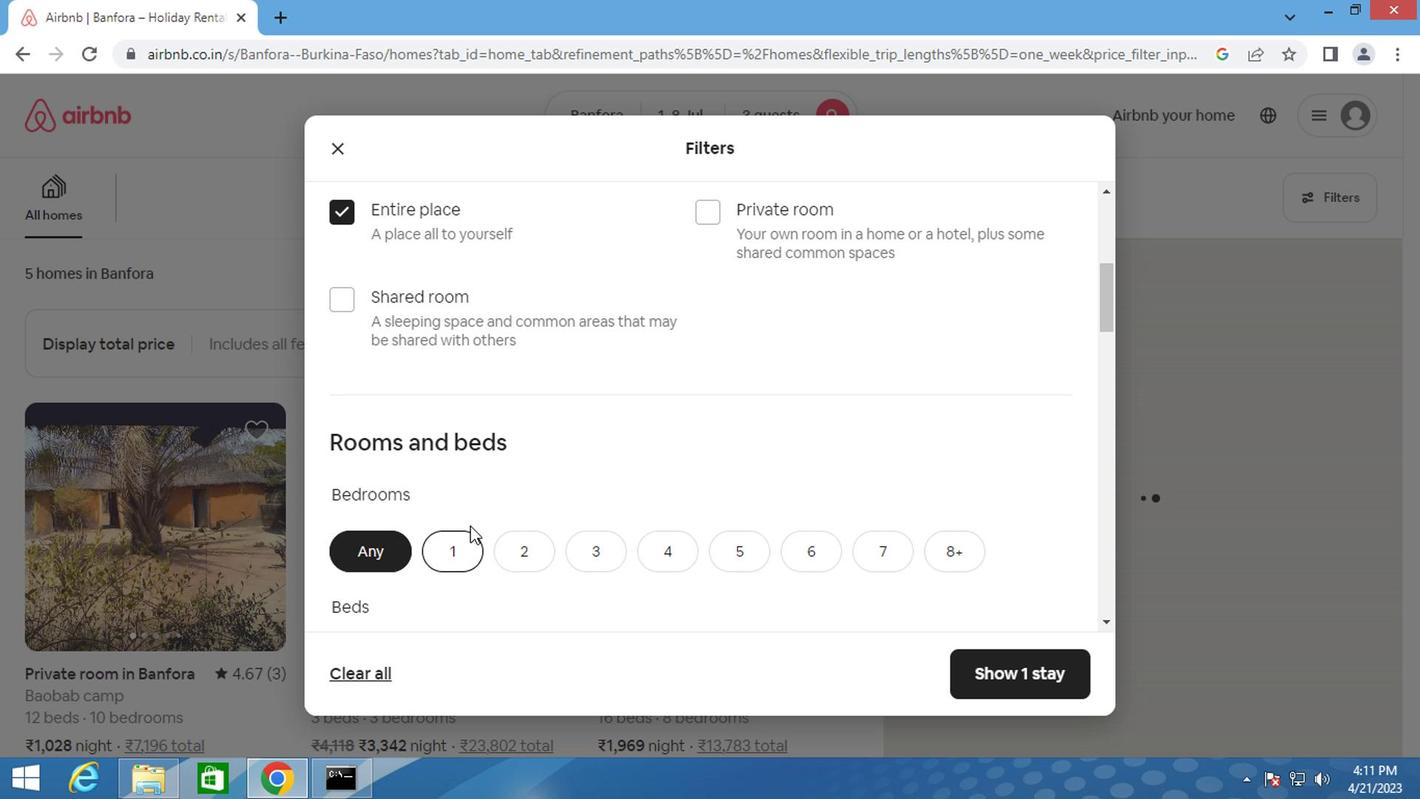 
Action: Mouse scrolled (469, 520) with delta (0, 0)
Screenshot: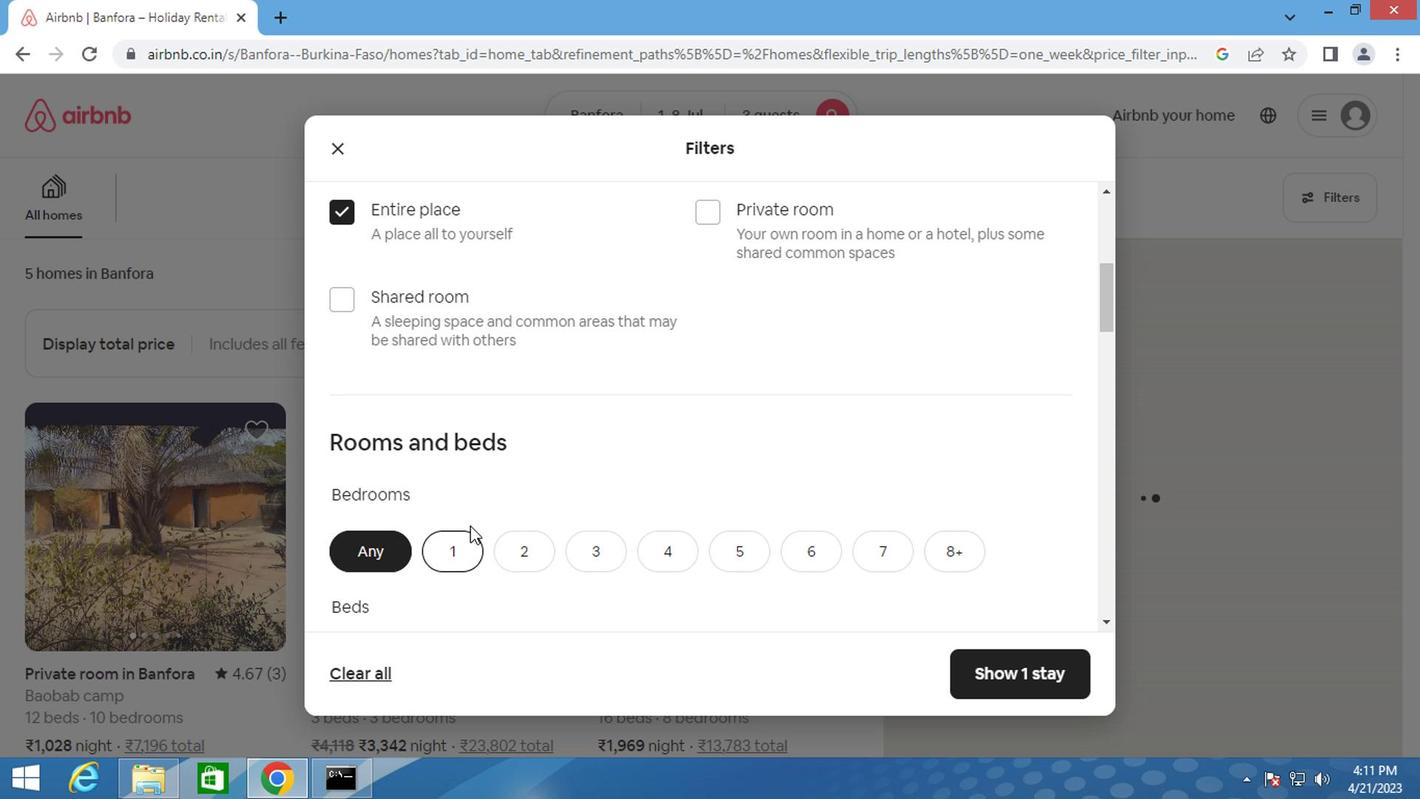
Action: Mouse moved to (468, 239)
Screenshot: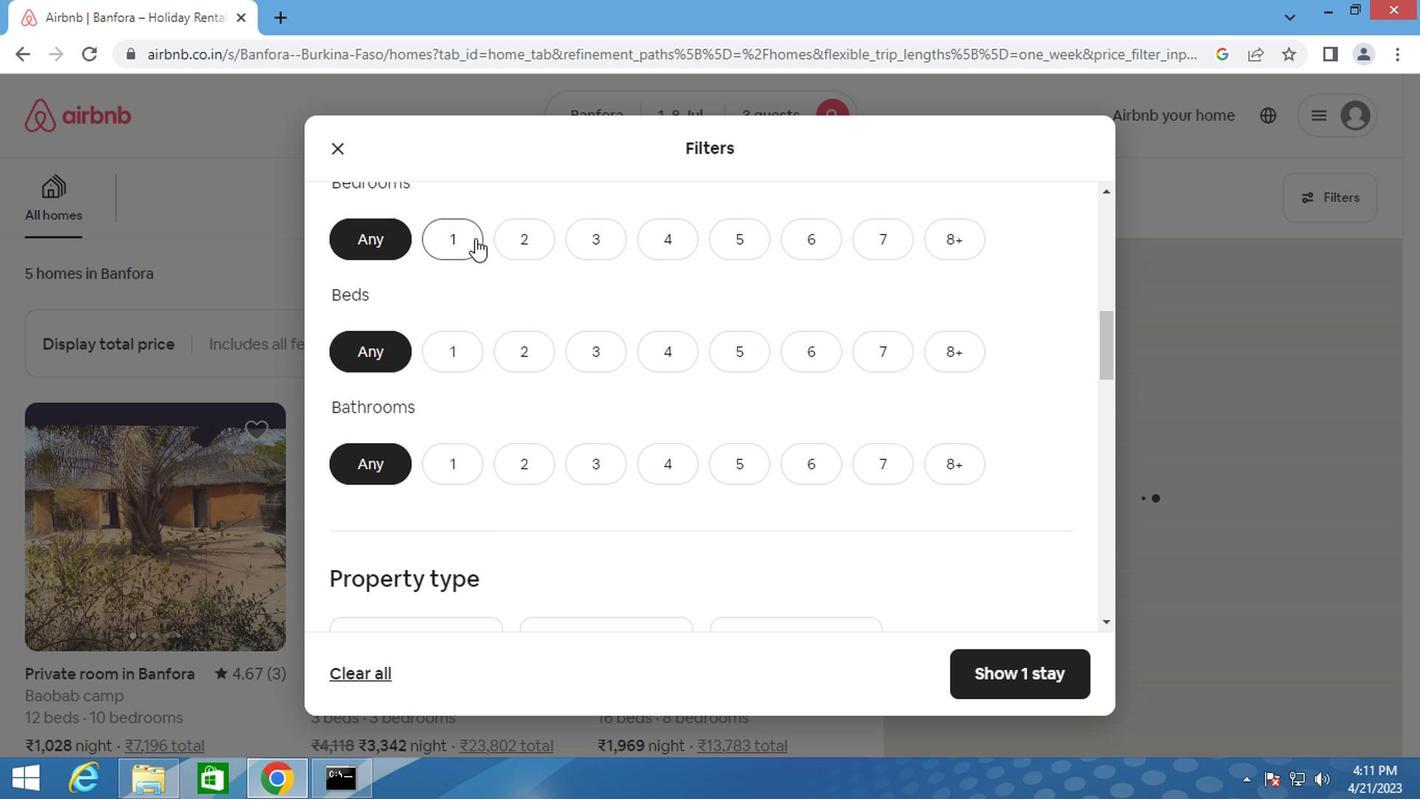 
Action: Mouse pressed left at (468, 239)
Screenshot: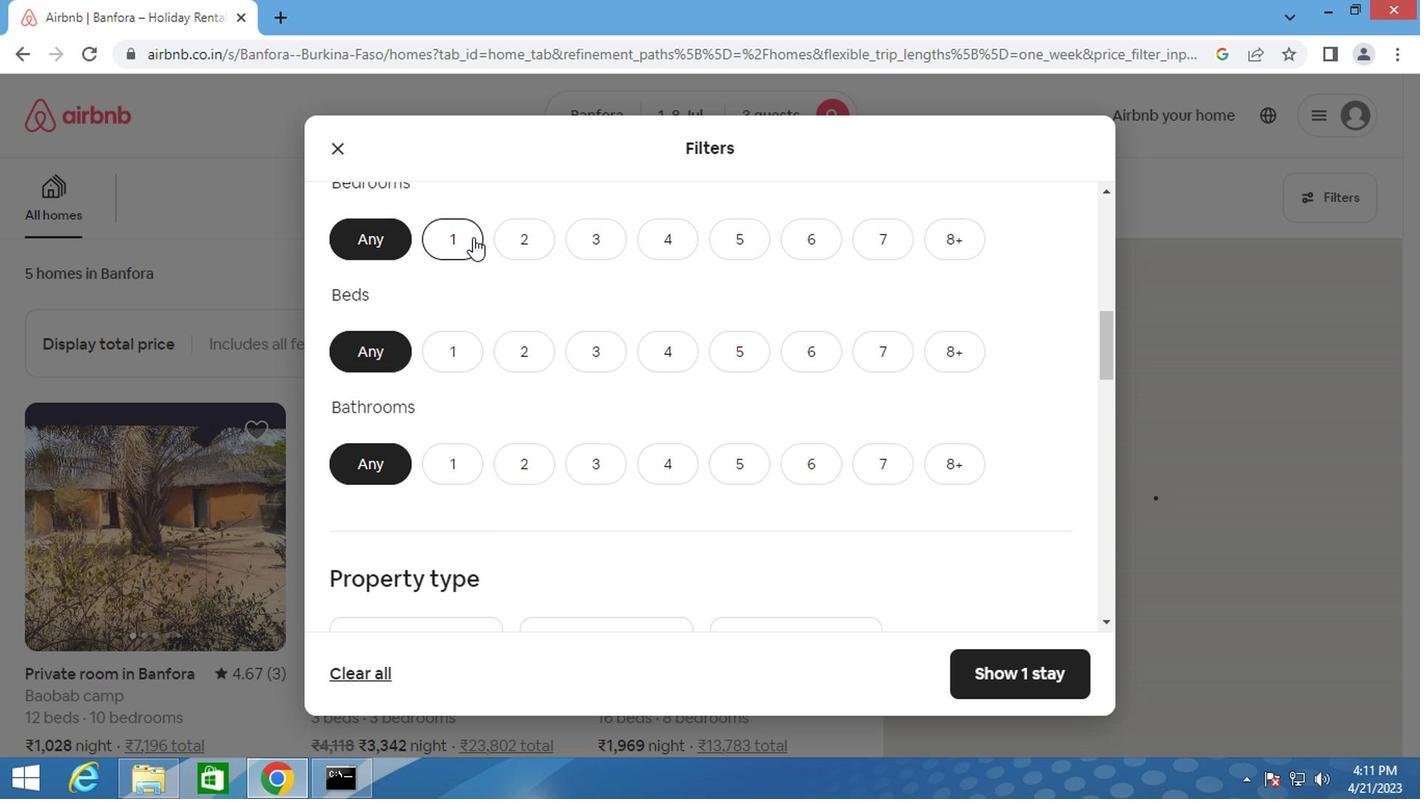 
Action: Mouse moved to (449, 361)
Screenshot: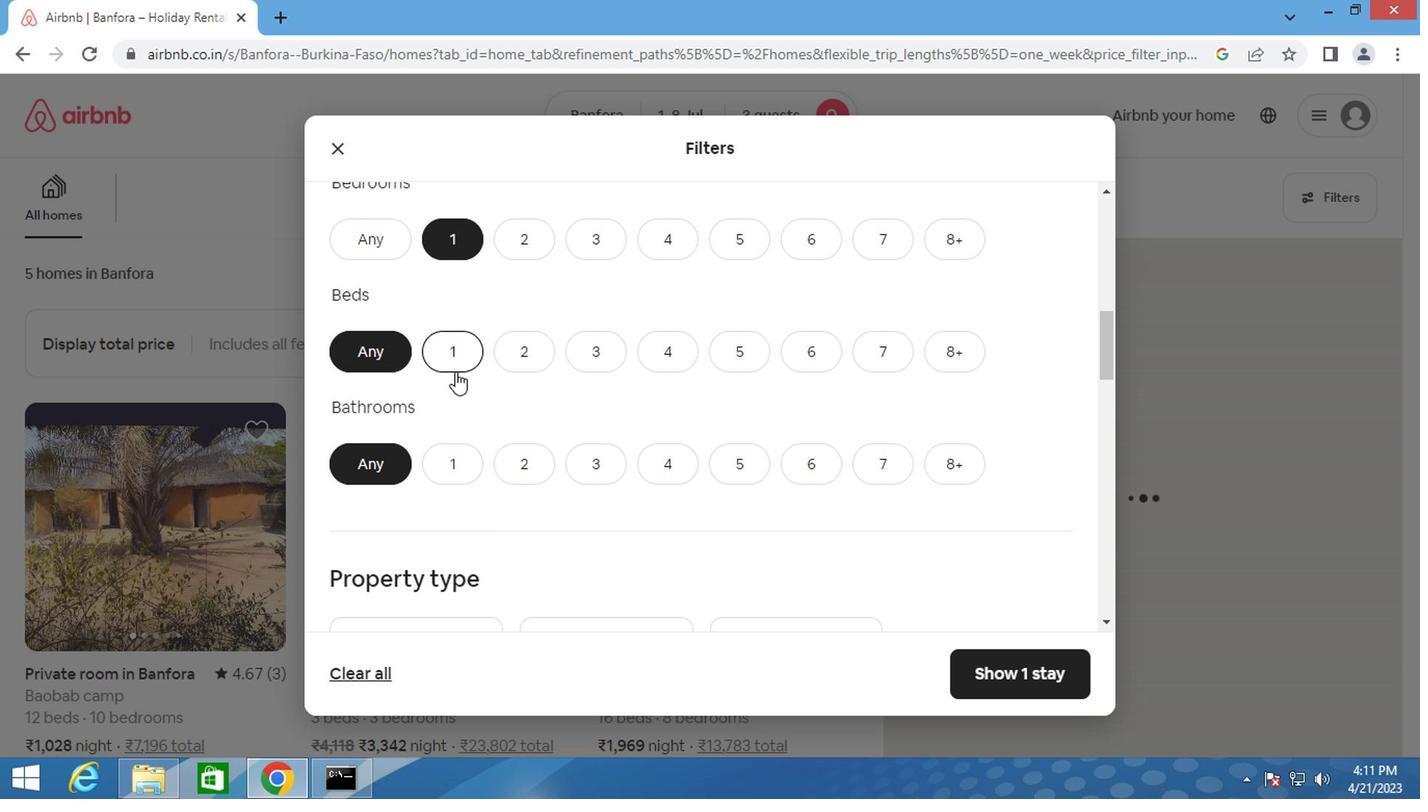 
Action: Mouse pressed left at (449, 361)
Screenshot: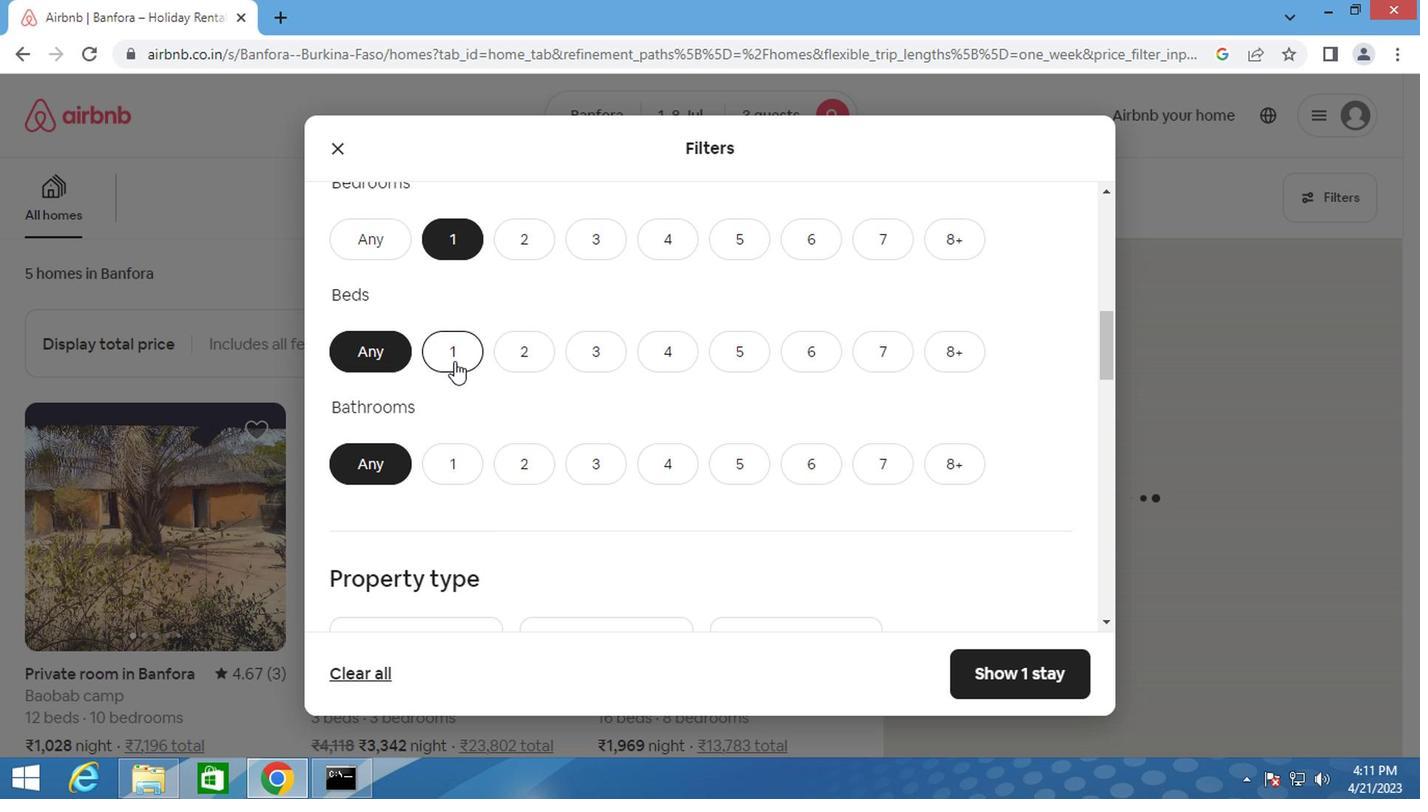 
Action: Mouse moved to (435, 464)
Screenshot: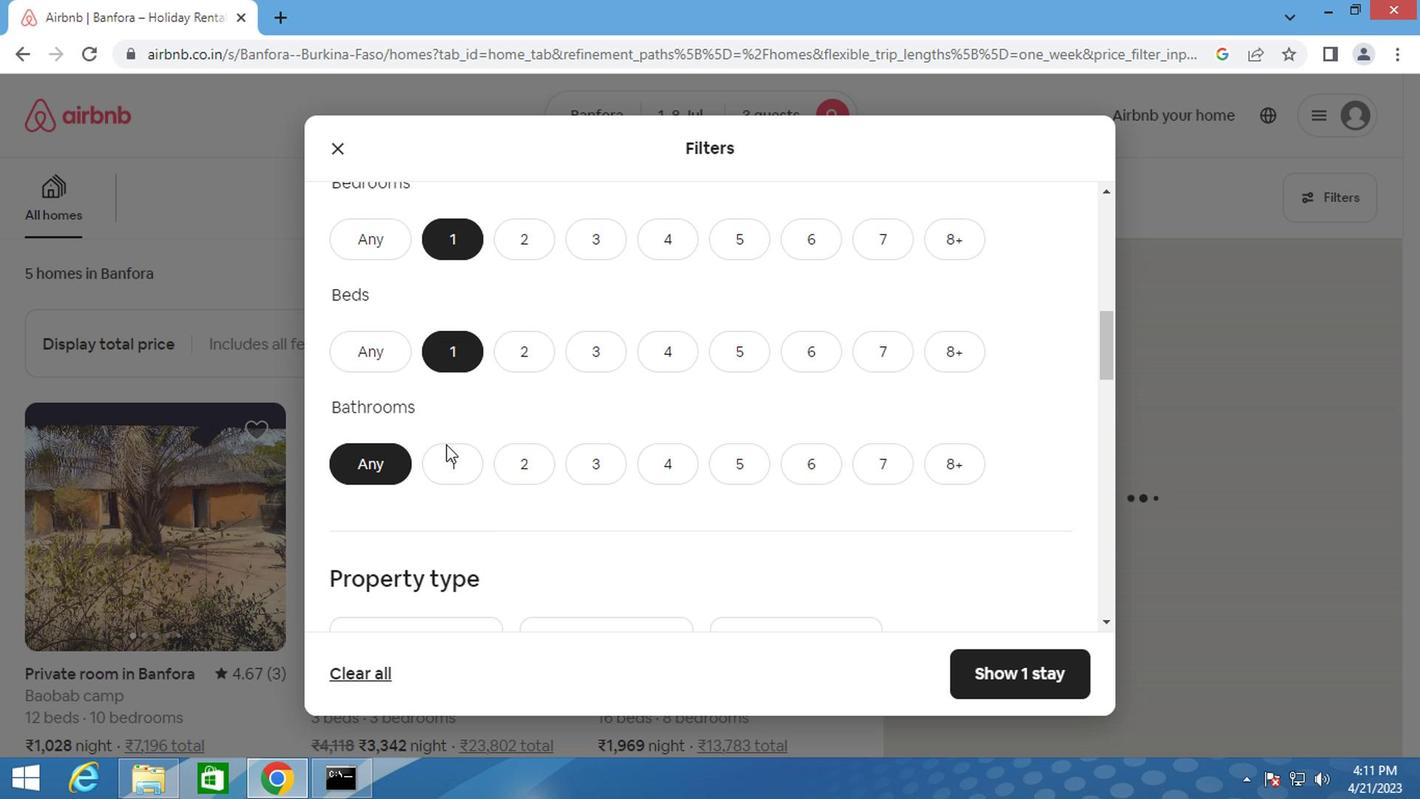 
Action: Mouse pressed left at (435, 464)
Screenshot: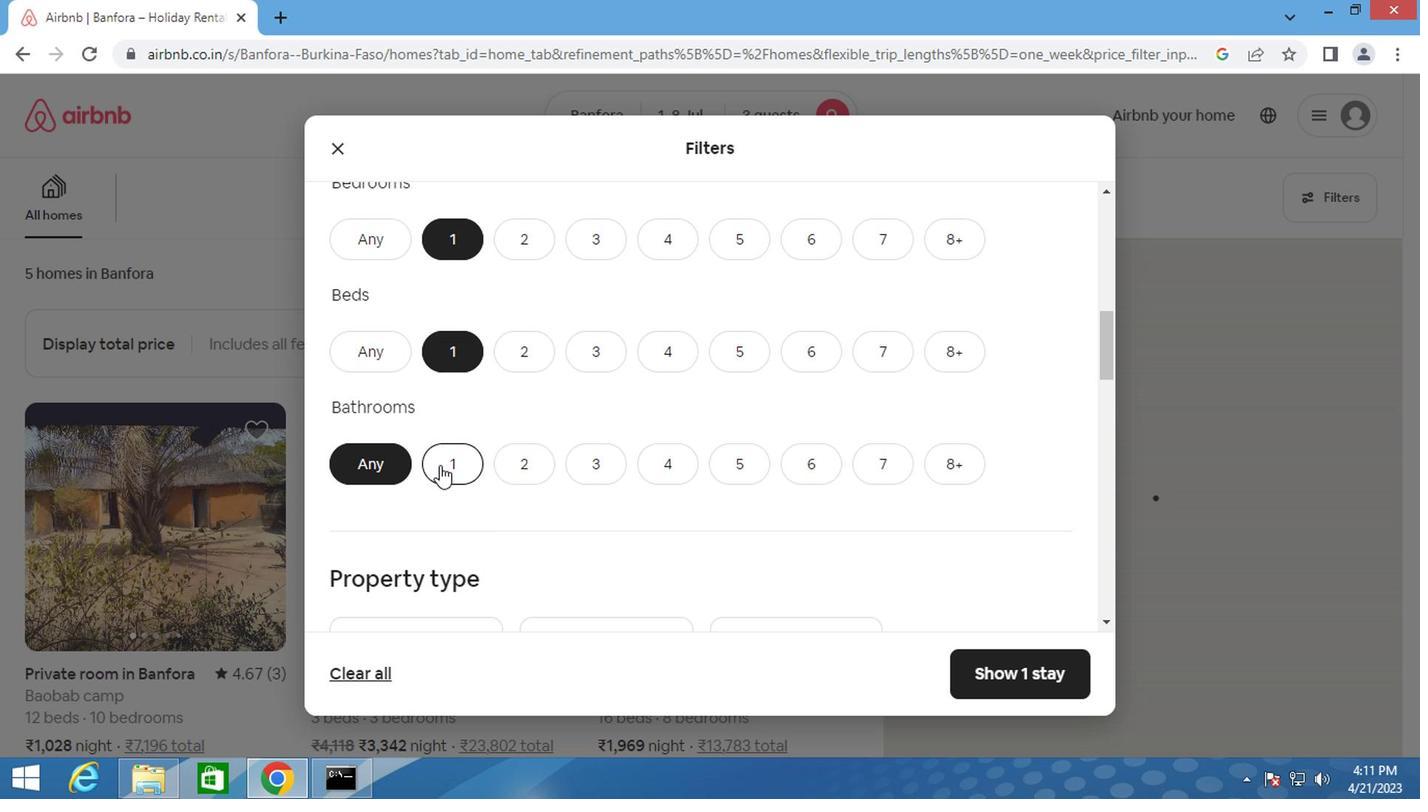 
Action: Mouse moved to (442, 442)
Screenshot: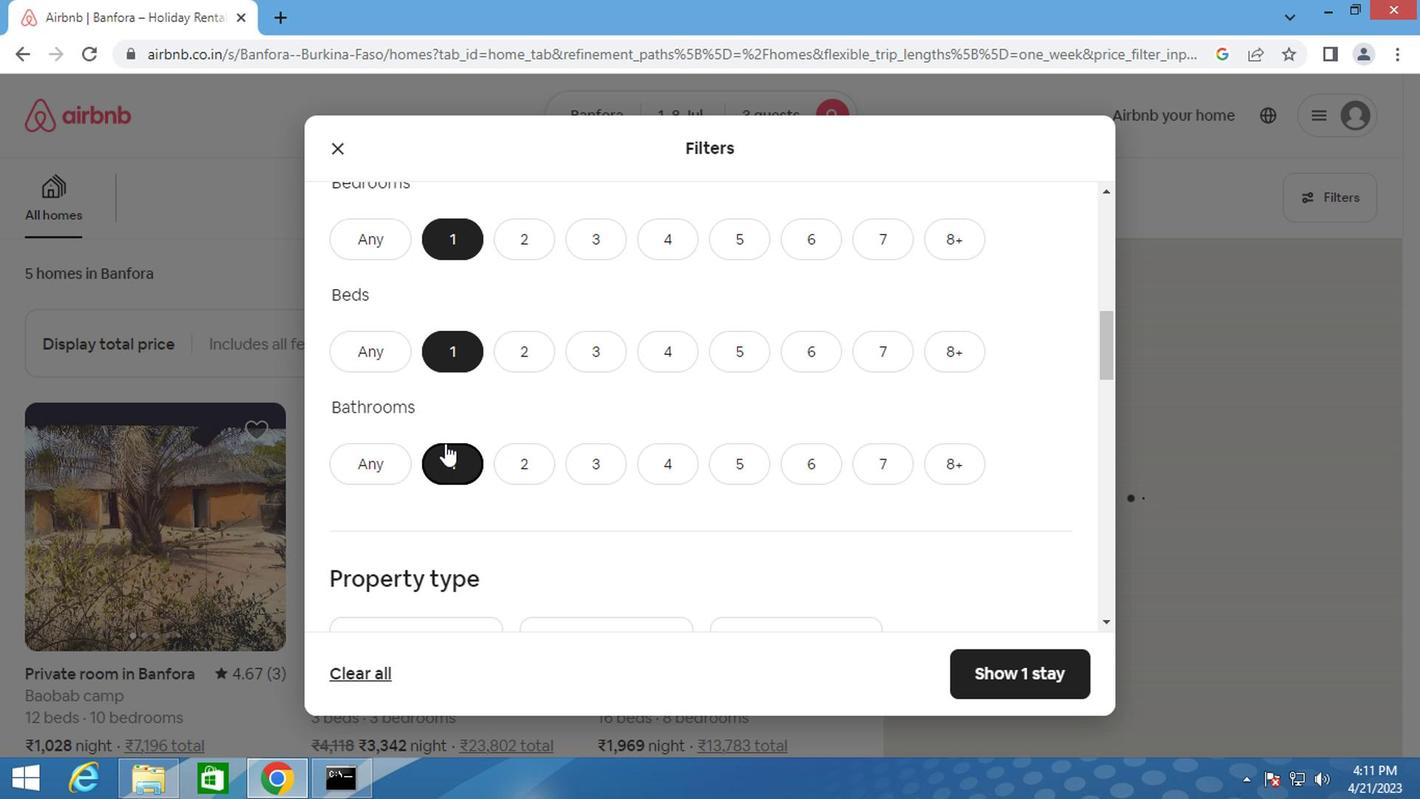 
Action: Mouse scrolled (442, 441) with delta (0, 0)
Screenshot: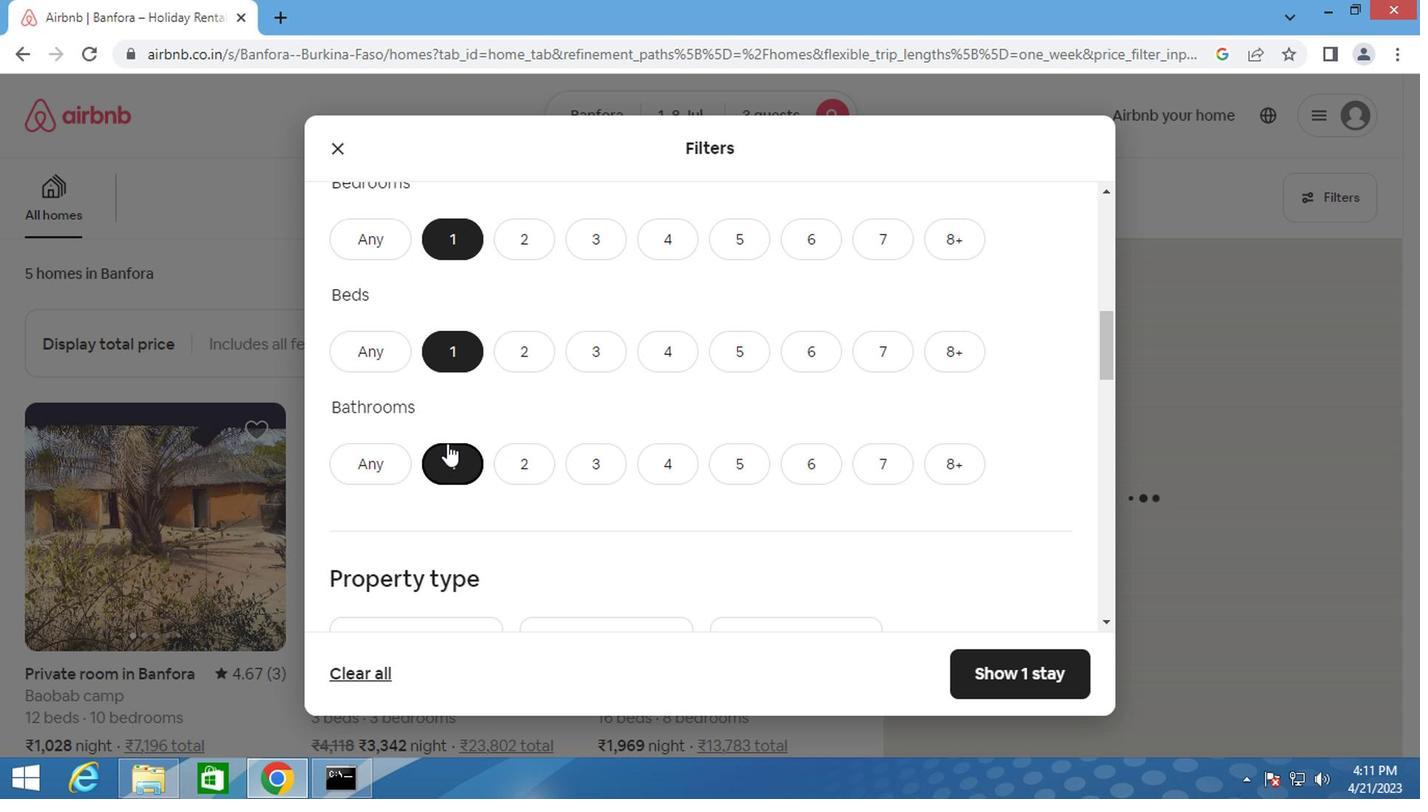 
Action: Mouse scrolled (442, 441) with delta (0, 0)
Screenshot: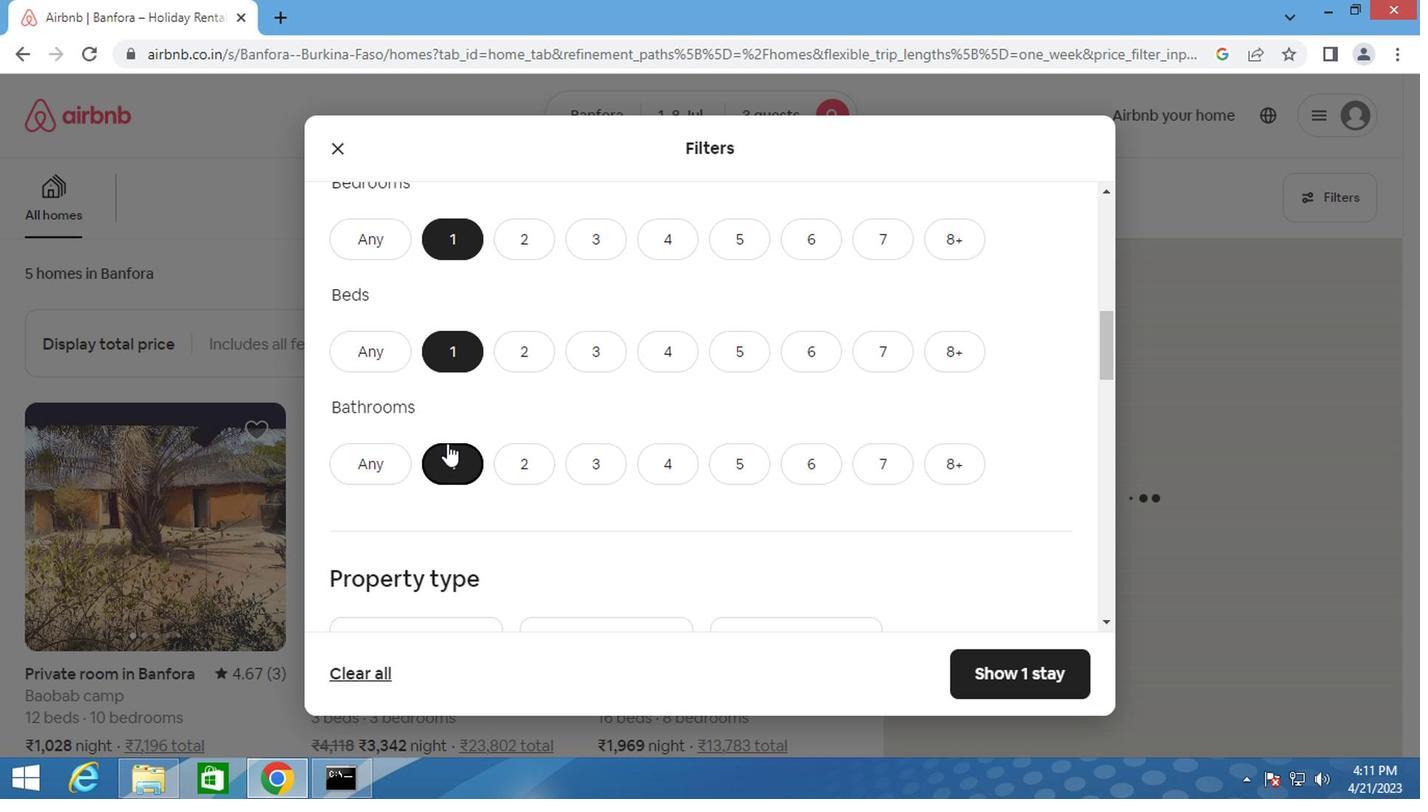 
Action: Mouse scrolled (442, 441) with delta (0, 0)
Screenshot: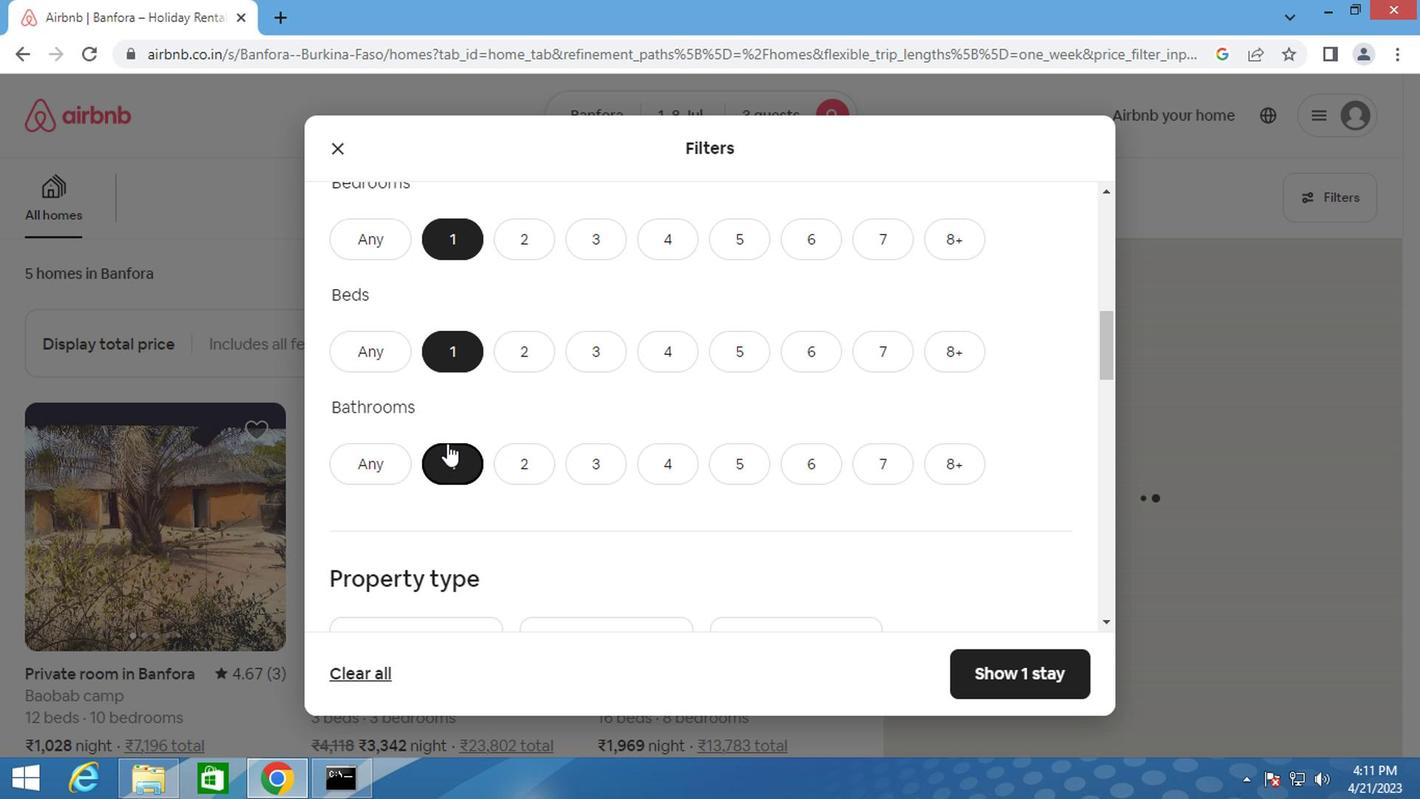
Action: Mouse scrolled (442, 441) with delta (0, 0)
Screenshot: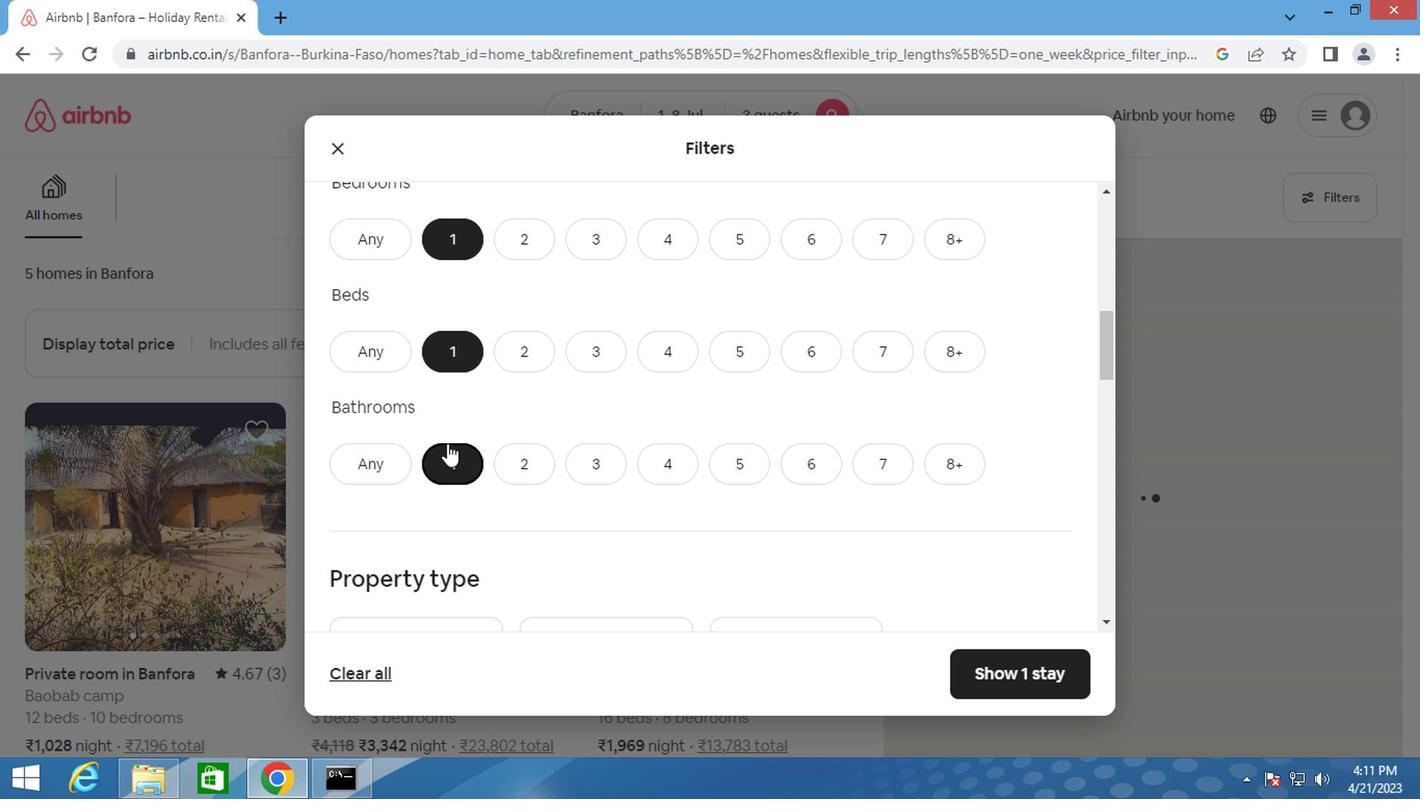 
Action: Mouse moved to (412, 244)
Screenshot: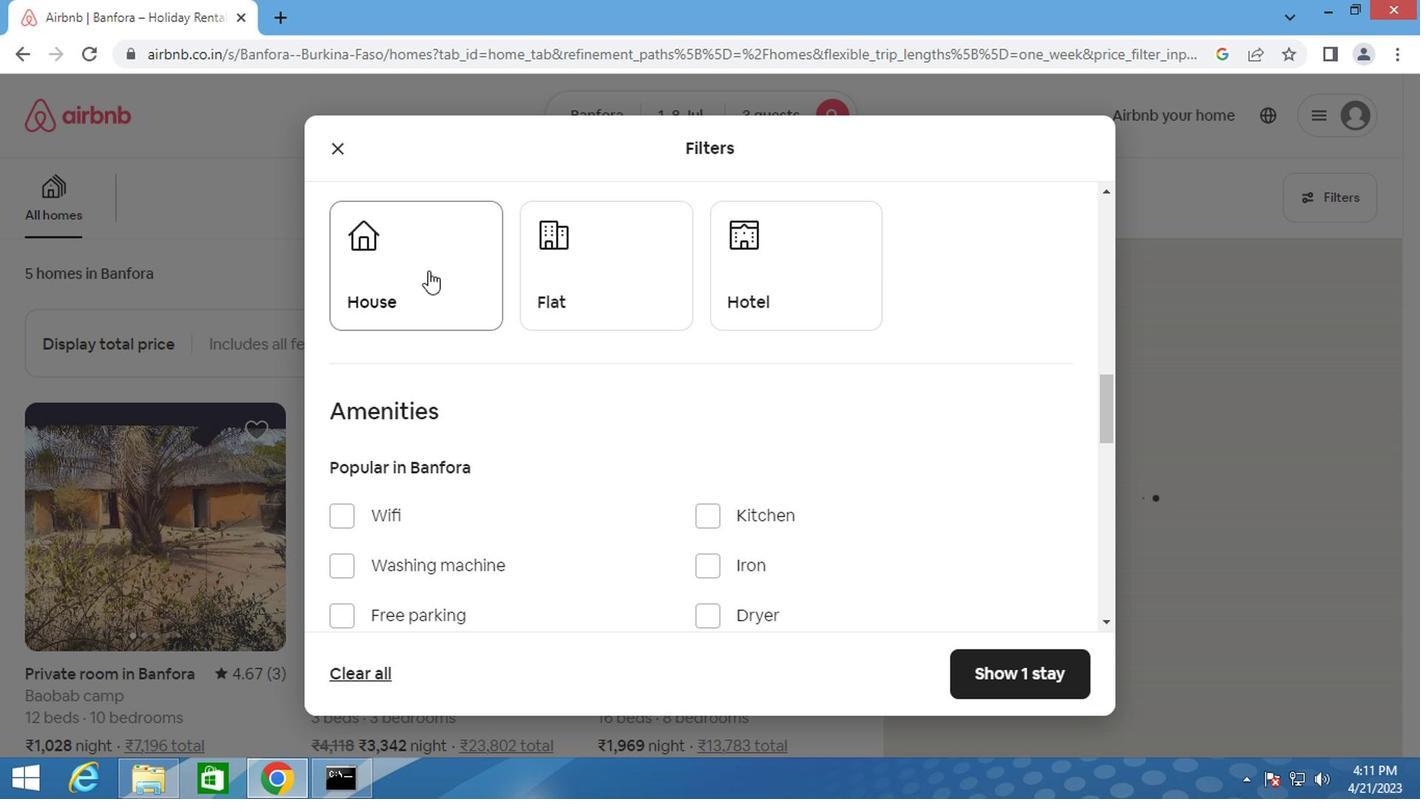 
Action: Mouse pressed left at (412, 244)
Screenshot: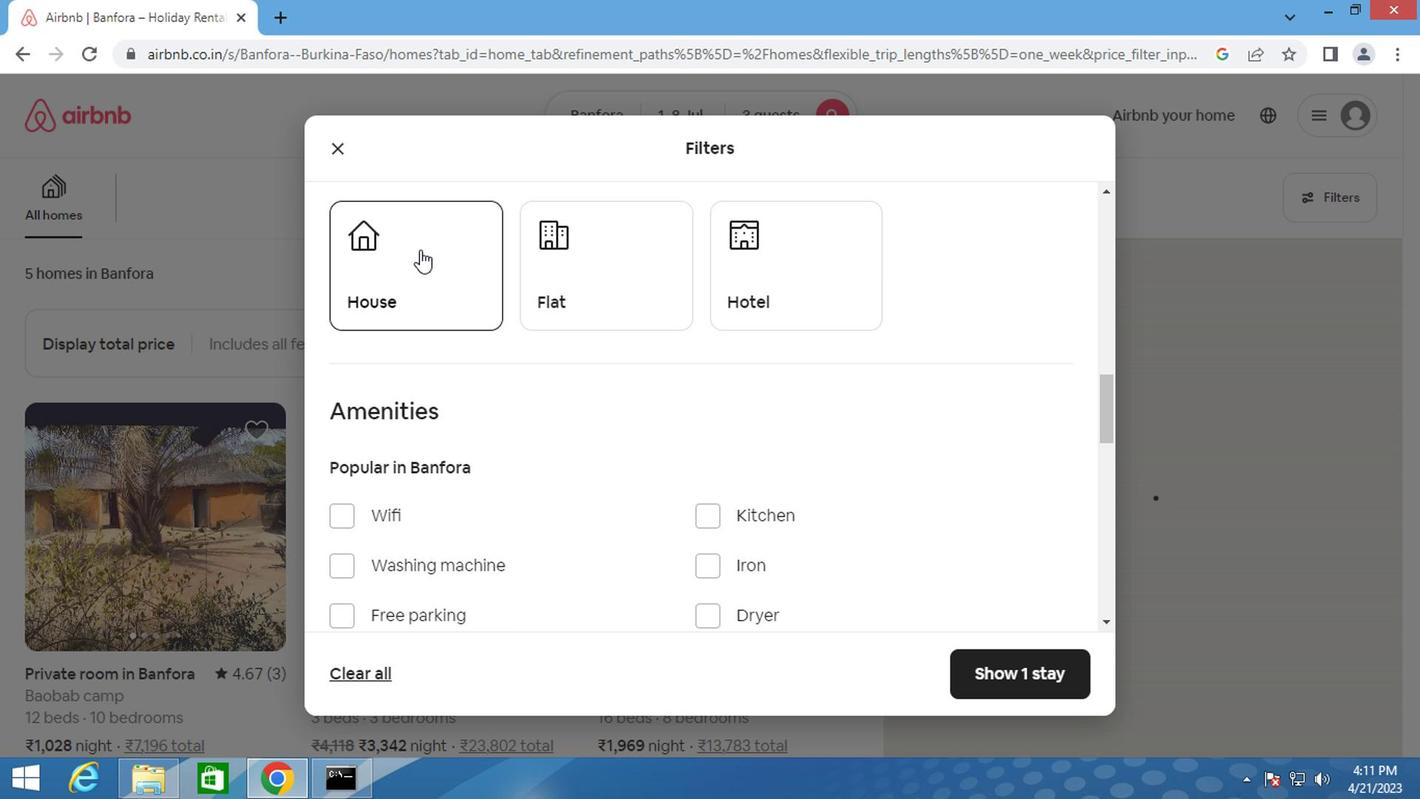 
Action: Mouse moved to (584, 287)
Screenshot: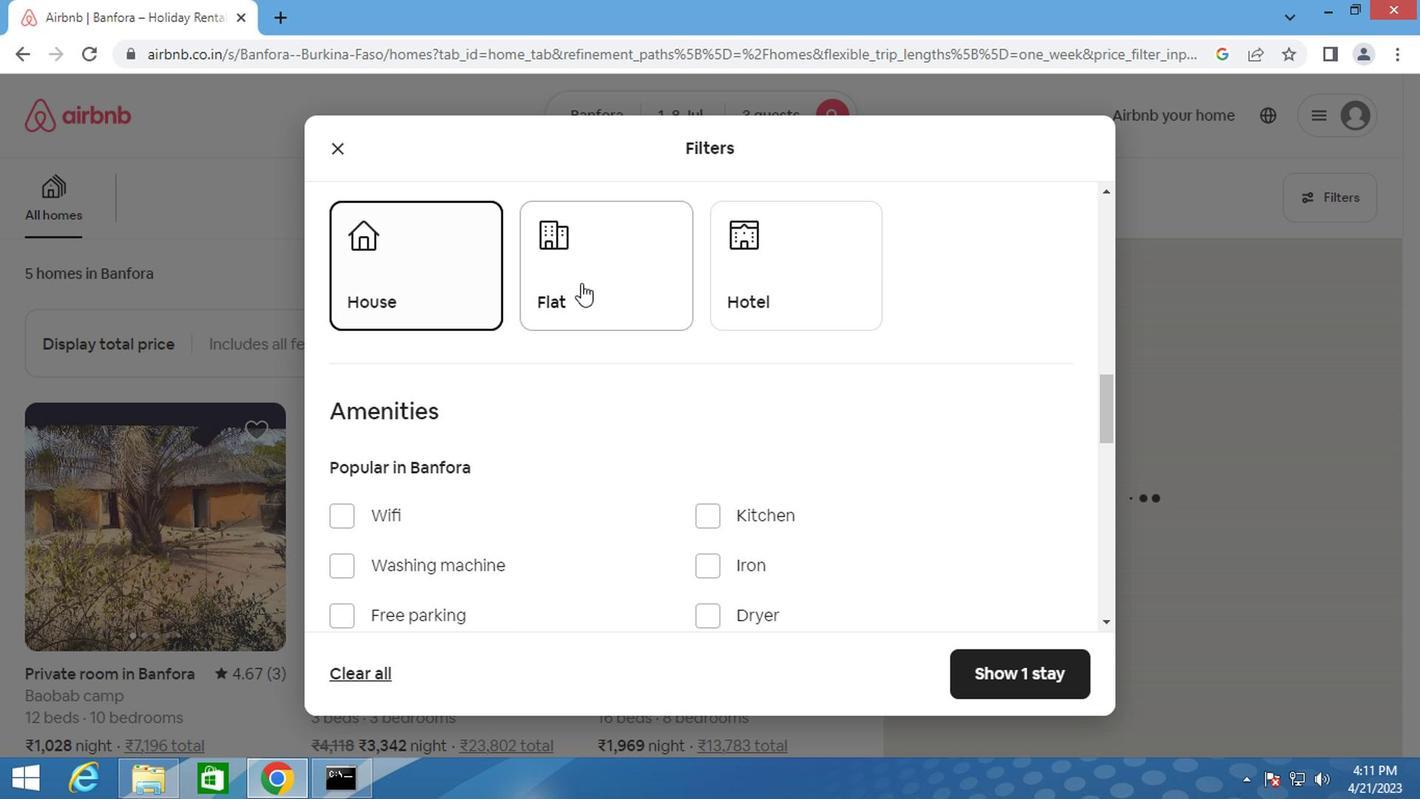 
Action: Mouse pressed left at (584, 287)
Screenshot: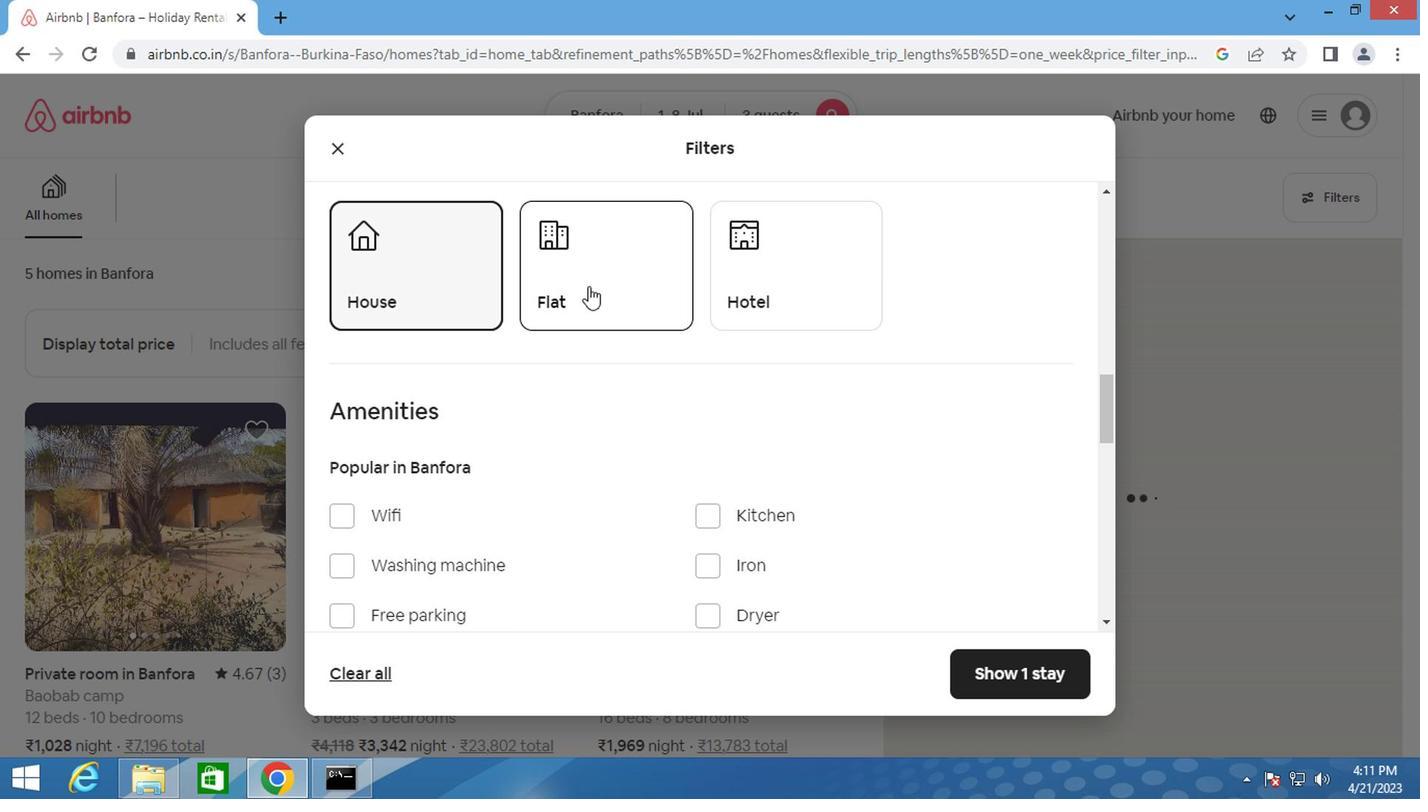 
Action: Mouse moved to (798, 280)
Screenshot: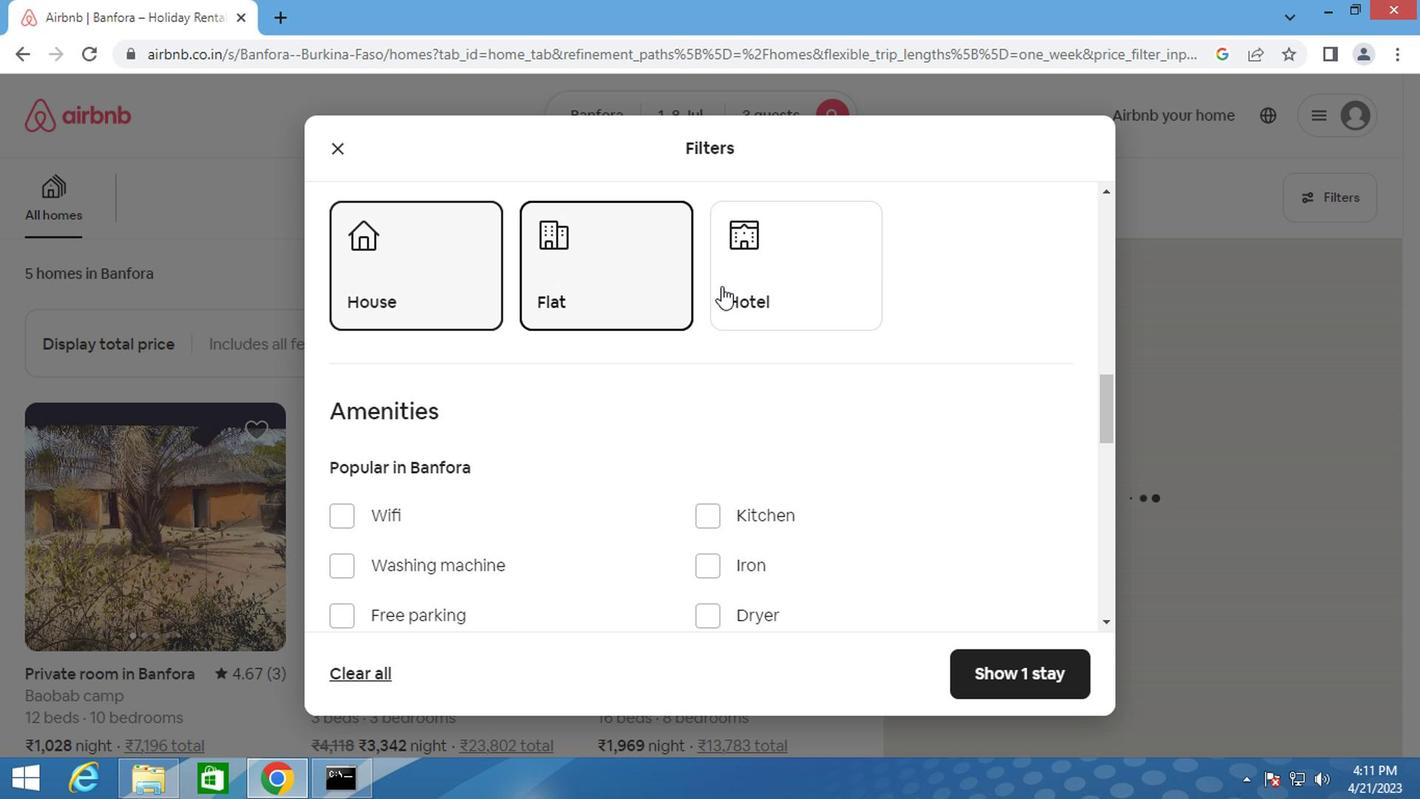 
Action: Mouse pressed left at (798, 280)
Screenshot: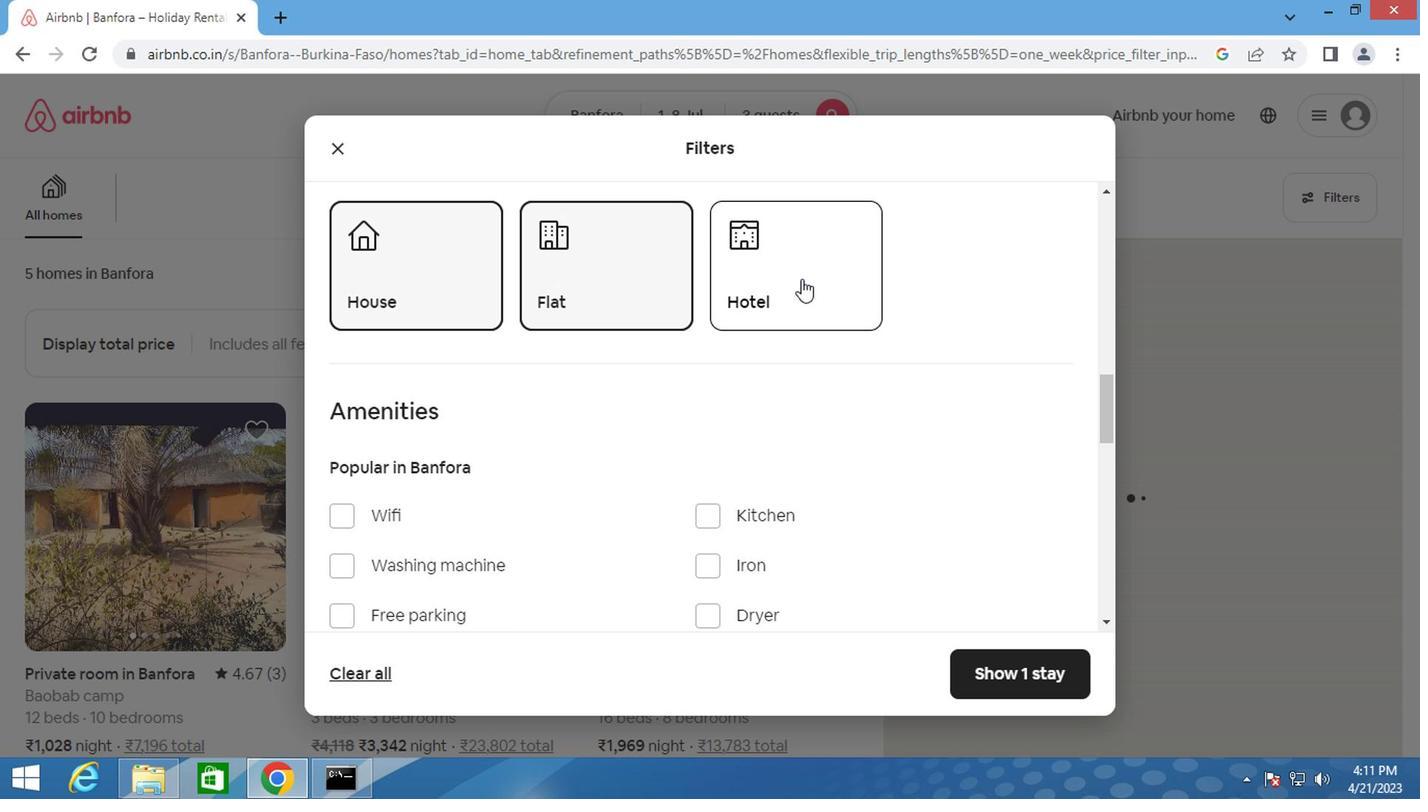 
Action: Mouse moved to (569, 313)
Screenshot: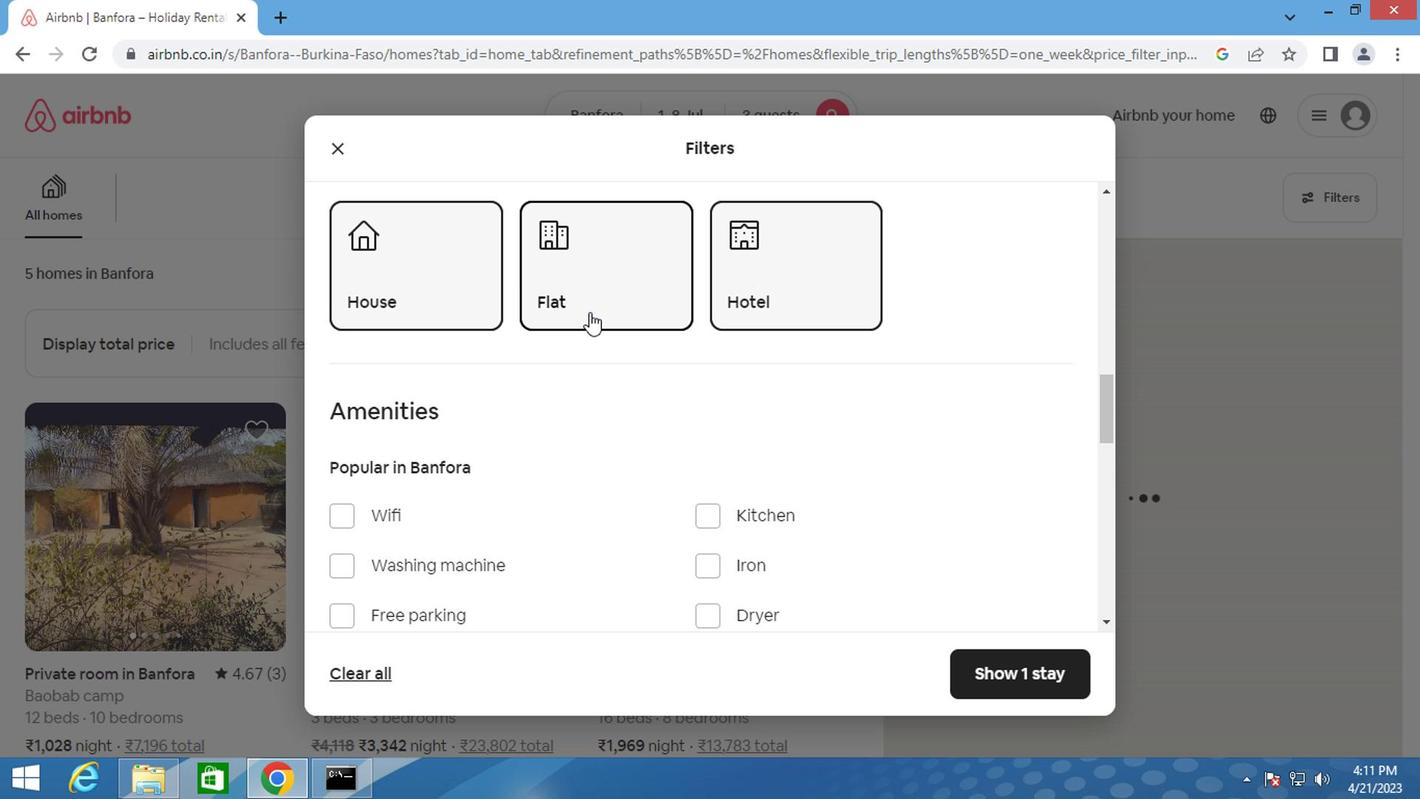
Action: Mouse scrolled (569, 312) with delta (0, 0)
Screenshot: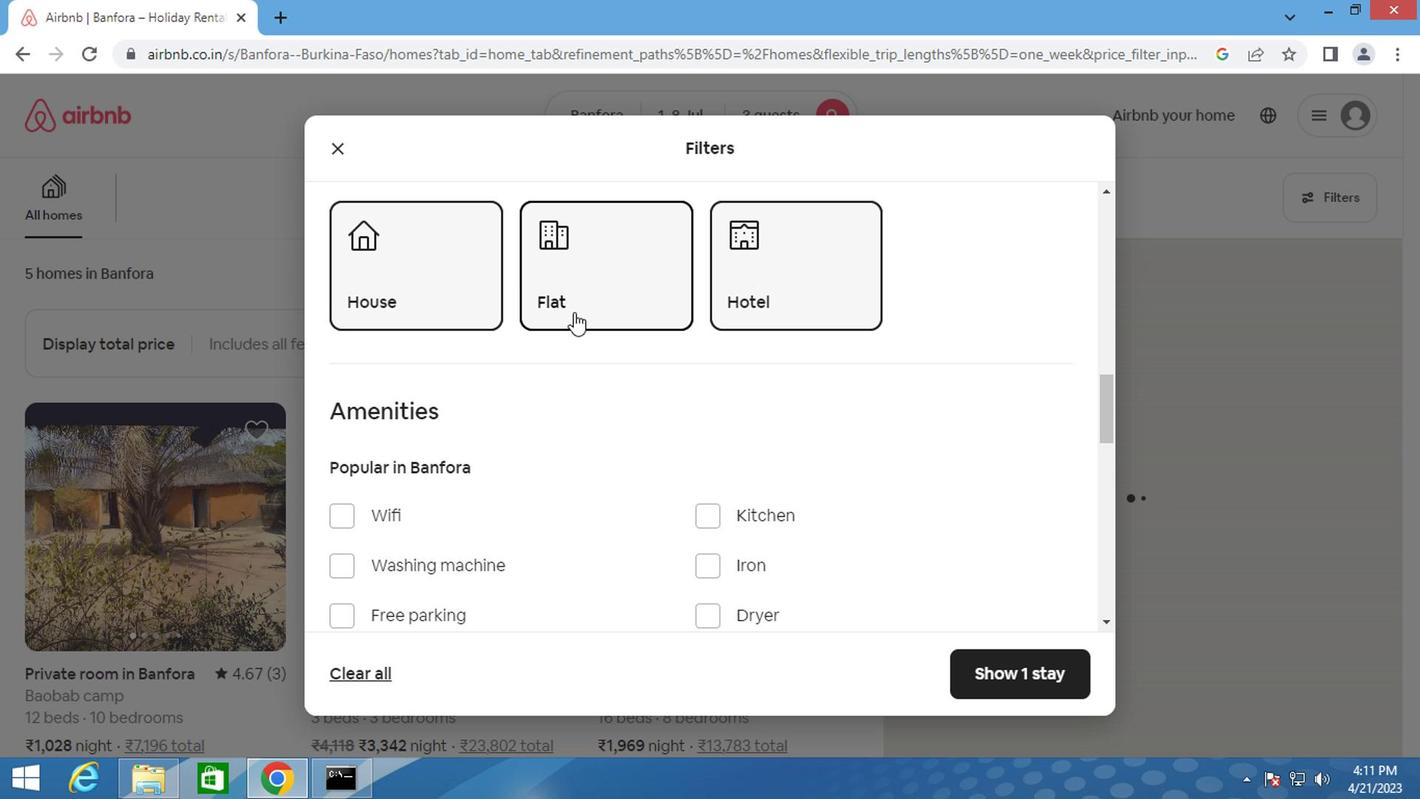 
Action: Mouse scrolled (569, 312) with delta (0, 0)
Screenshot: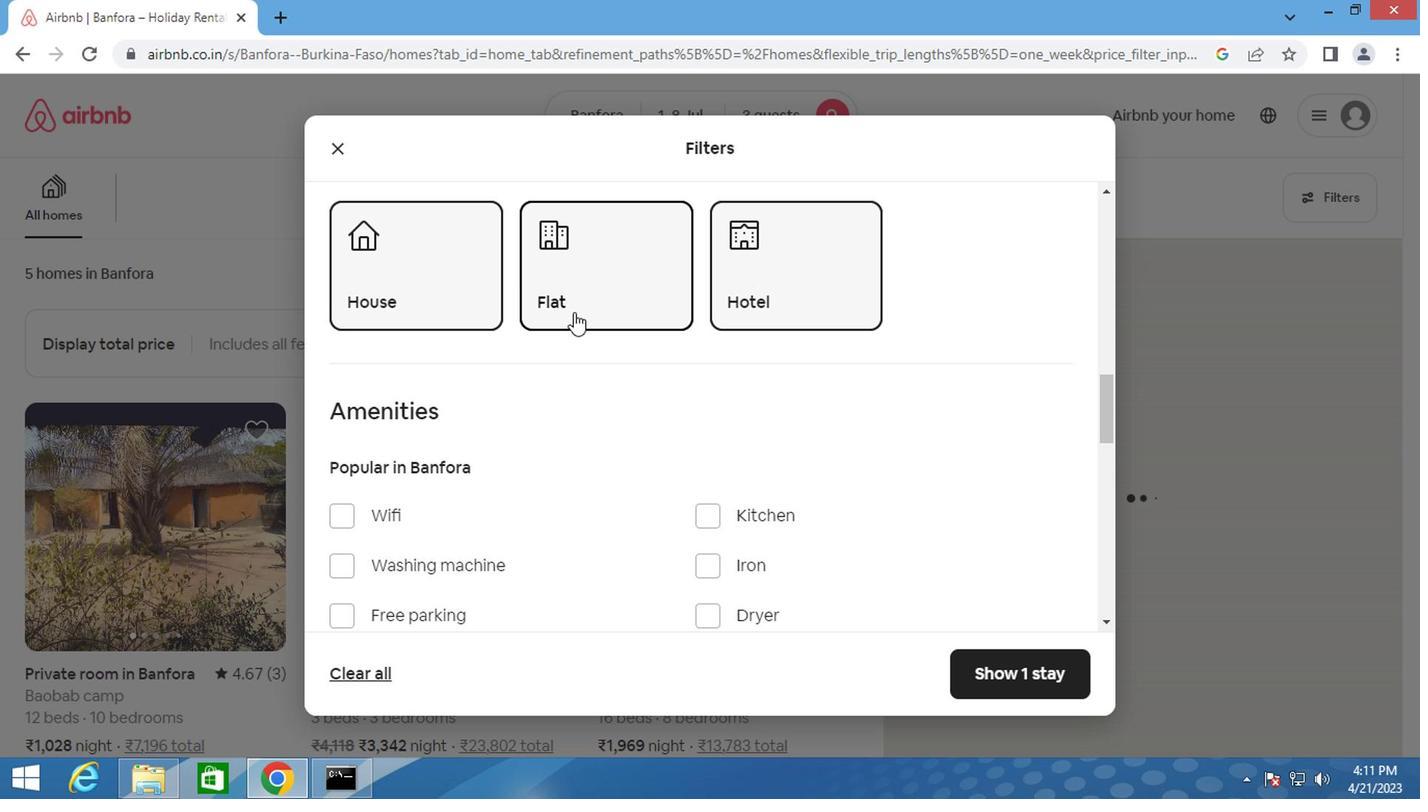 
Action: Mouse moved to (370, 444)
Screenshot: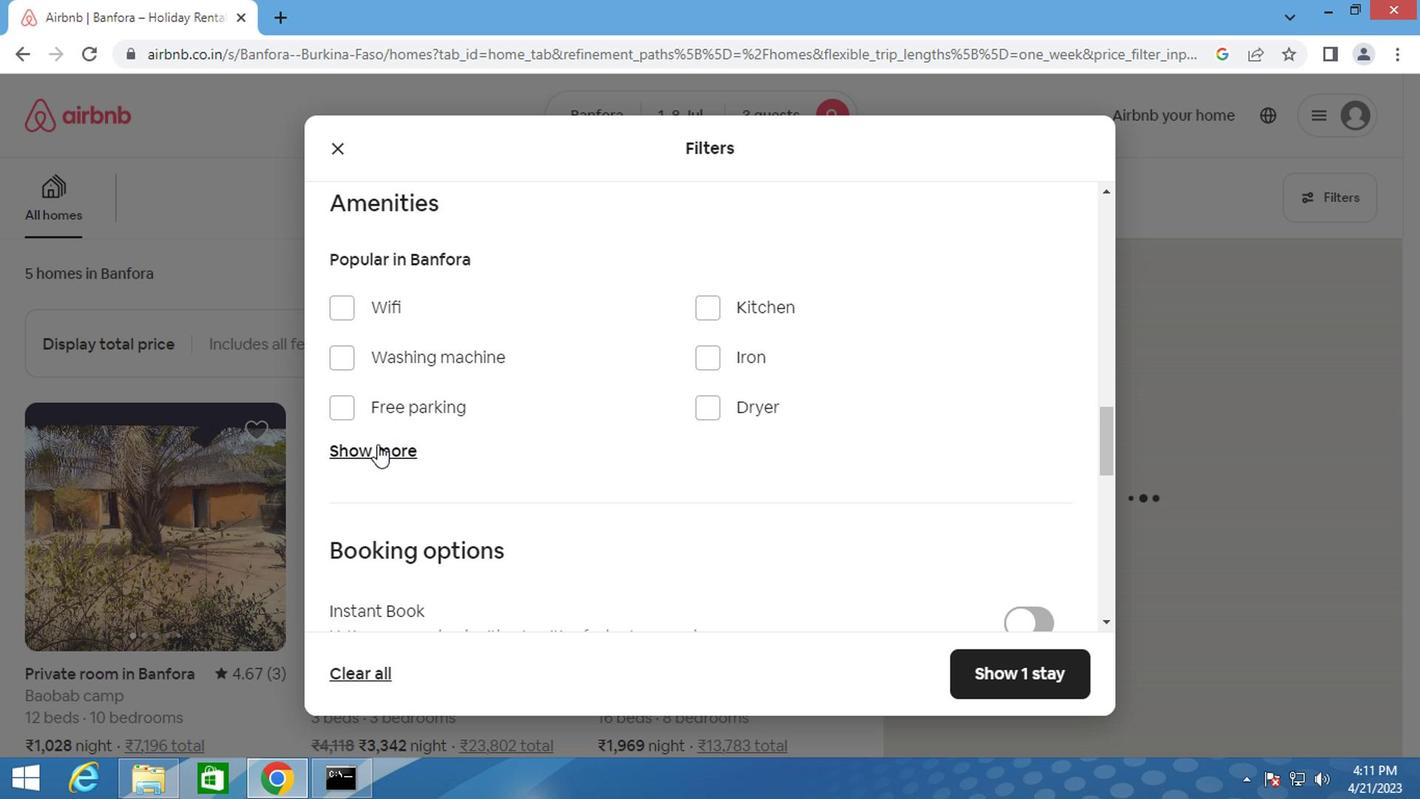 
Action: Mouse pressed left at (370, 444)
Screenshot: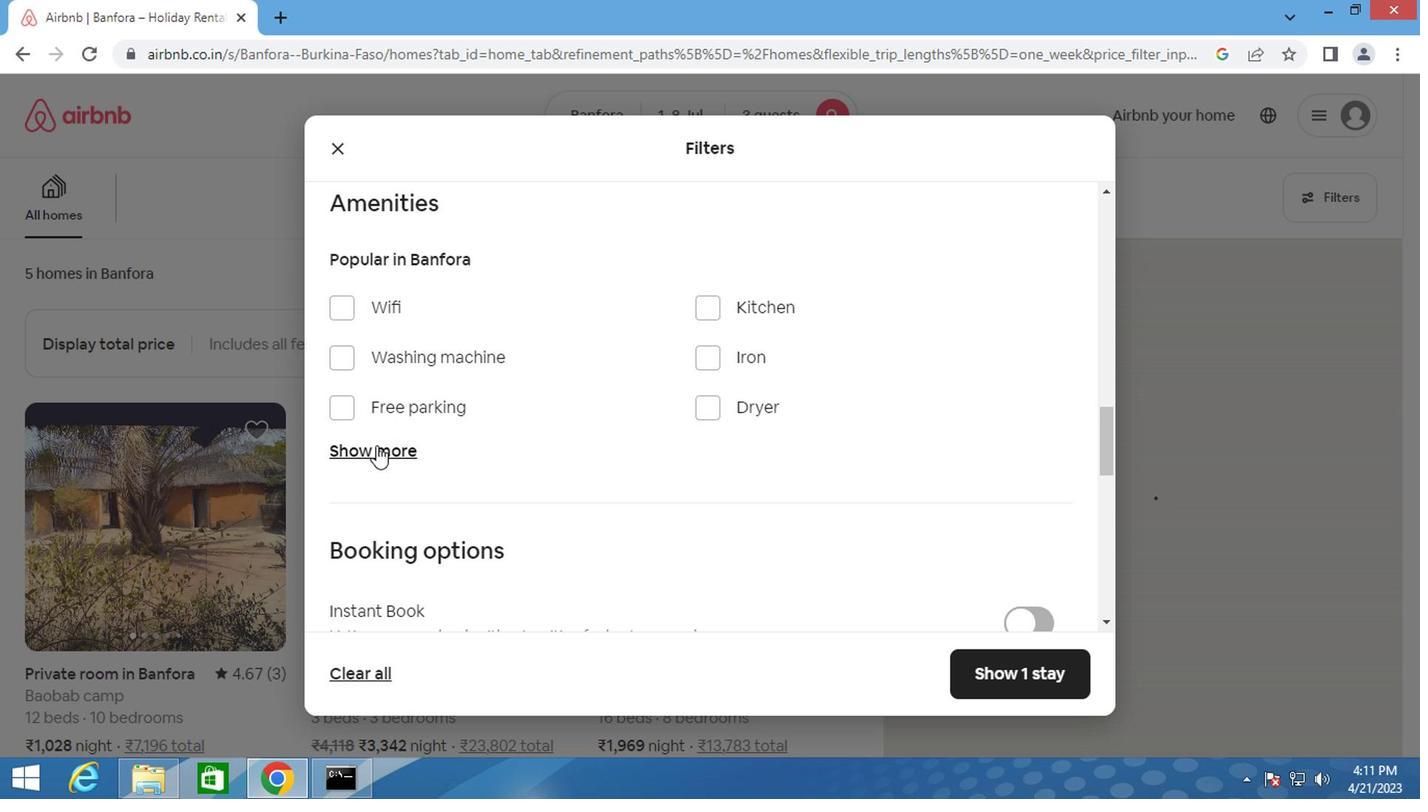
Action: Mouse moved to (334, 402)
Screenshot: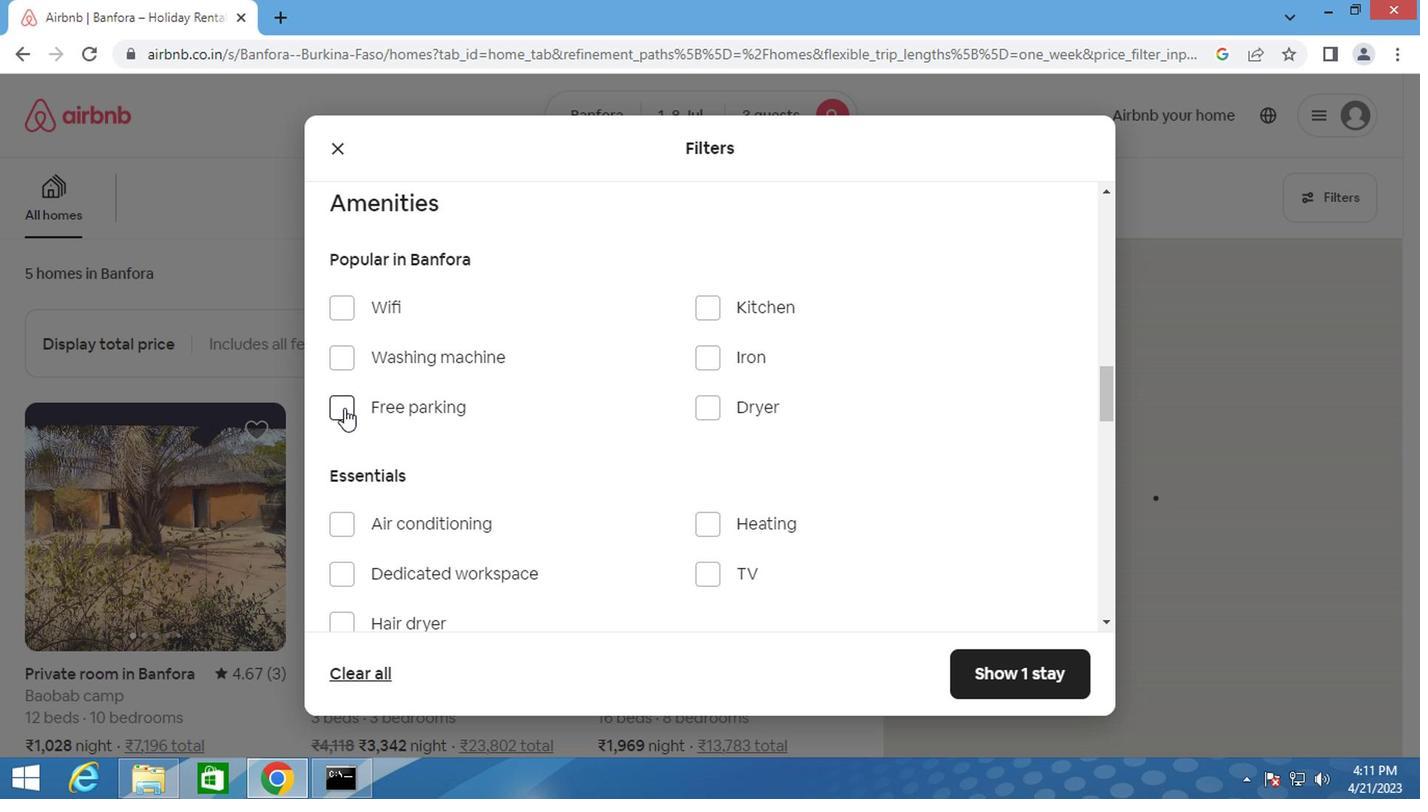 
Action: Mouse pressed left at (334, 402)
Screenshot: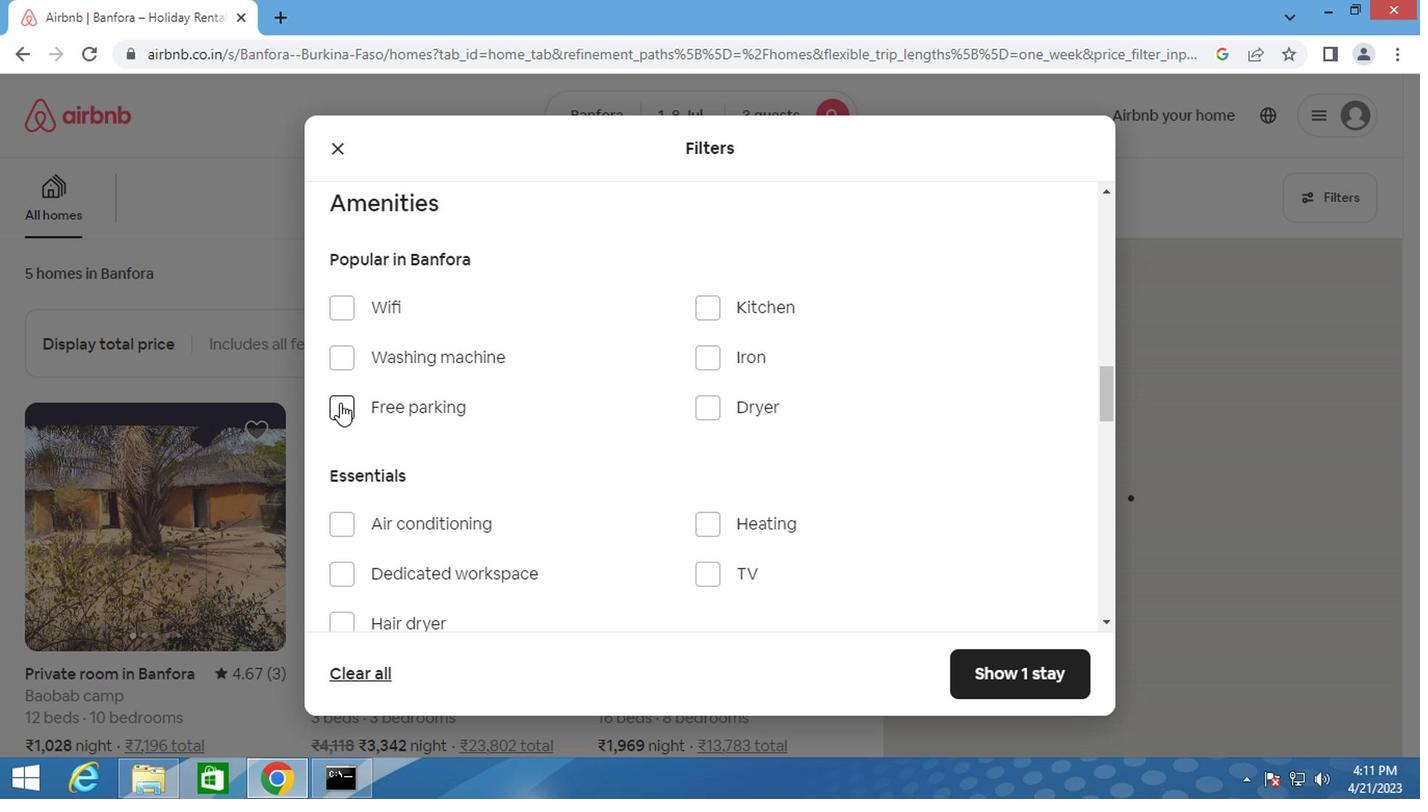 
Action: Mouse moved to (450, 404)
Screenshot: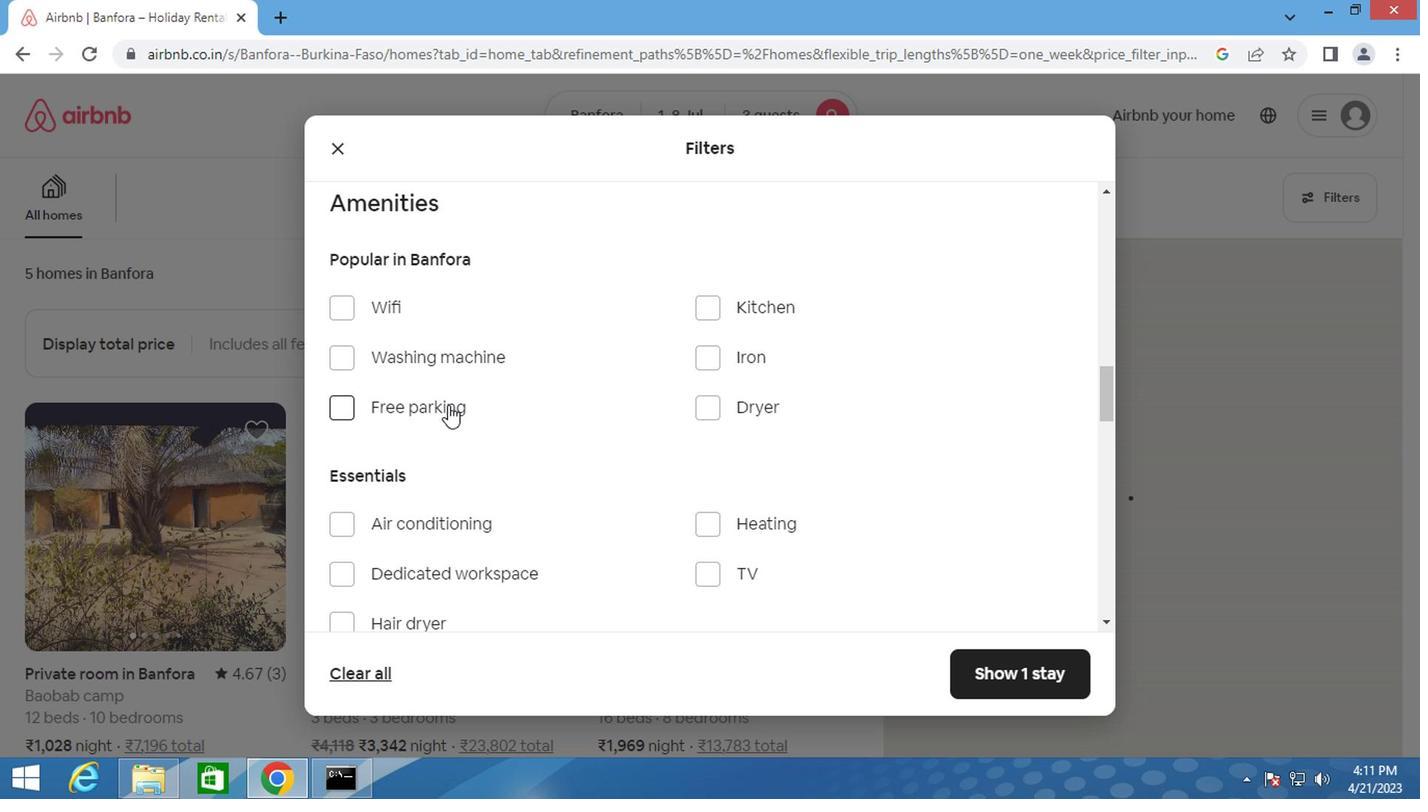 
Action: Mouse scrolled (450, 404) with delta (0, 0)
Screenshot: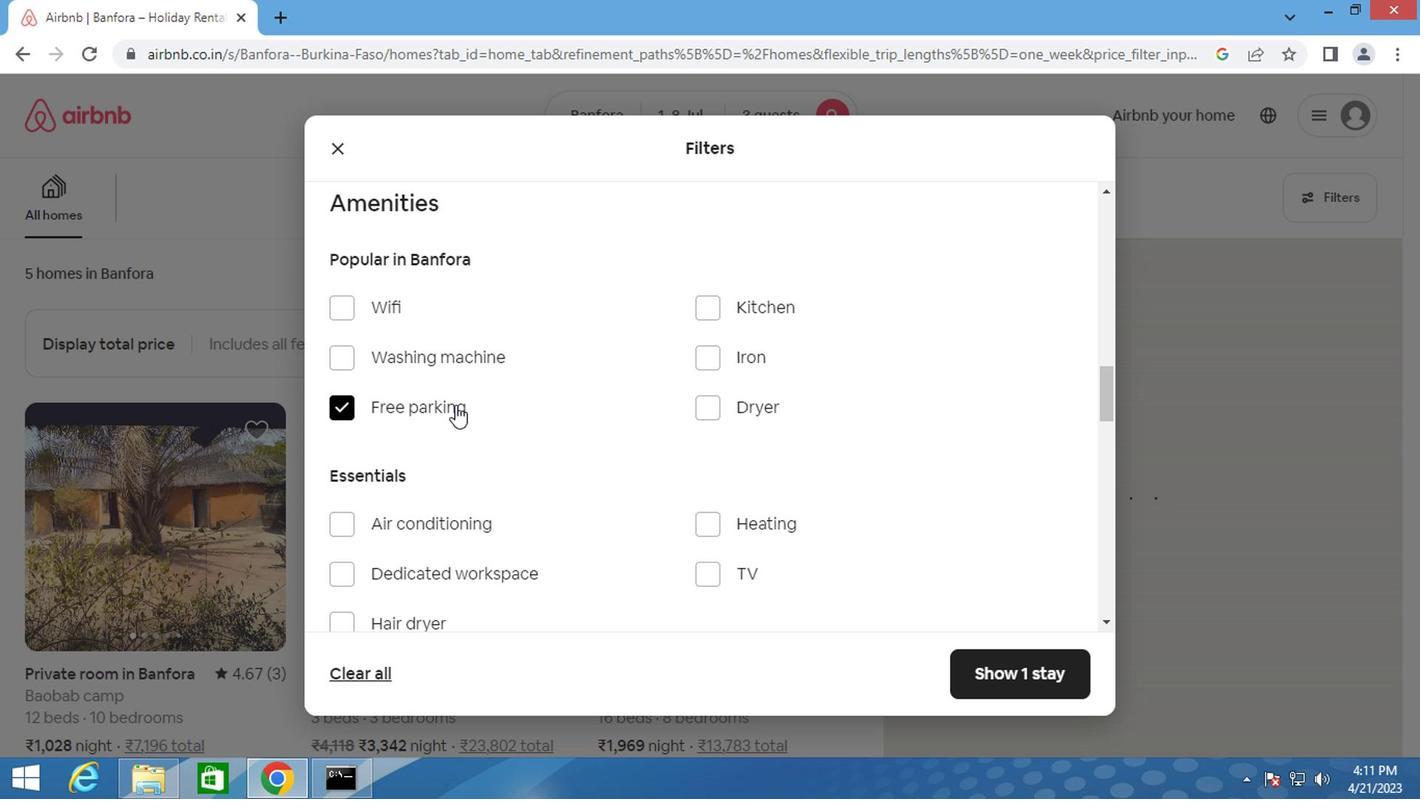 
Action: Mouse scrolled (450, 404) with delta (0, 0)
Screenshot: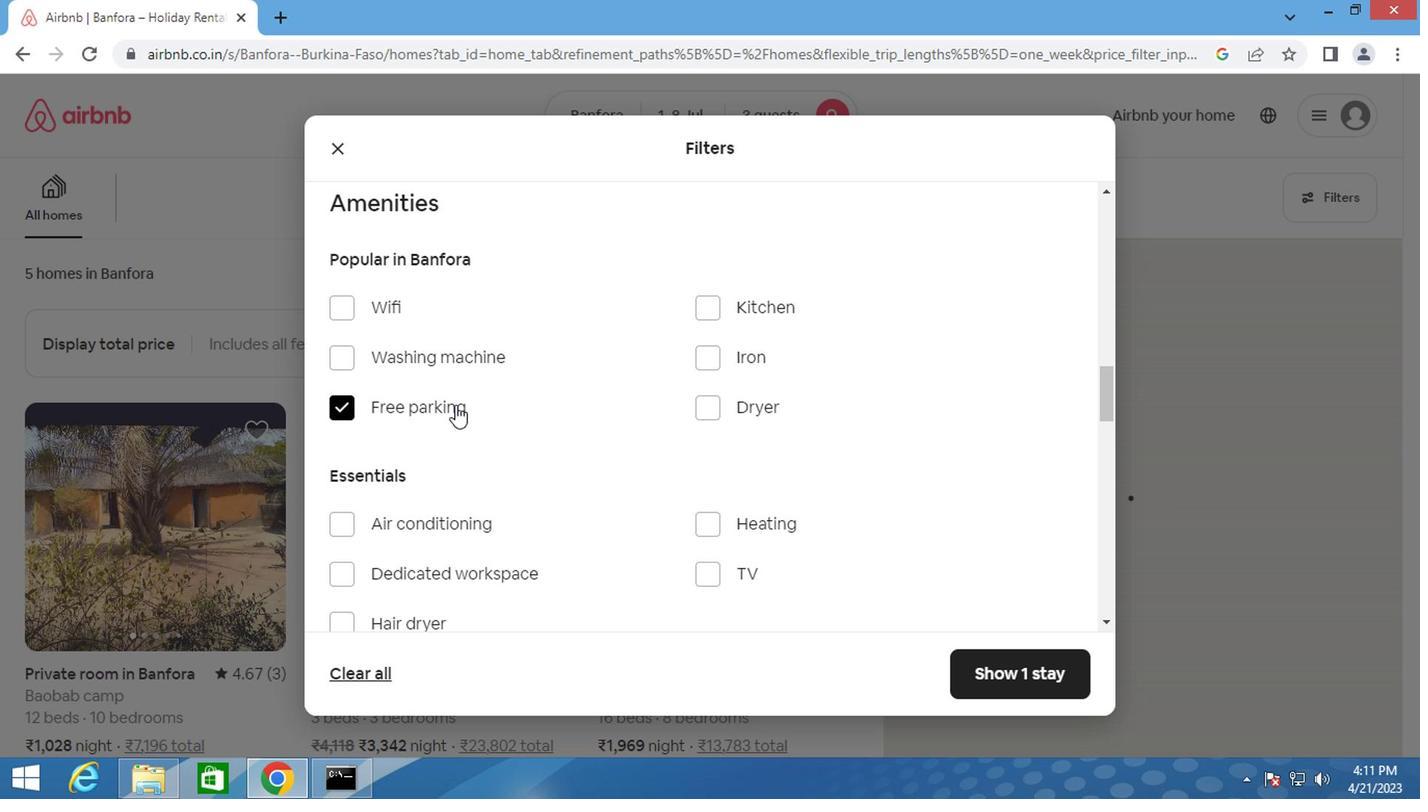 
Action: Mouse moved to (334, 318)
Screenshot: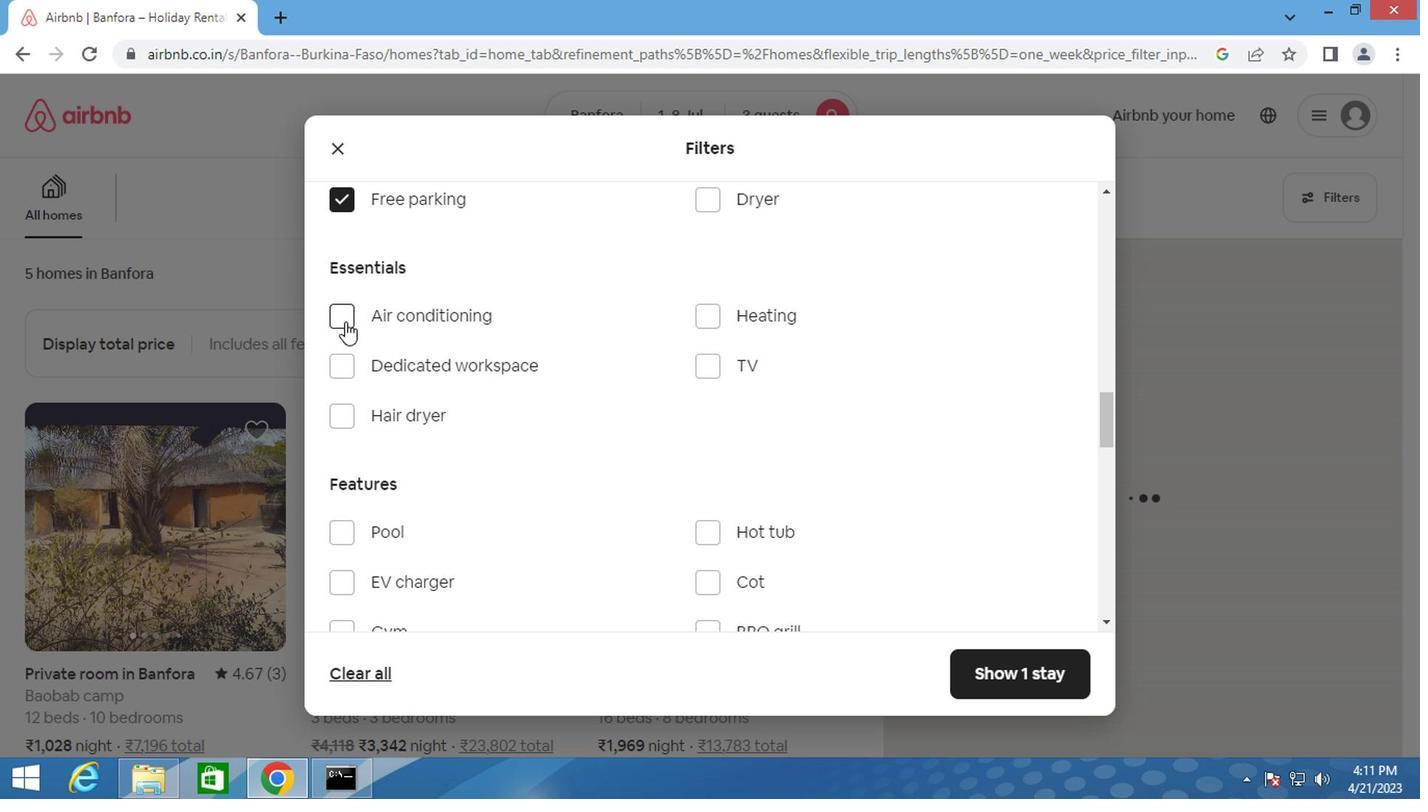 
Action: Mouse pressed left at (334, 318)
Screenshot: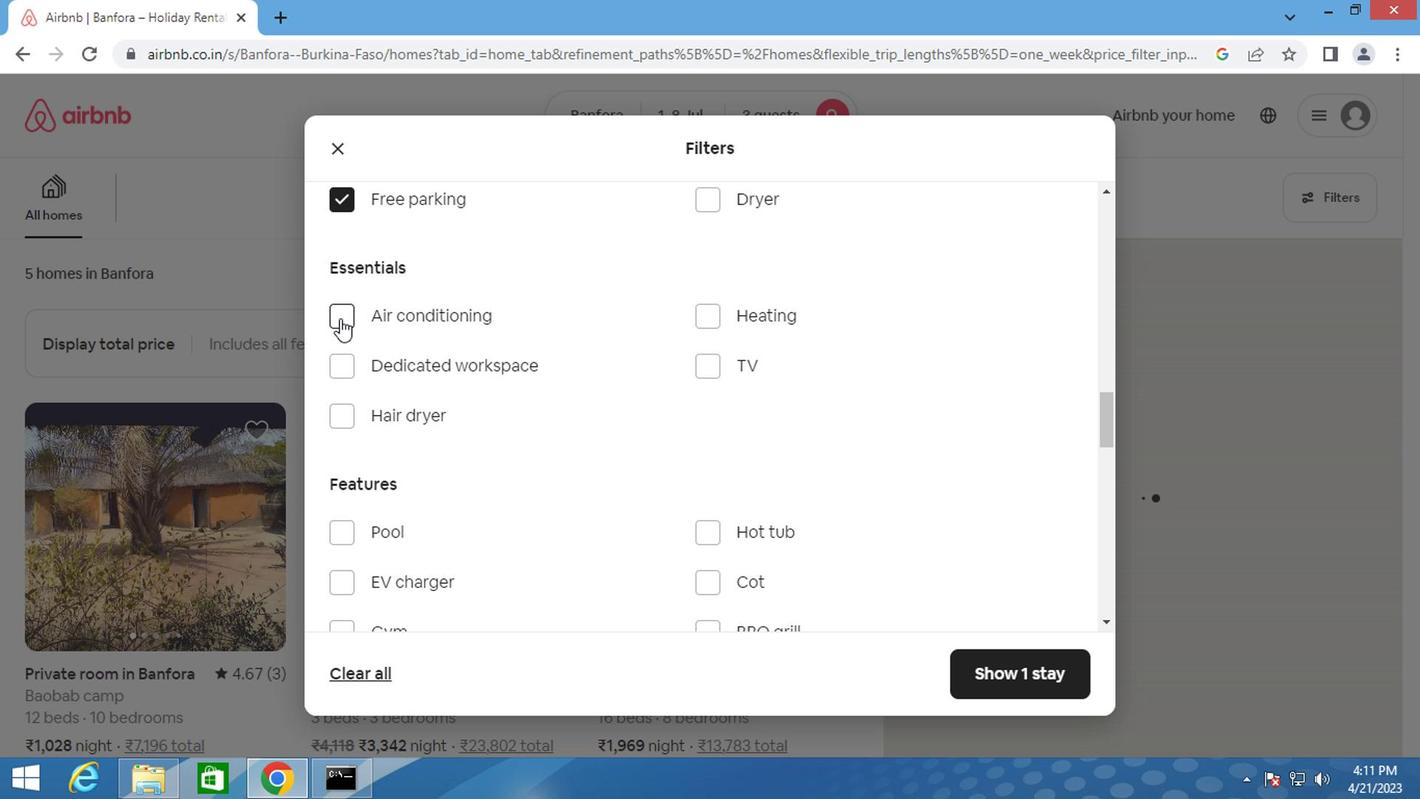 
Action: Mouse moved to (476, 381)
Screenshot: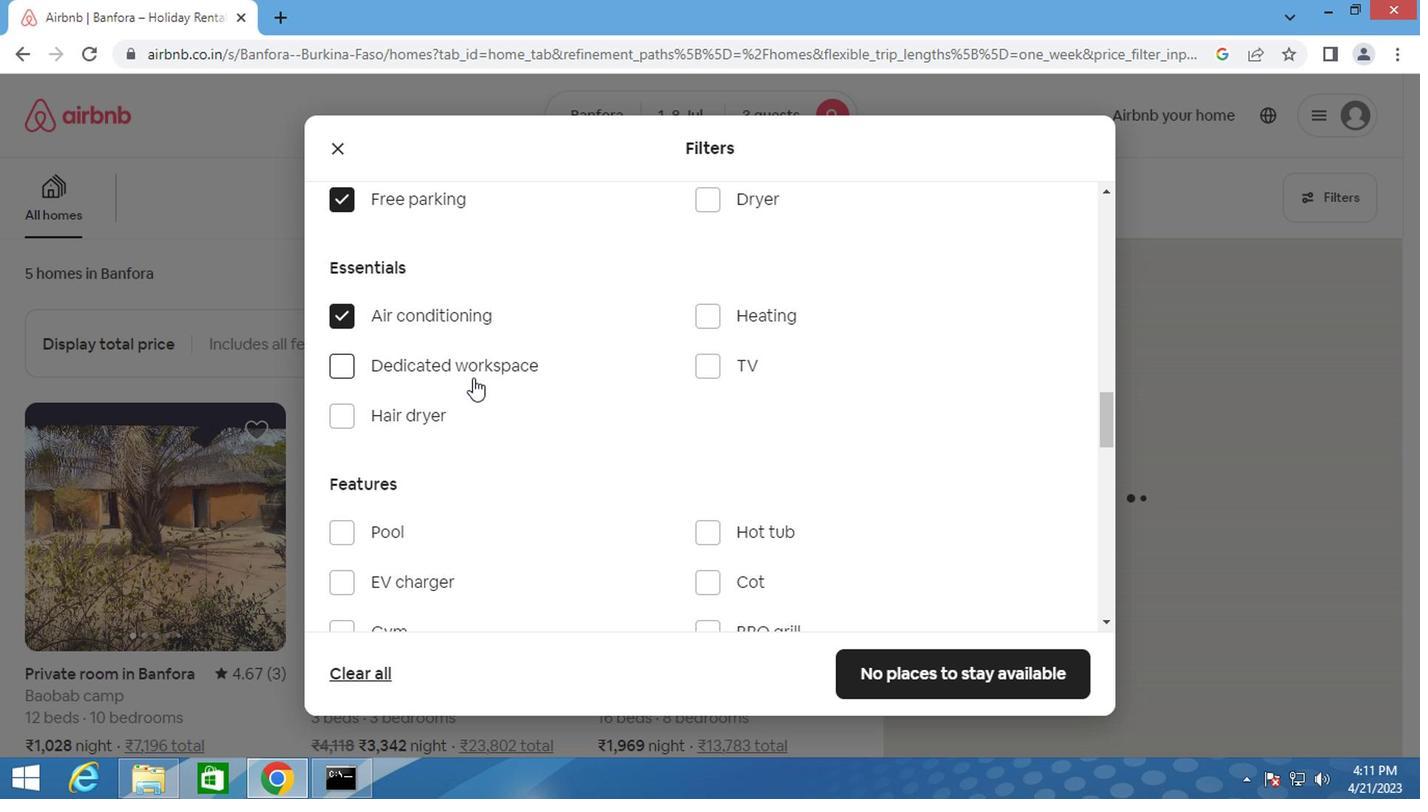 
Action: Mouse scrolled (476, 380) with delta (0, 0)
Screenshot: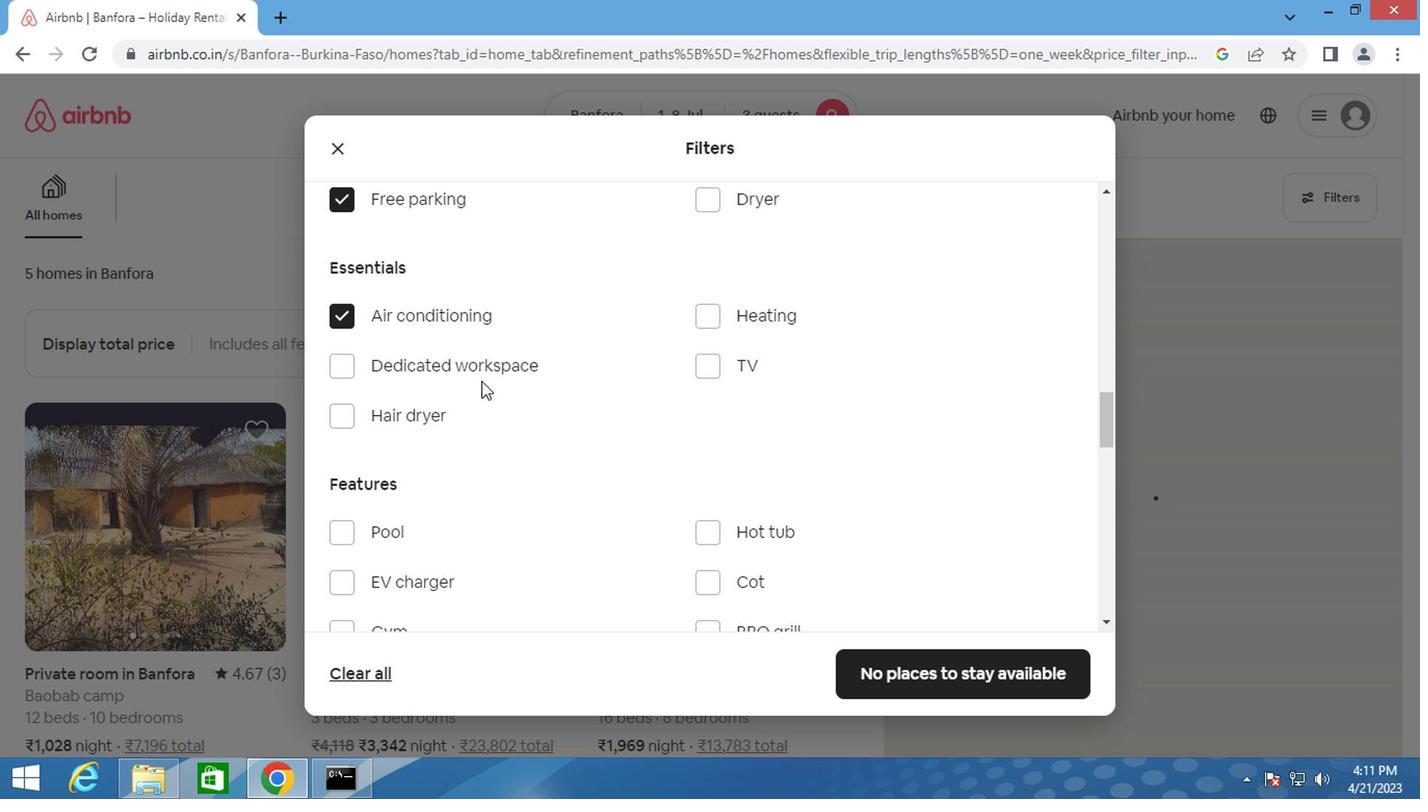 
Action: Mouse scrolled (476, 380) with delta (0, 0)
Screenshot: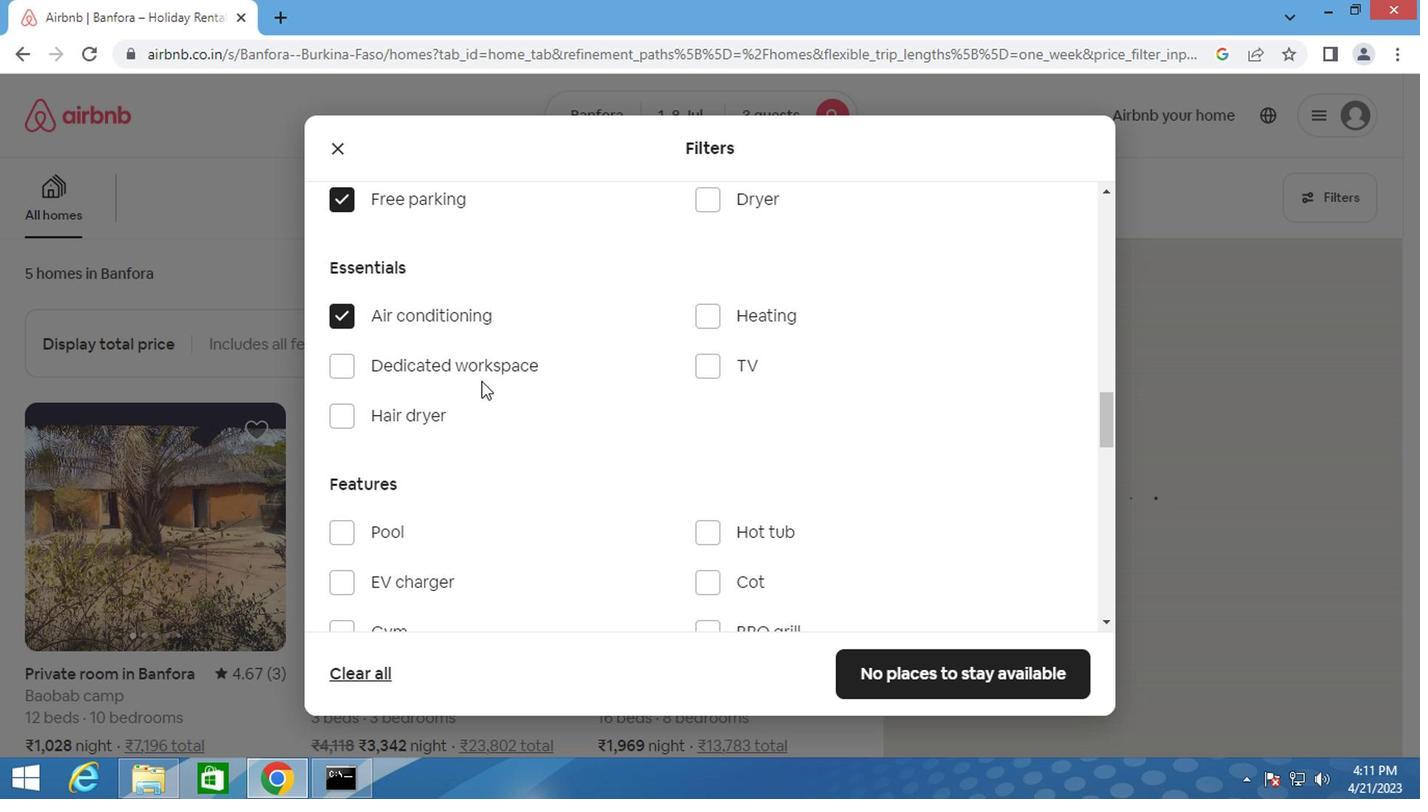 
Action: Mouse moved to (344, 418)
Screenshot: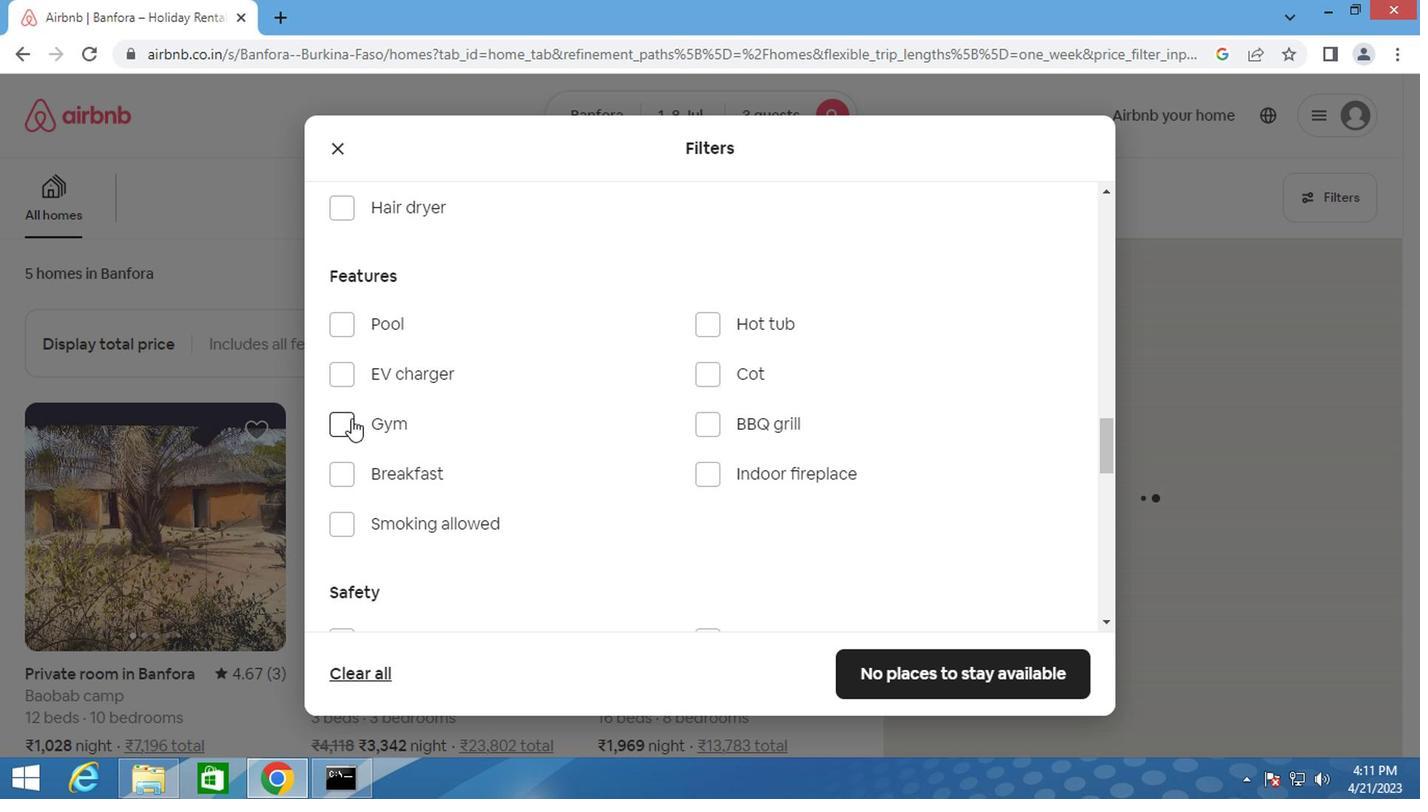 
Action: Mouse pressed left at (344, 418)
Screenshot: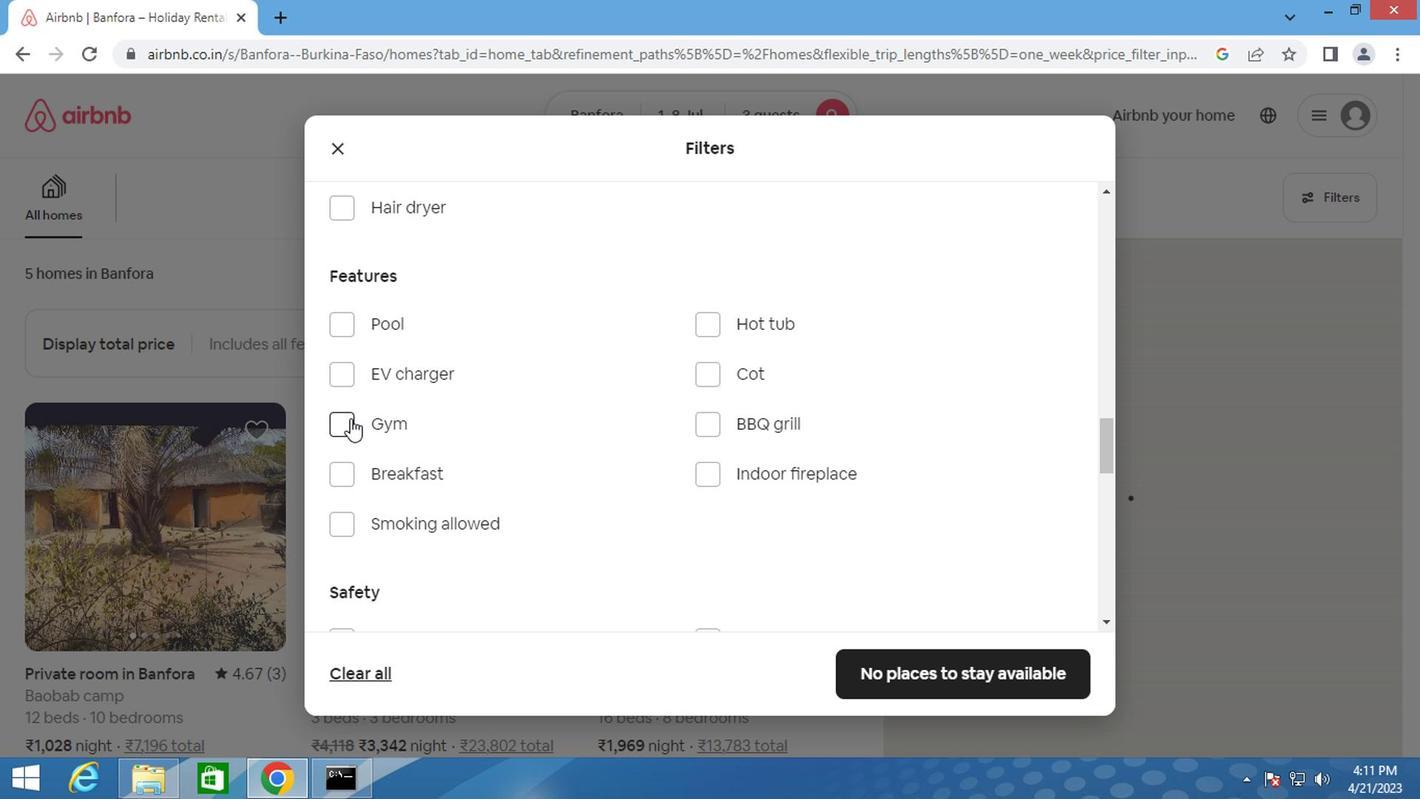 
Action: Mouse moved to (468, 401)
Screenshot: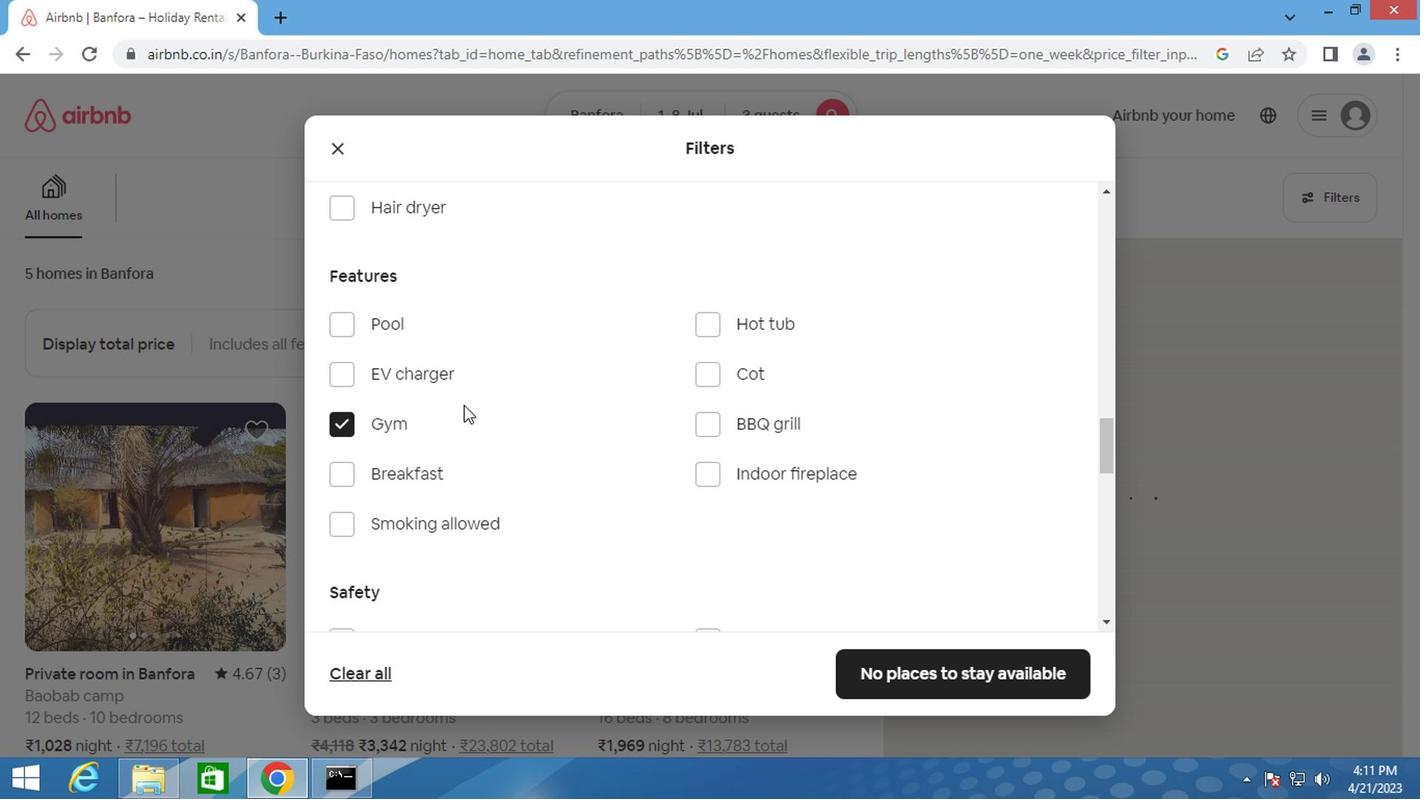 
Action: Mouse scrolled (468, 400) with delta (0, -1)
Screenshot: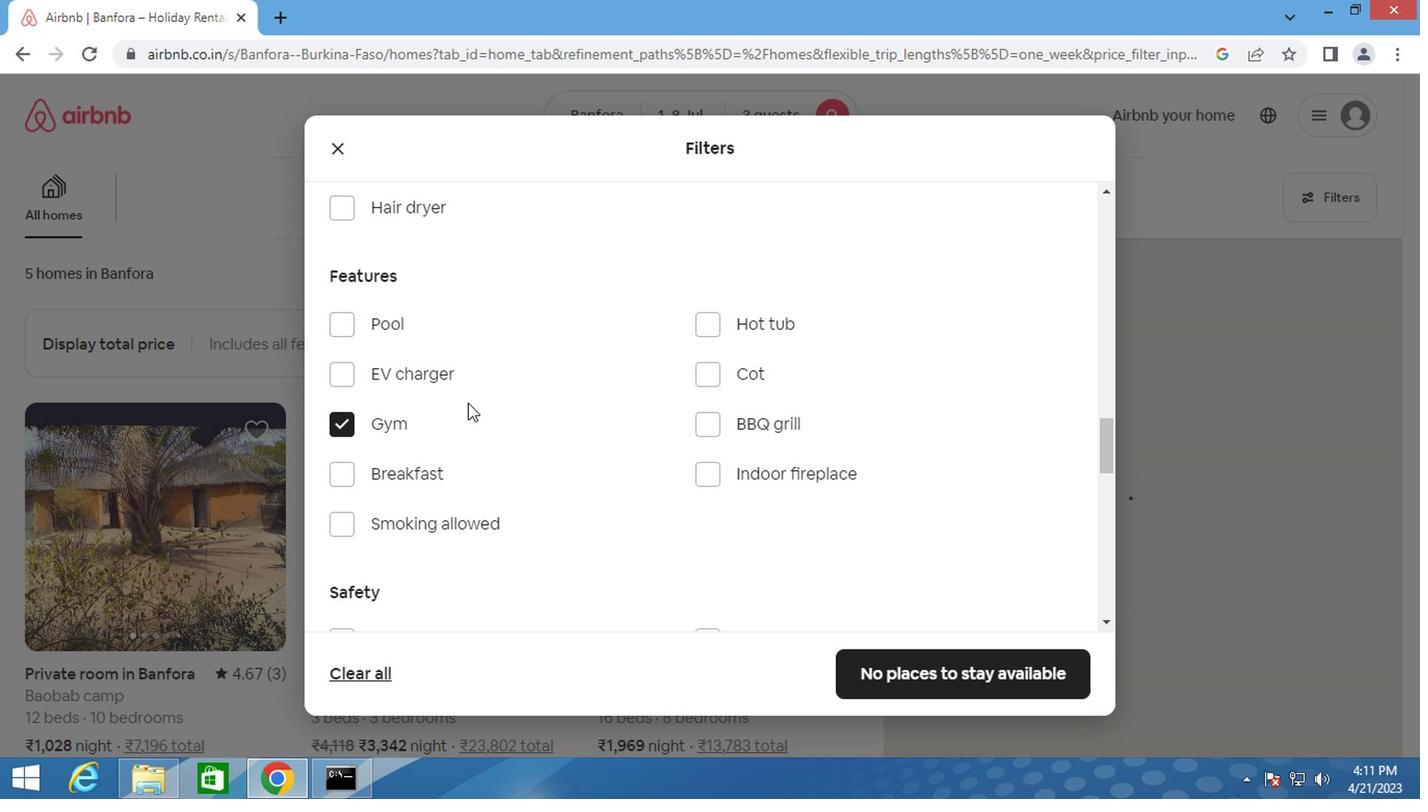 
Action: Mouse scrolled (468, 400) with delta (0, -1)
Screenshot: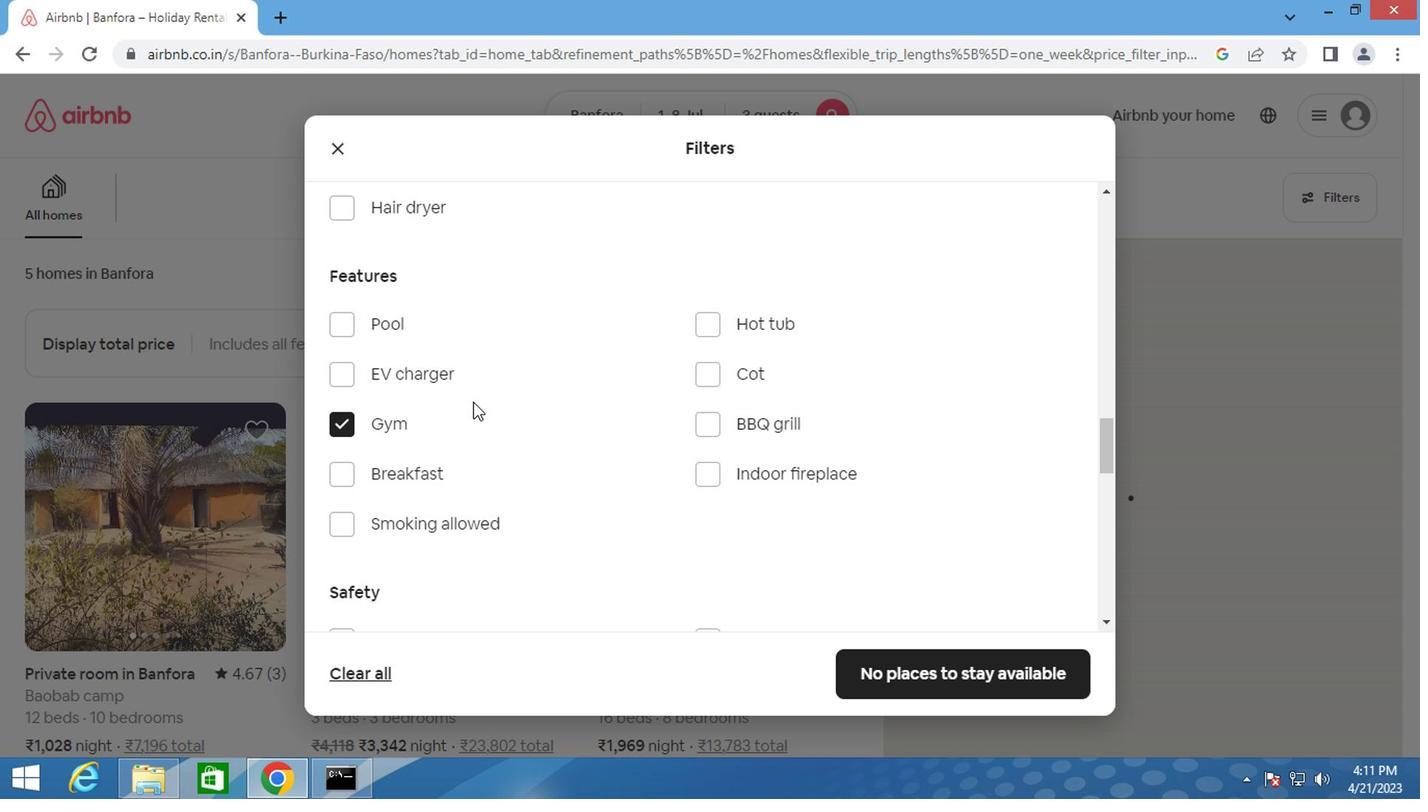 
Action: Mouse scrolled (468, 400) with delta (0, -1)
Screenshot: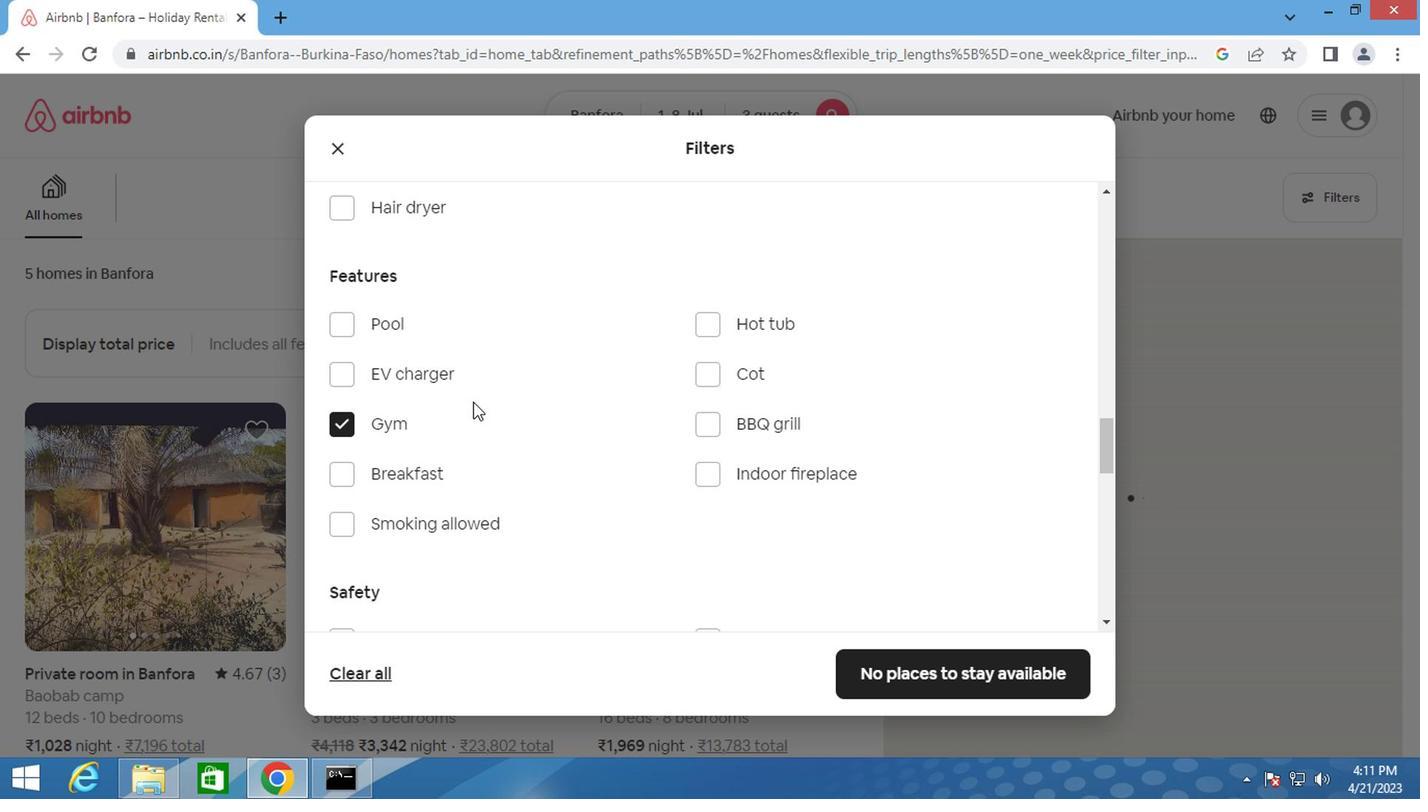 
Action: Mouse moved to (469, 401)
Screenshot: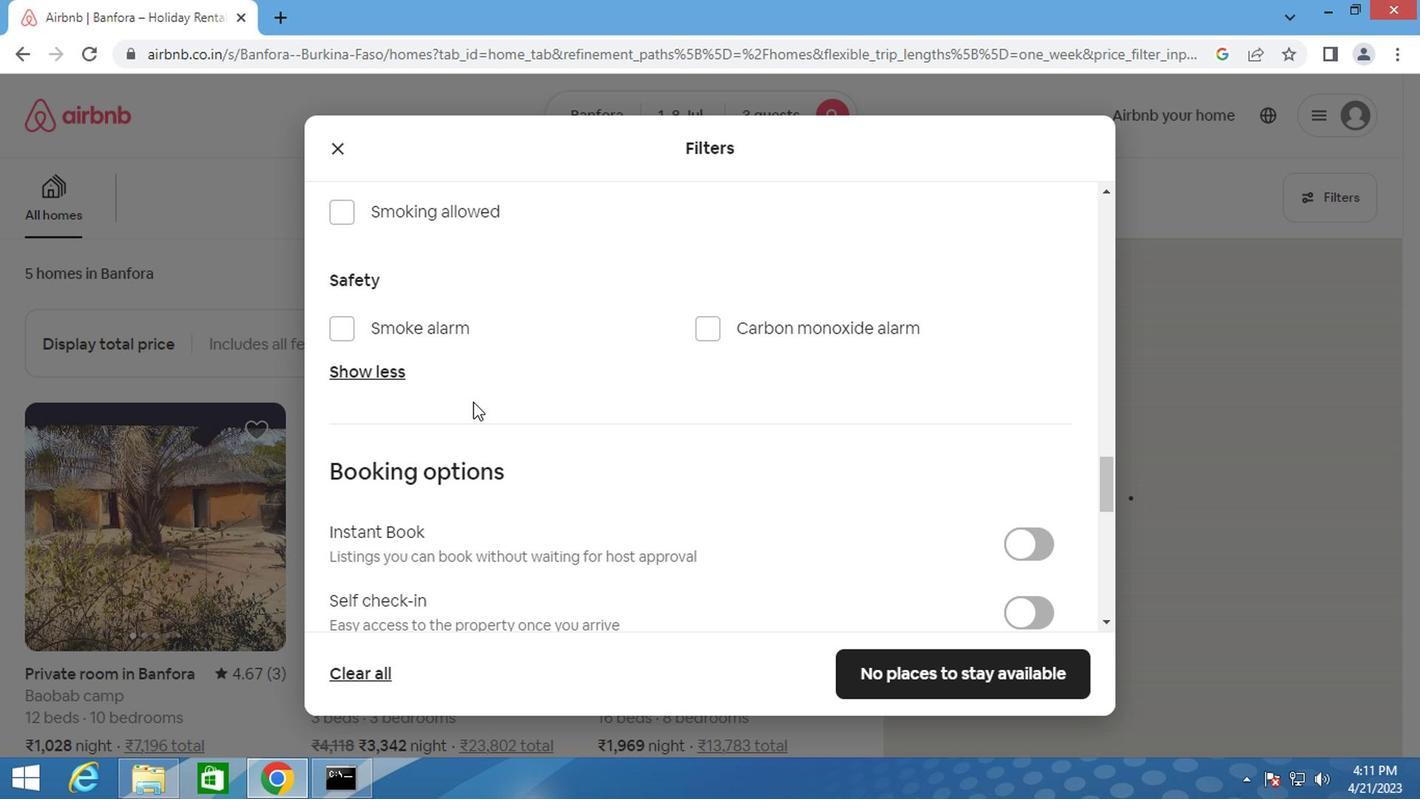 
Action: Mouse scrolled (469, 400) with delta (0, -1)
Screenshot: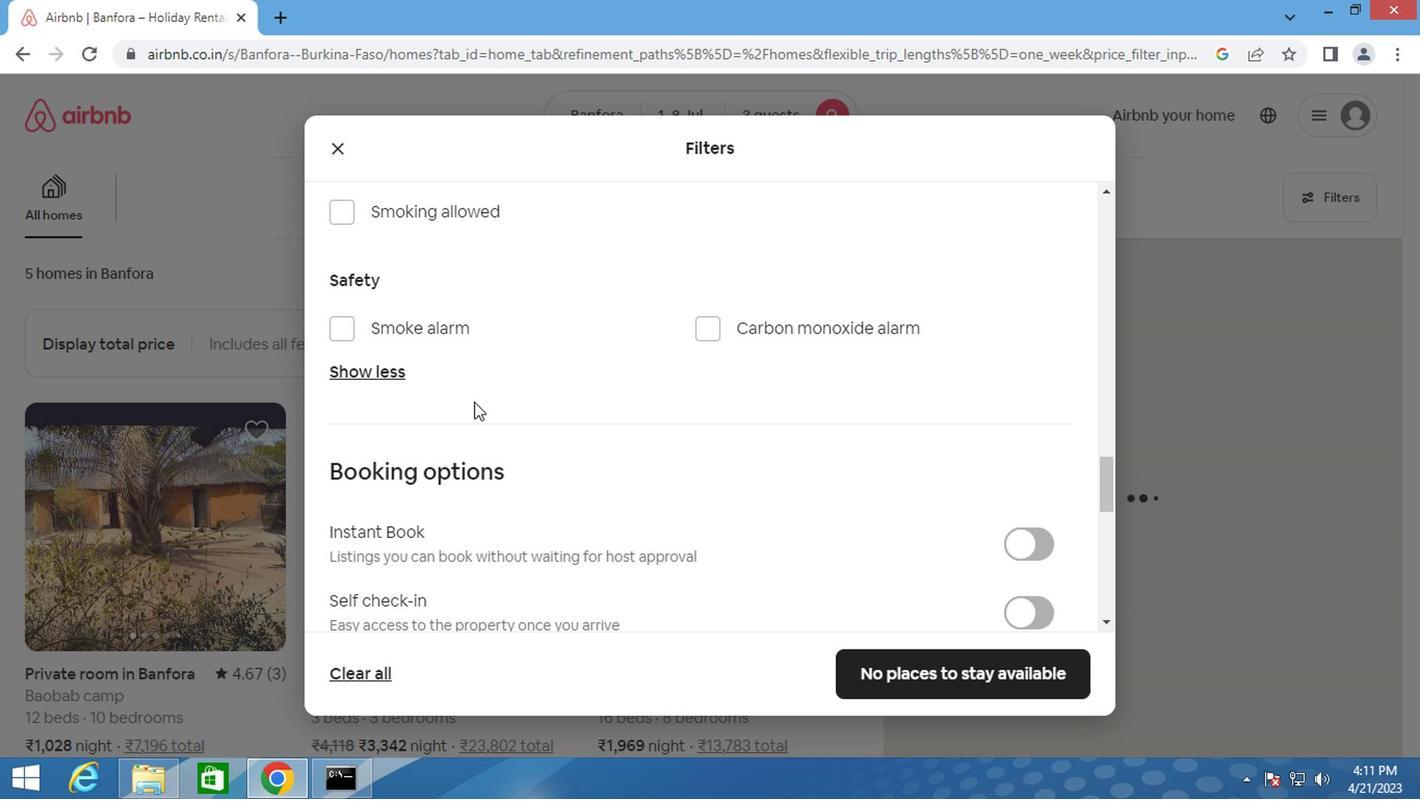
Action: Mouse scrolled (469, 400) with delta (0, -1)
Screenshot: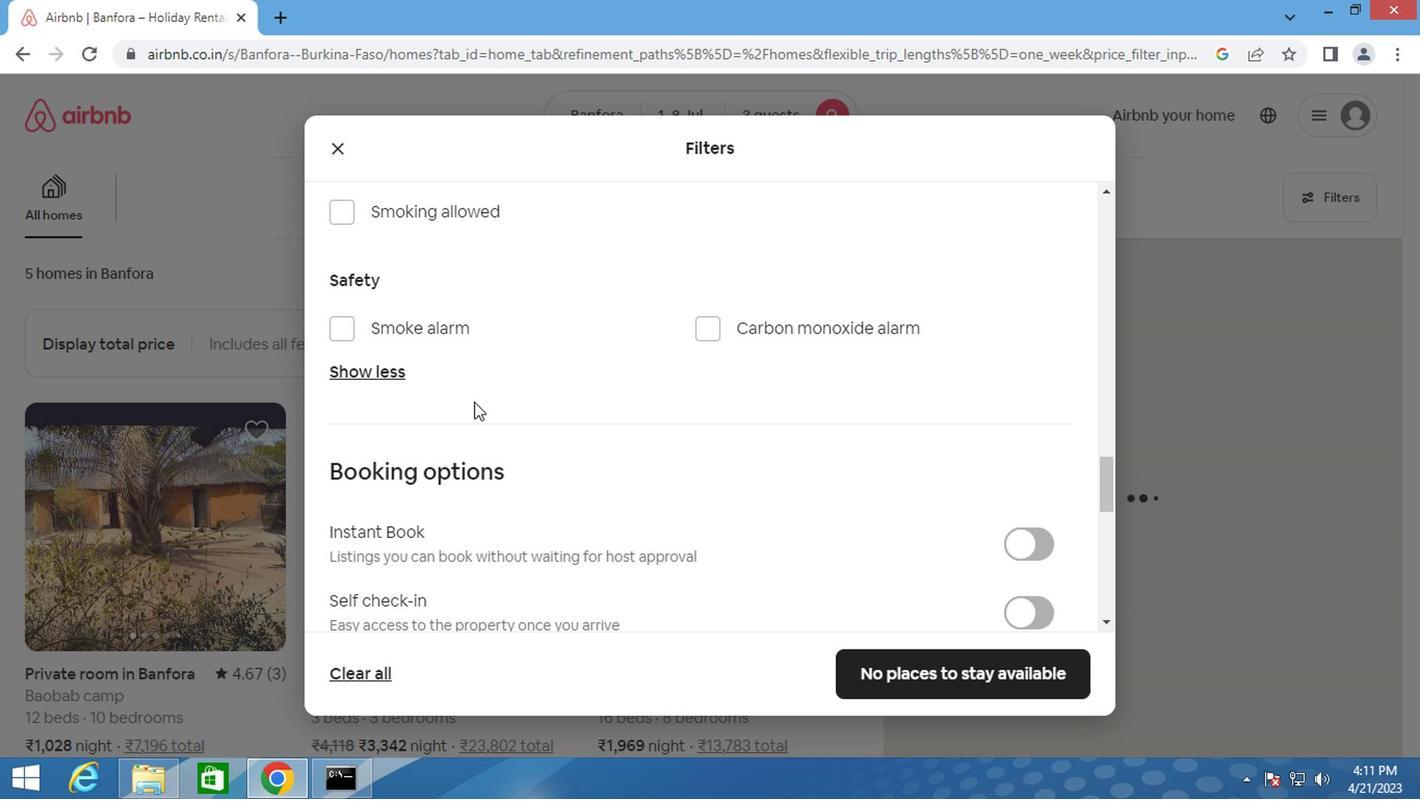 
Action: Mouse moved to (1007, 412)
Screenshot: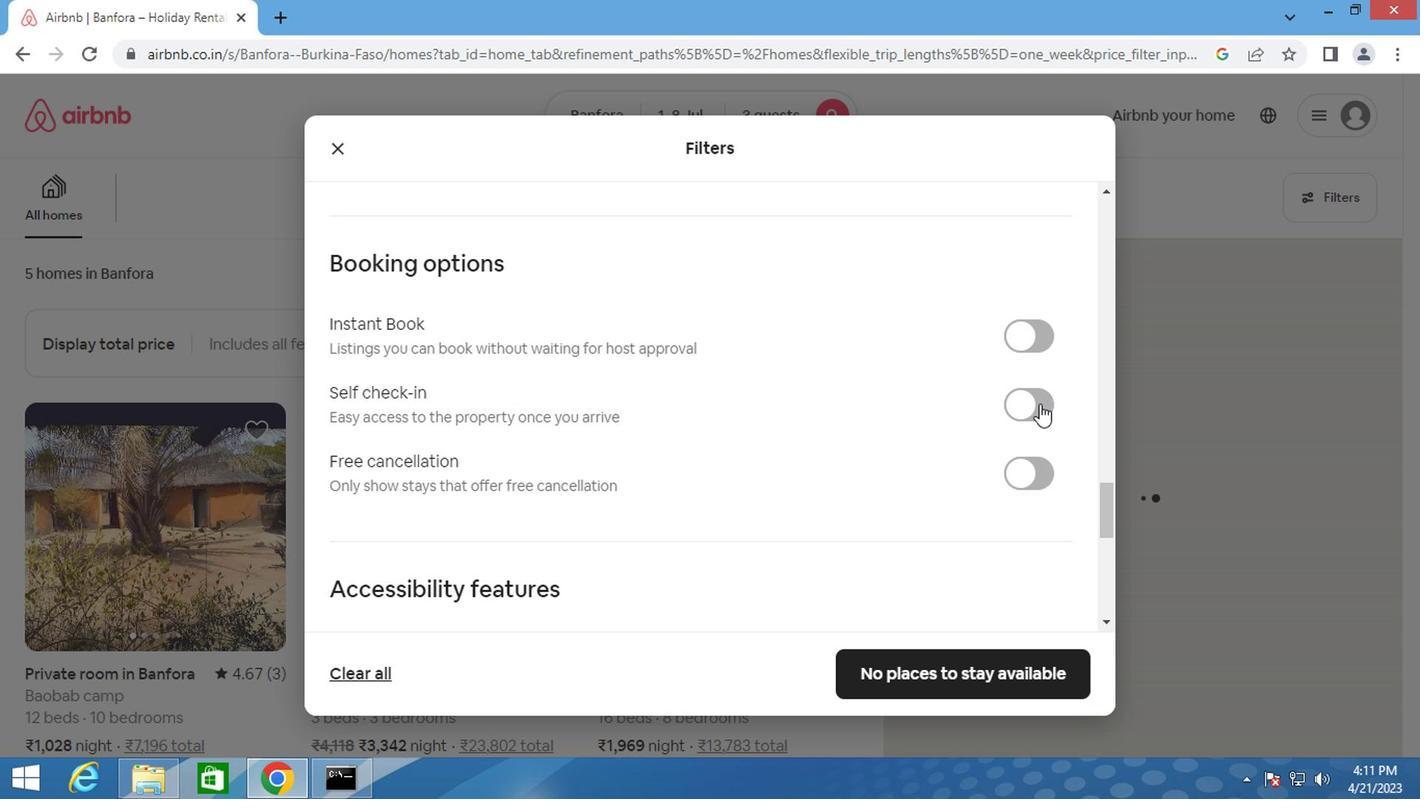 
Action: Mouse pressed left at (1007, 412)
Screenshot: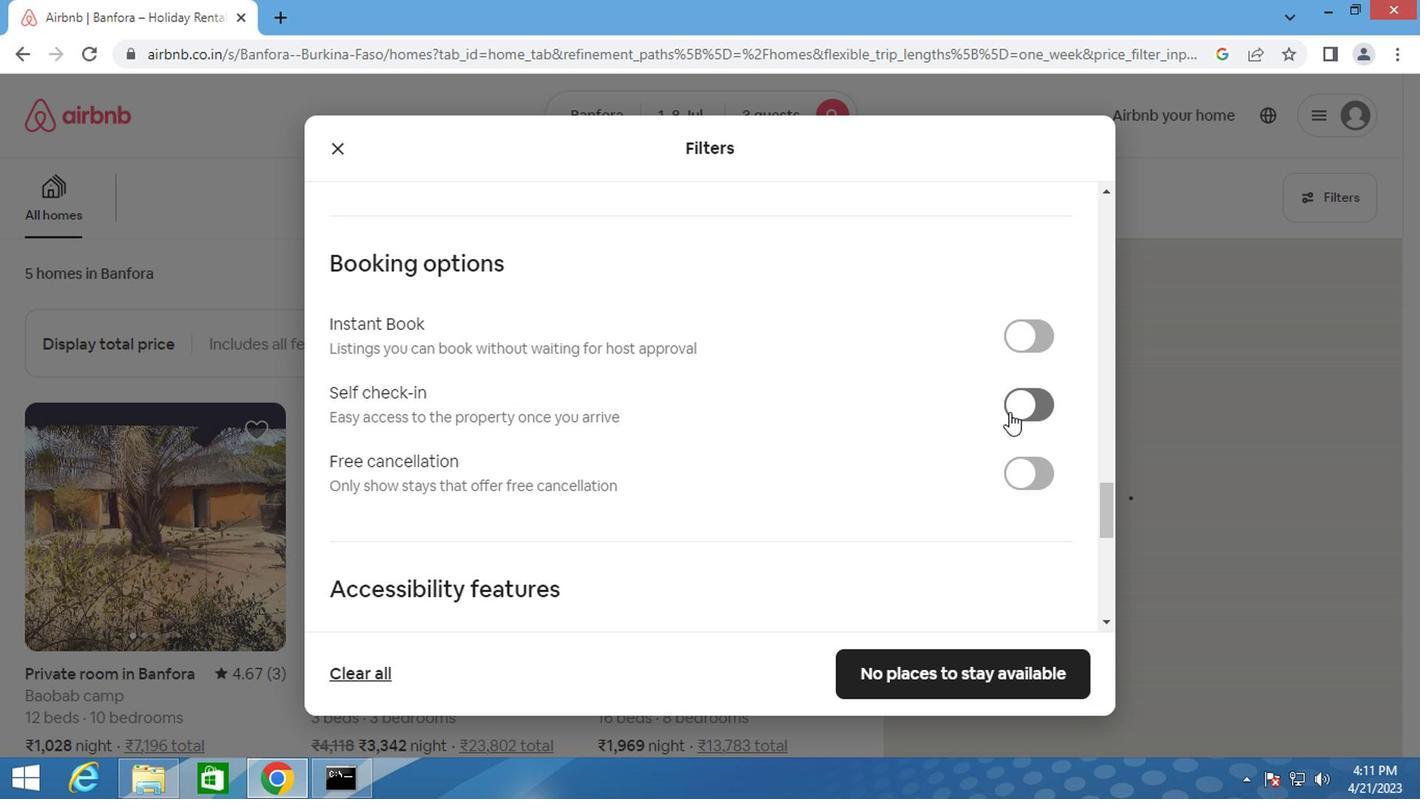 
Action: Mouse moved to (744, 417)
Screenshot: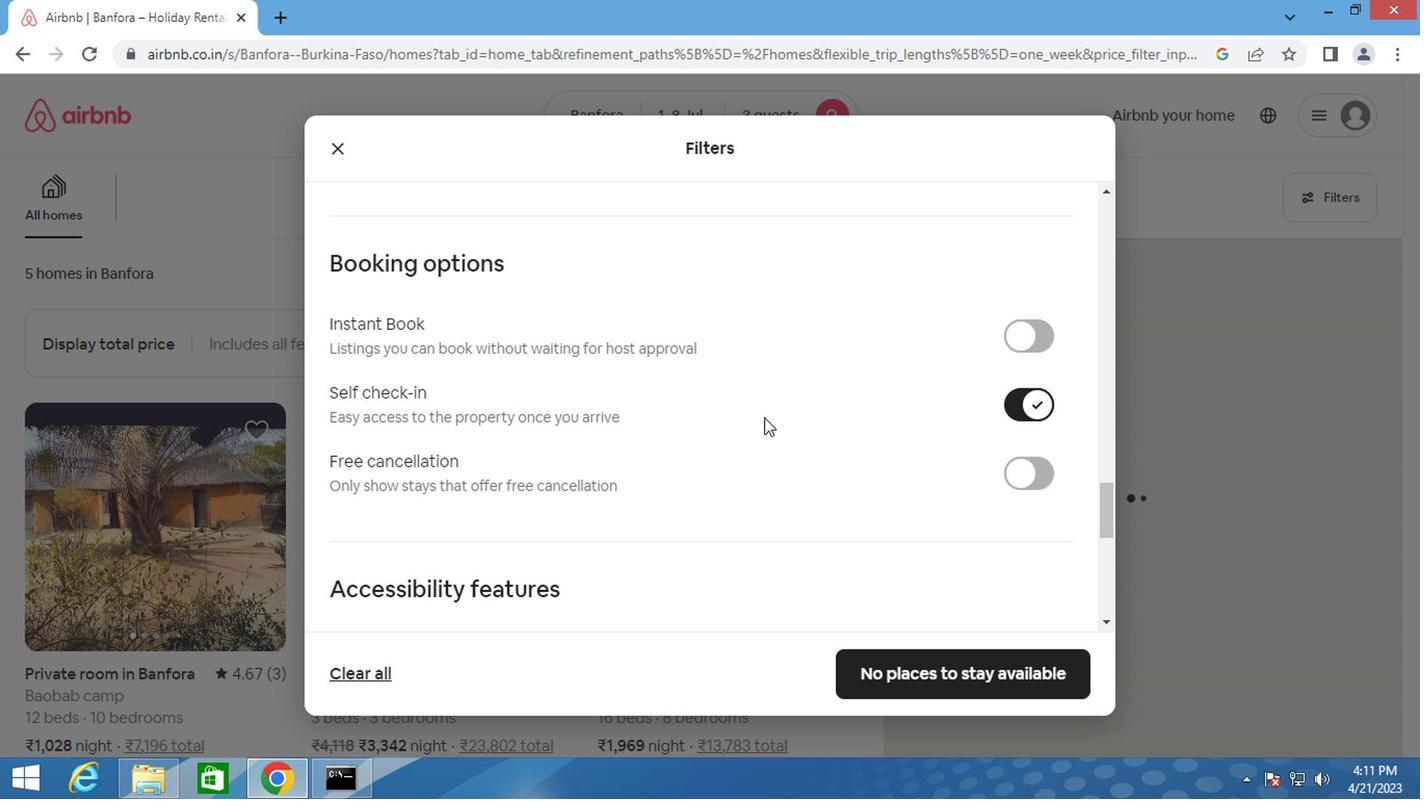 
Action: Mouse scrolled (744, 415) with delta (0, -1)
Screenshot: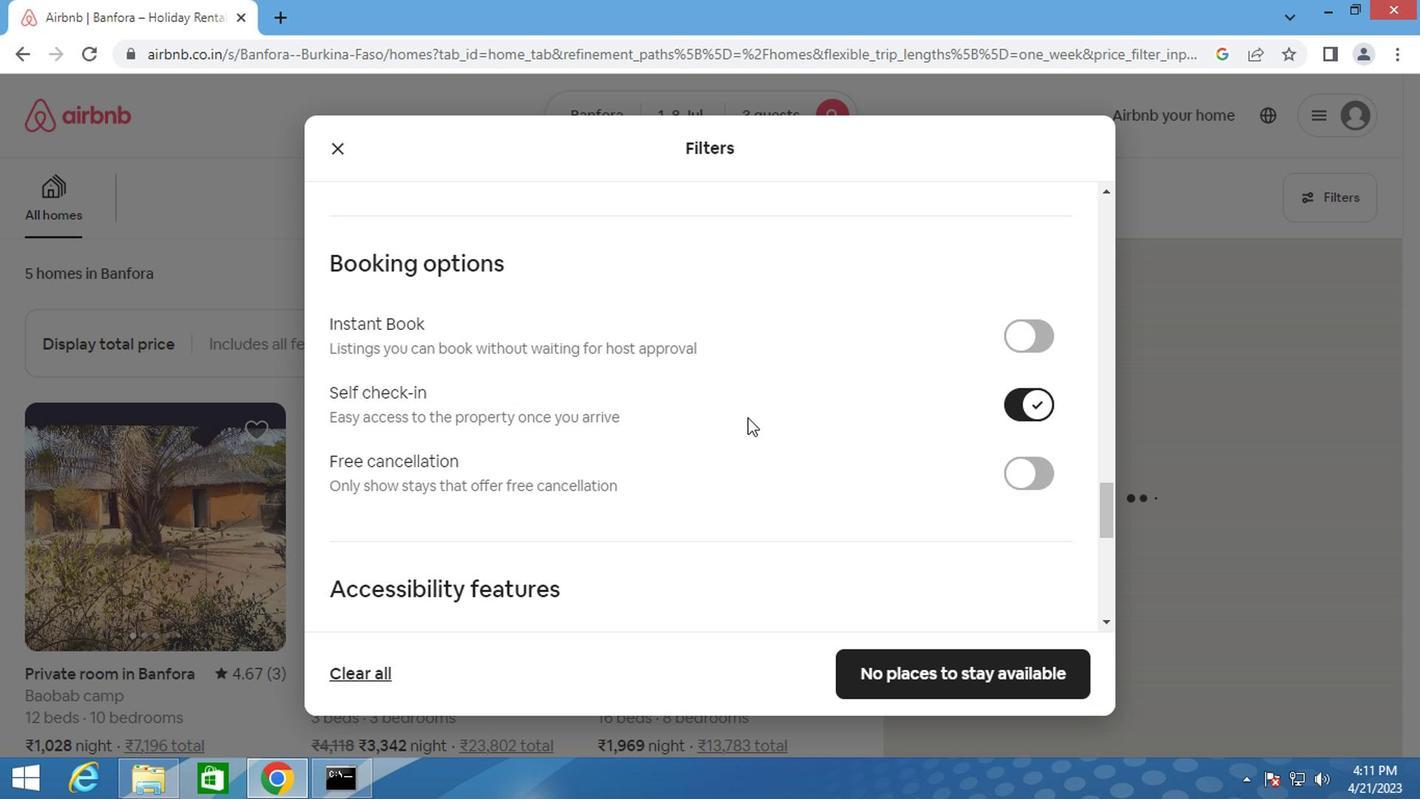 
Action: Mouse scrolled (744, 415) with delta (0, -1)
Screenshot: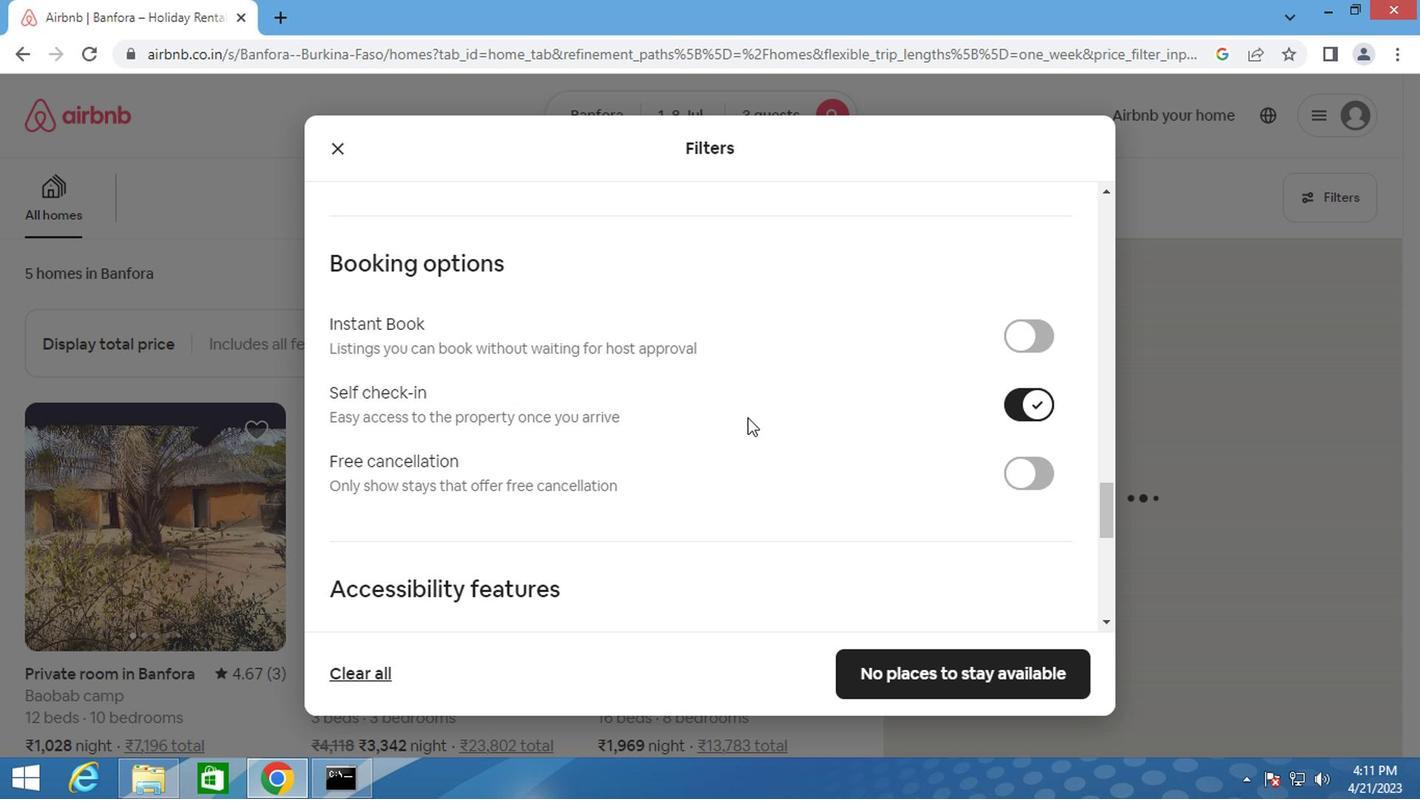 
Action: Mouse scrolled (744, 415) with delta (0, -1)
Screenshot: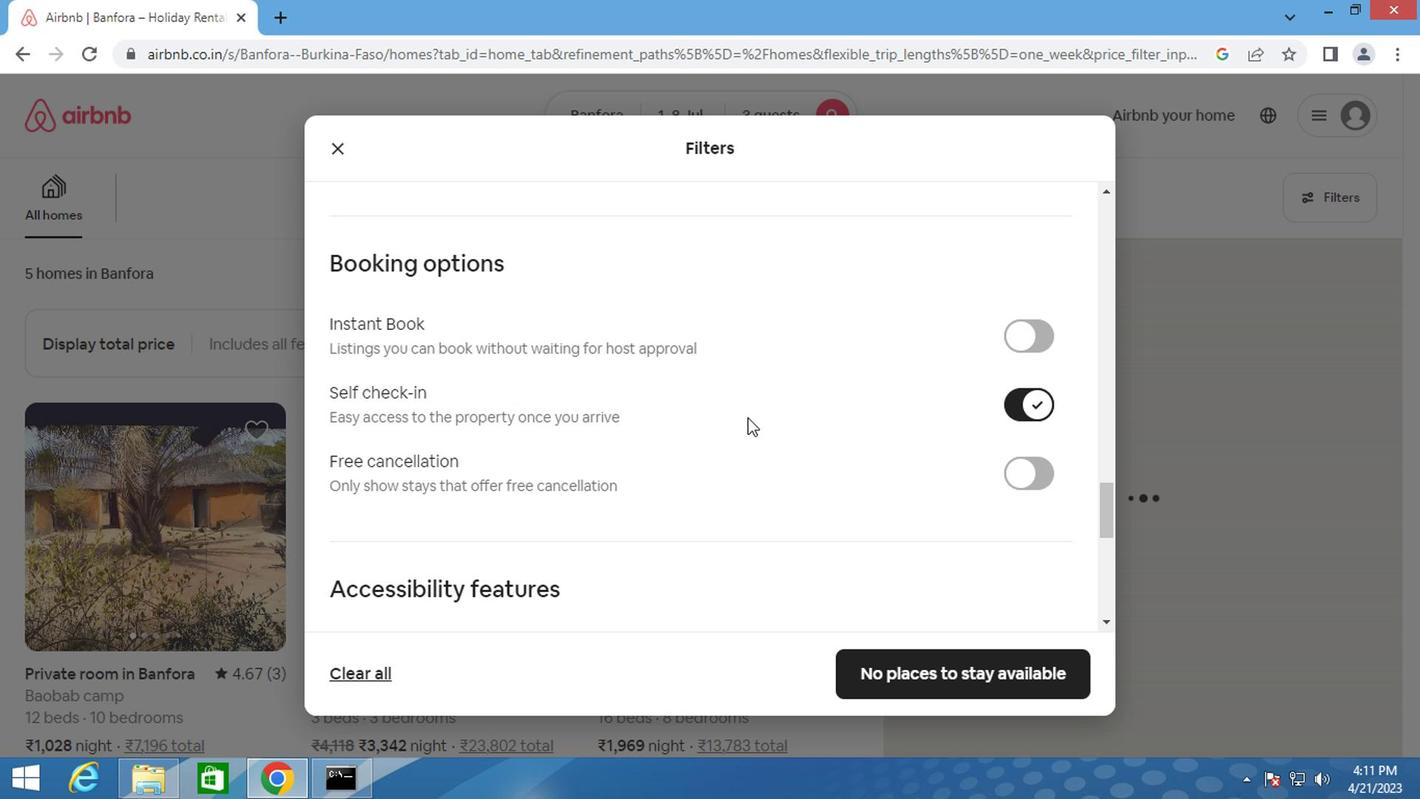
Action: Mouse moved to (737, 410)
Screenshot: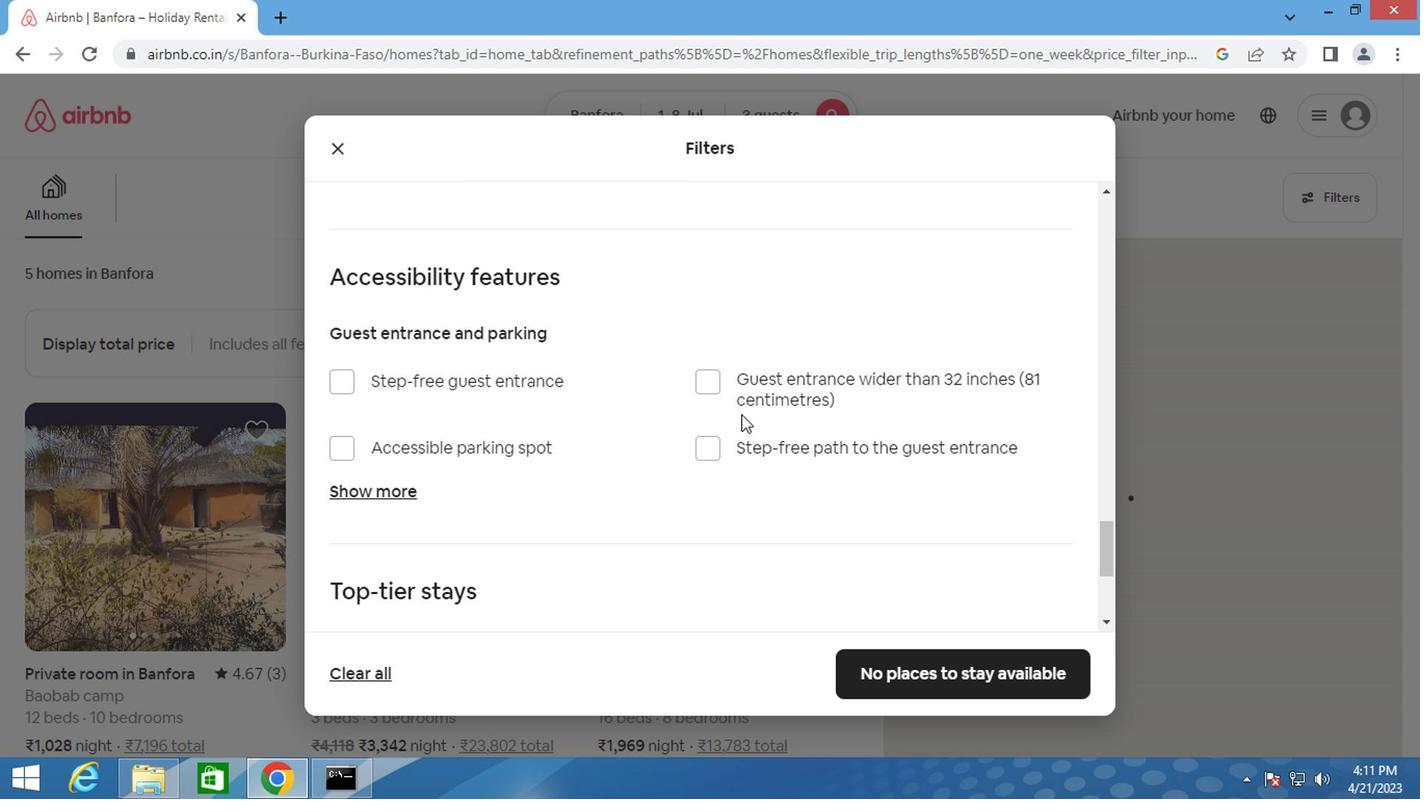
Action: Mouse scrolled (737, 409) with delta (0, 0)
Screenshot: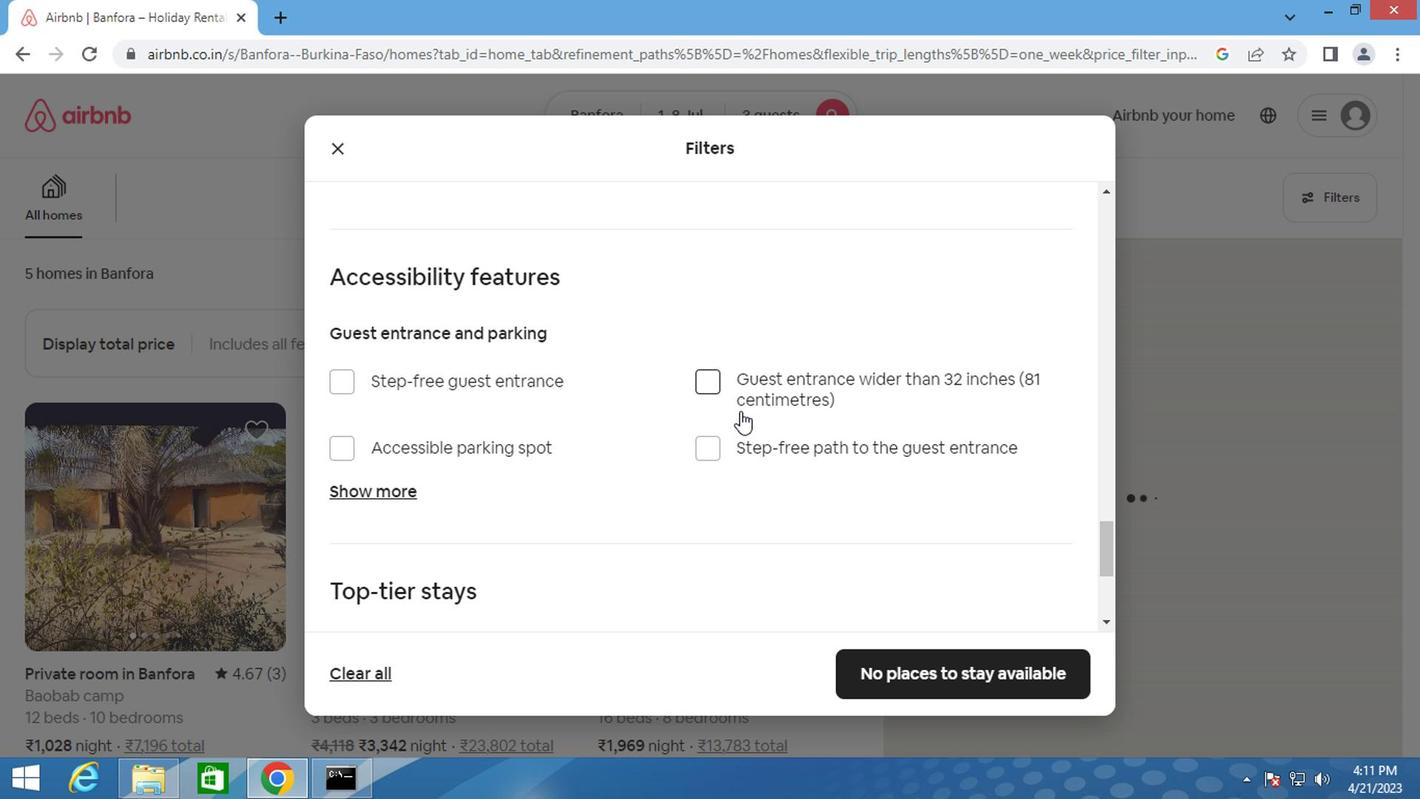 
Action: Mouse scrolled (737, 409) with delta (0, 0)
Screenshot: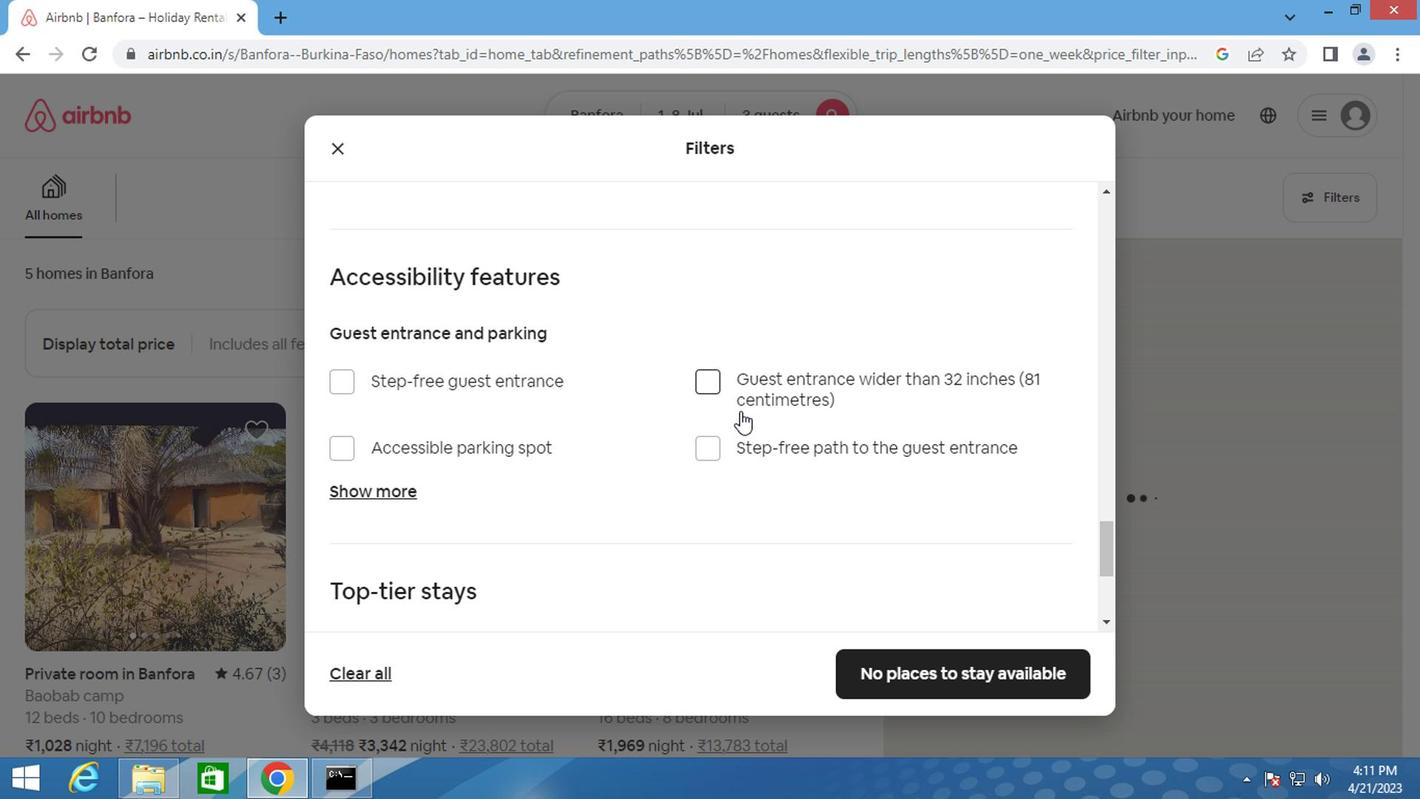 
Action: Mouse scrolled (737, 409) with delta (0, 0)
Screenshot: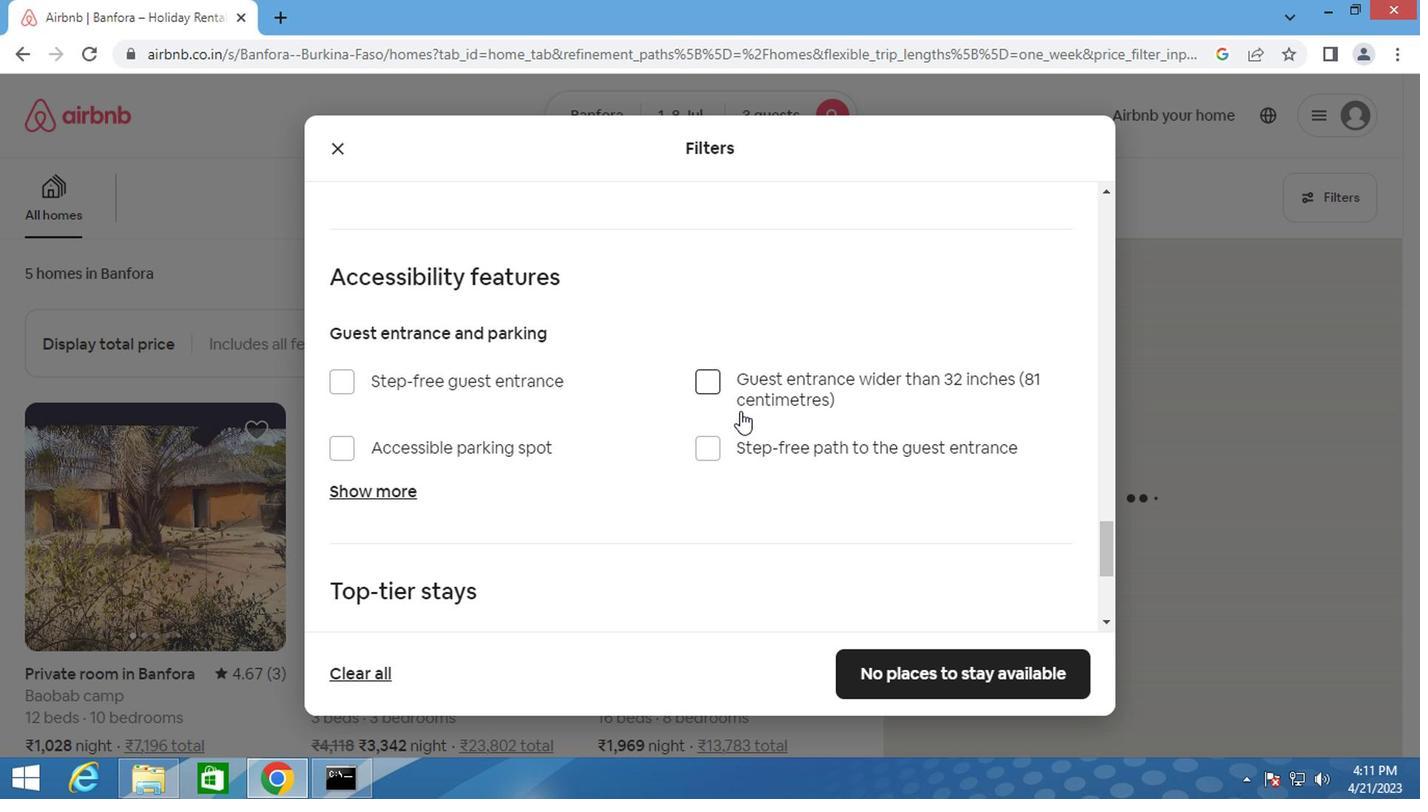 
Action: Mouse scrolled (737, 409) with delta (0, 0)
Screenshot: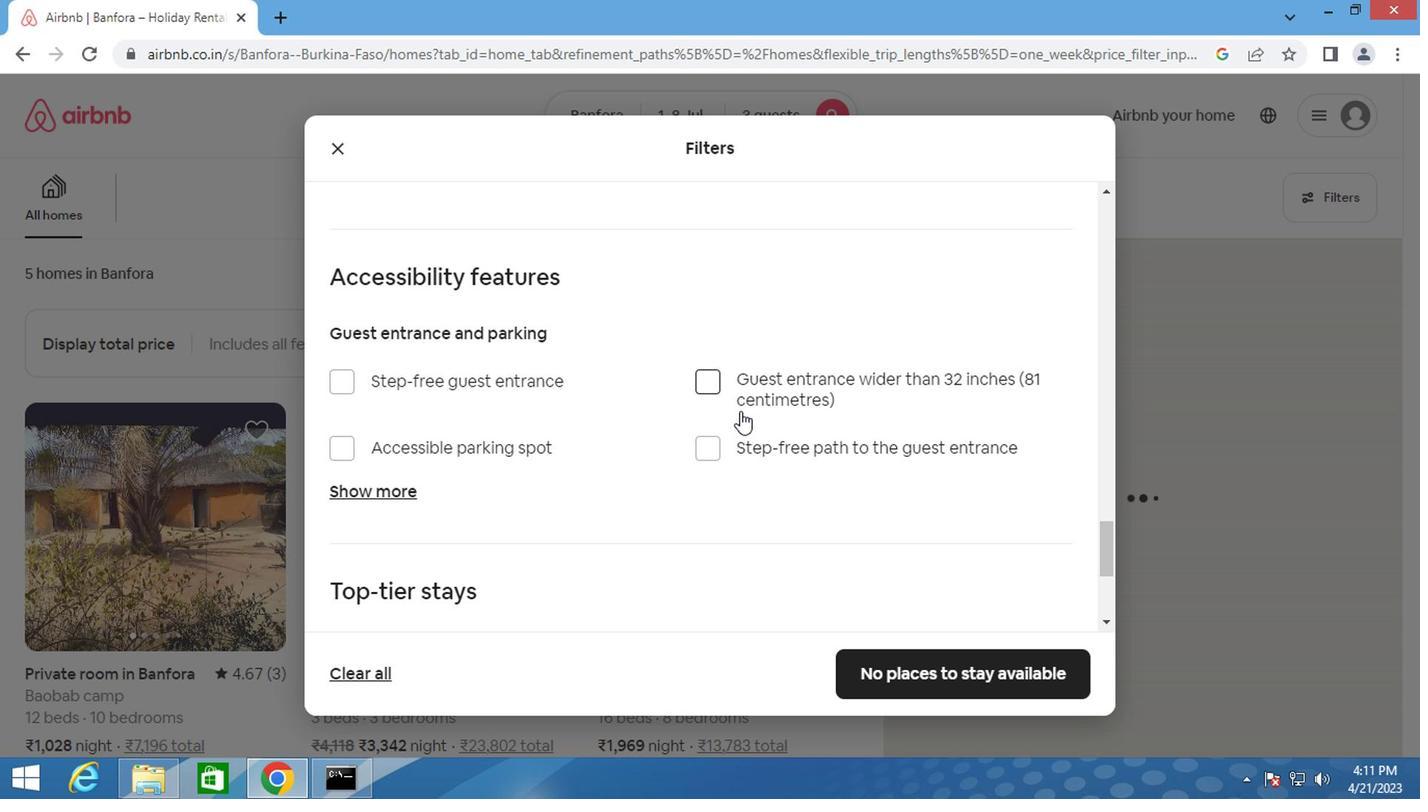 
Action: Mouse moved to (344, 564)
Screenshot: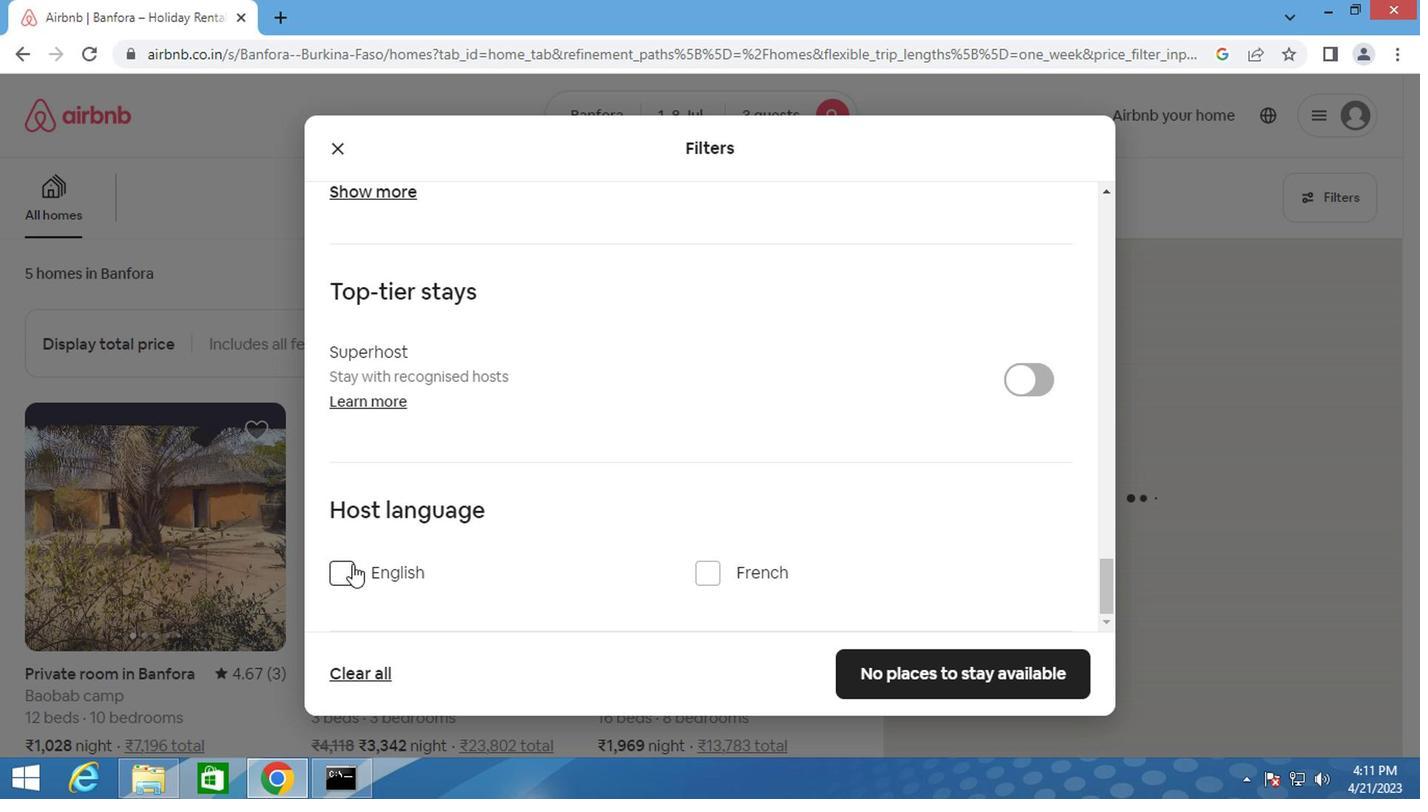 
Action: Mouse pressed left at (344, 564)
Screenshot: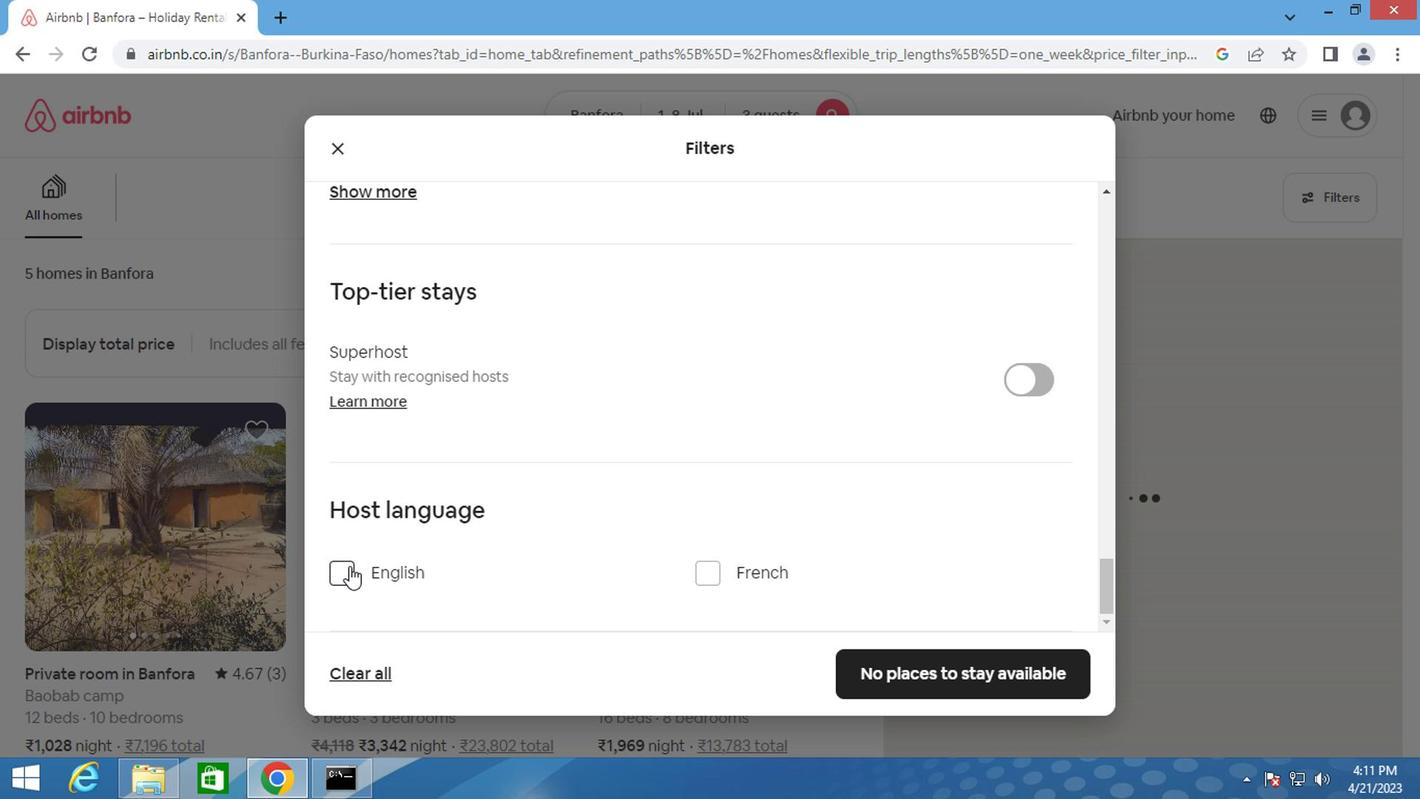 
Action: Mouse moved to (982, 663)
Screenshot: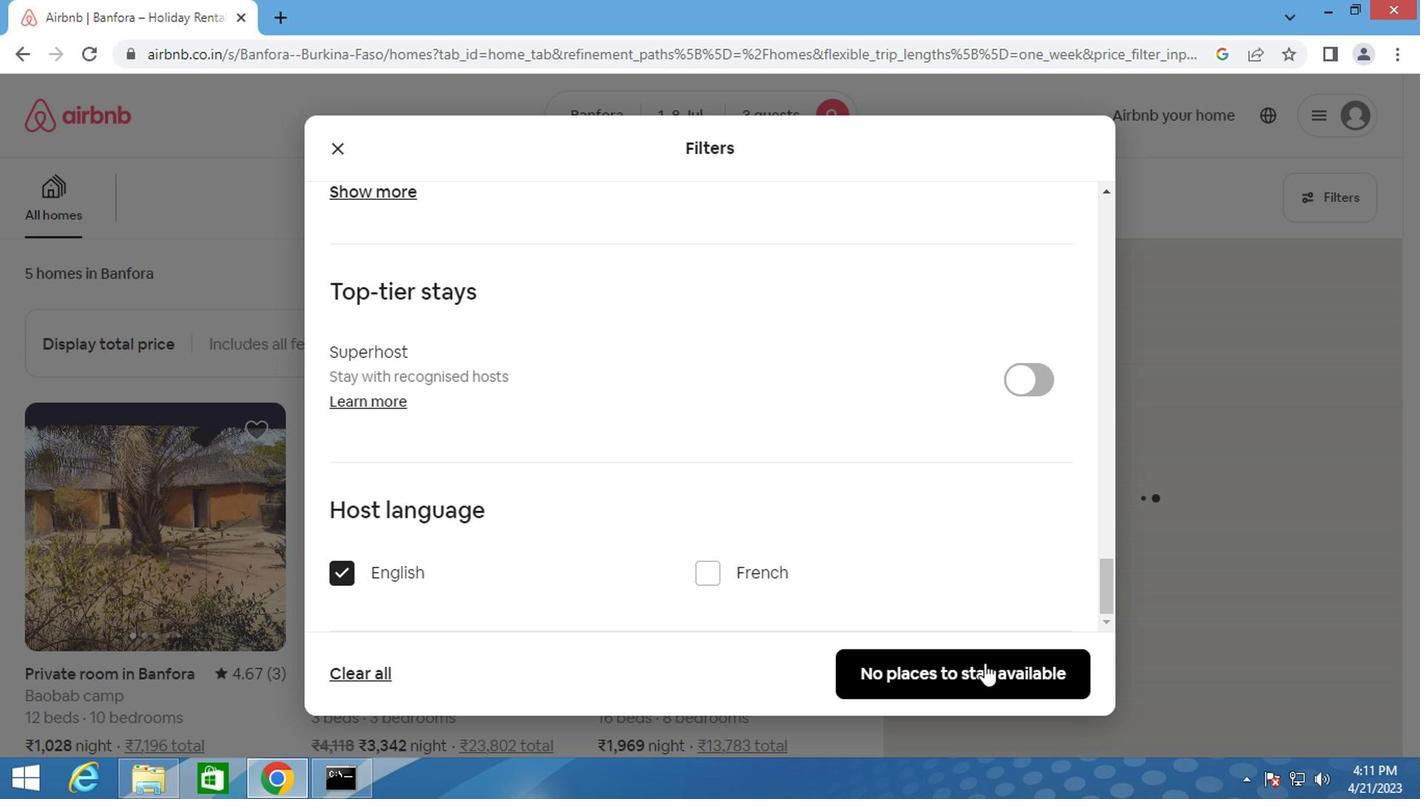
Action: Mouse pressed left at (982, 663)
Screenshot: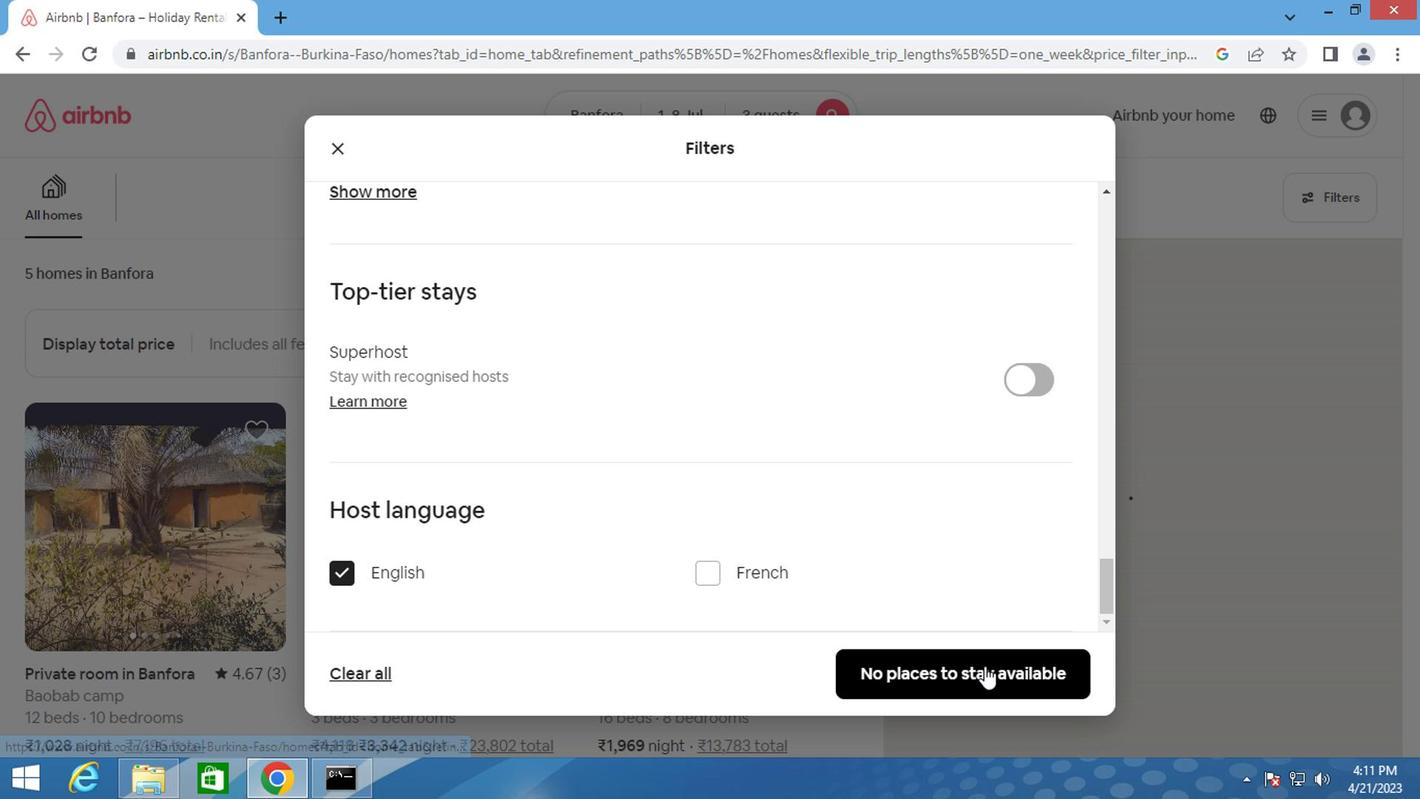 
Action: Mouse moved to (981, 662)
Screenshot: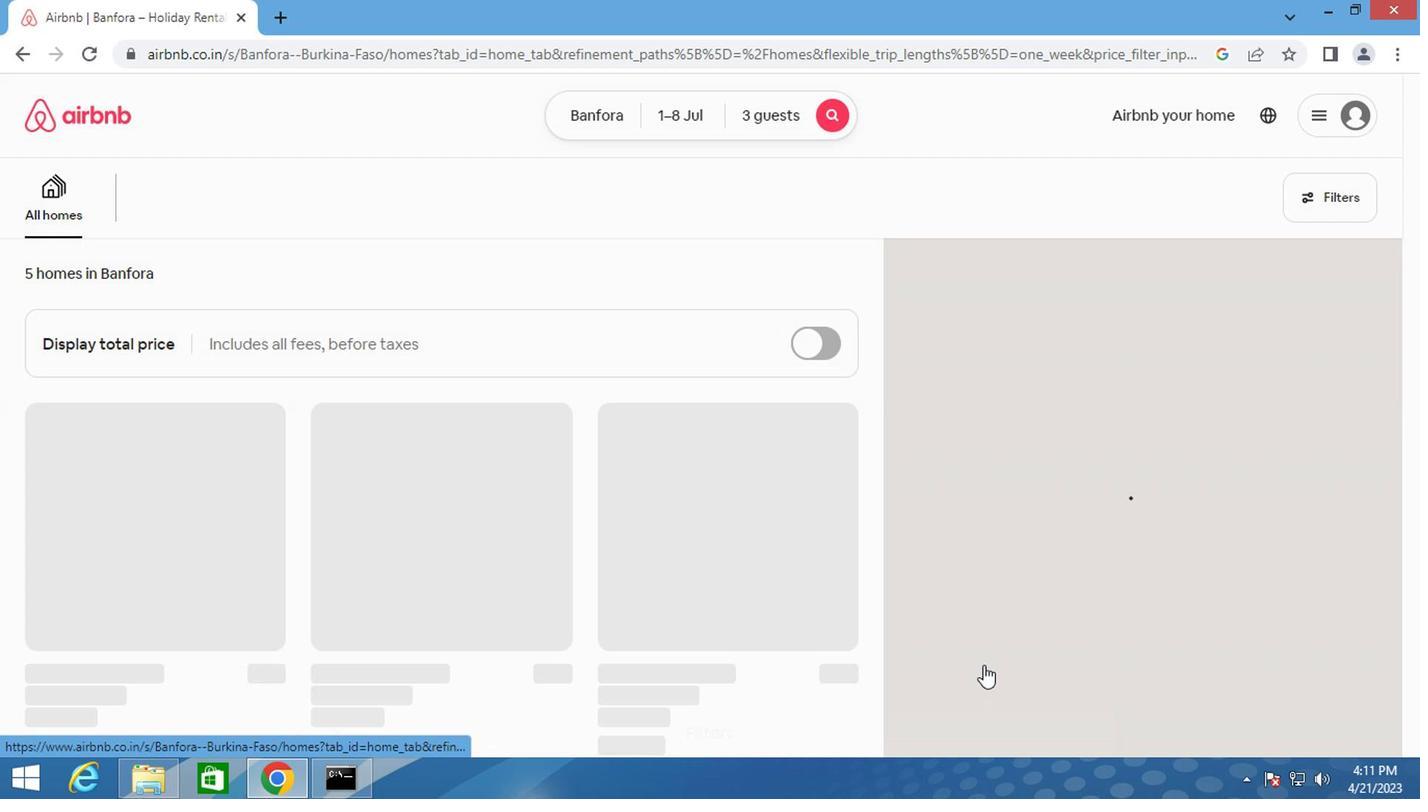 
Action: Key pressed <Key.f8>
Screenshot: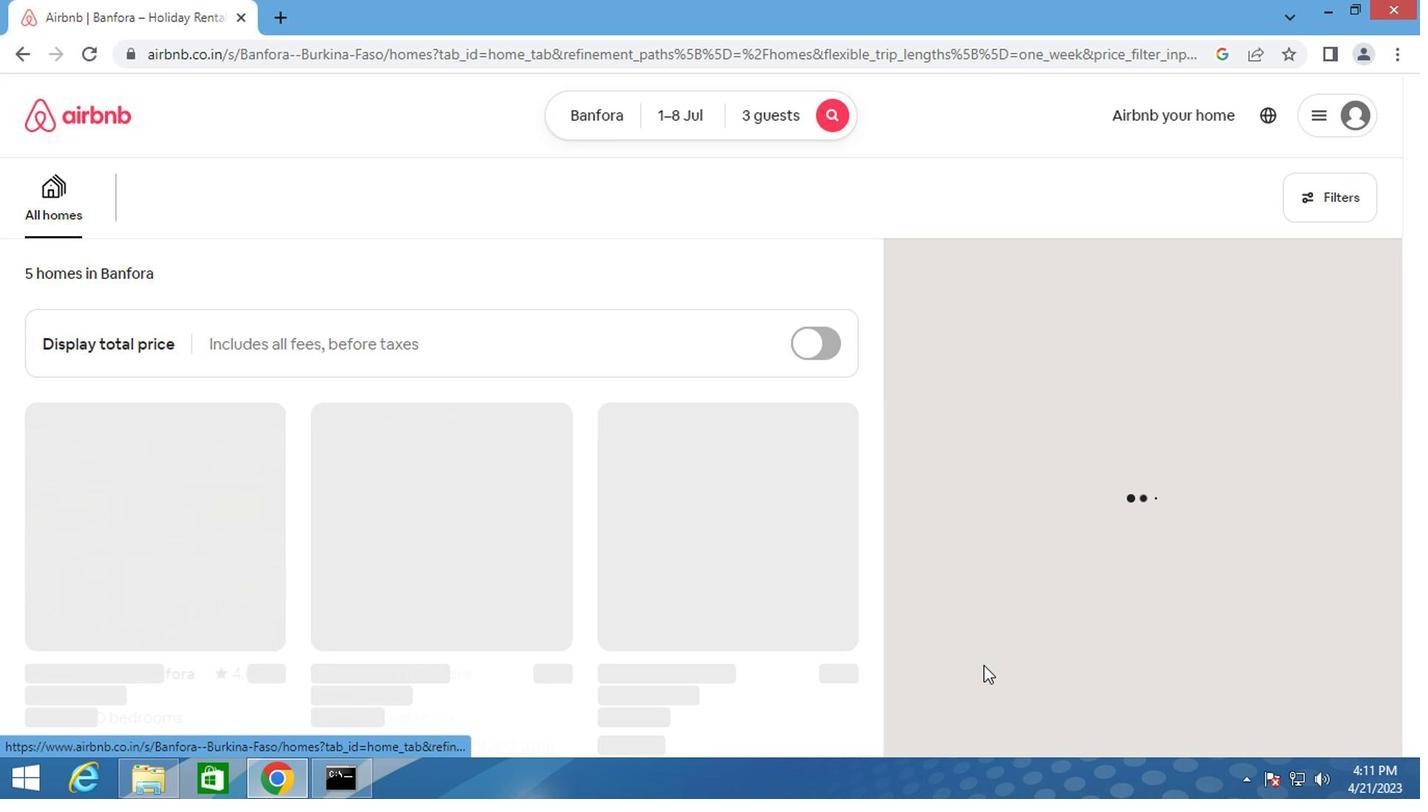 
